 Task: Look for space in Andorra la Vella, Andorra from 4th June, 2023 to 8th June, 2023 for 2 adults in price range Rs.8000 to Rs.16000. Place can be private room with 1  bedroom having 1 bed and 1 bathroom. Property type can be house, flat, hotel. Amenities needed are: breakfast, smoking allowed. Booking option can be shelf check-in. Required host language is English.
Action: Mouse moved to (480, 90)
Screenshot: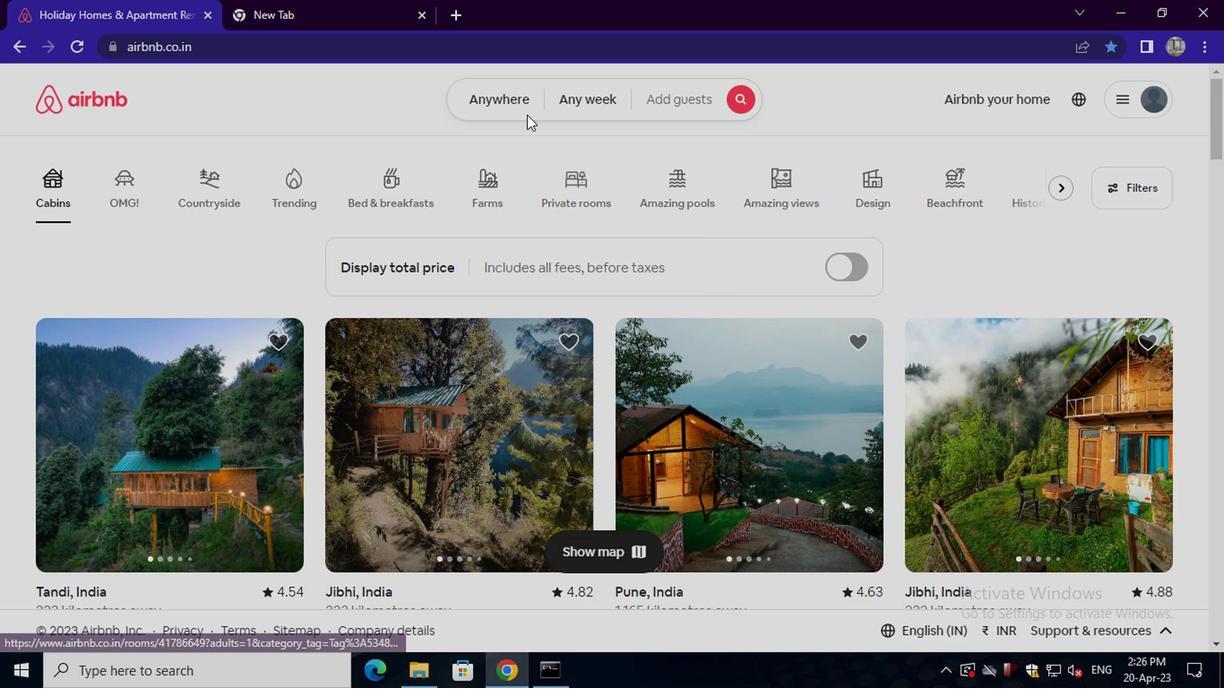 
Action: Mouse pressed left at (480, 90)
Screenshot: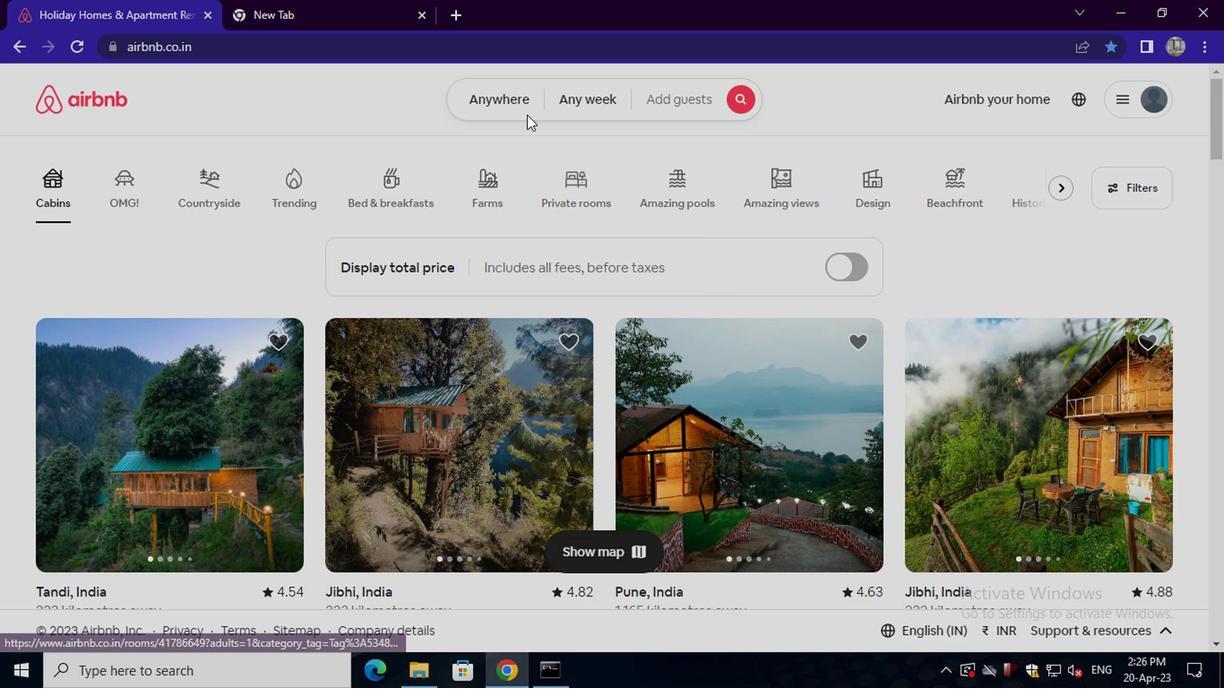 
Action: Mouse moved to (359, 174)
Screenshot: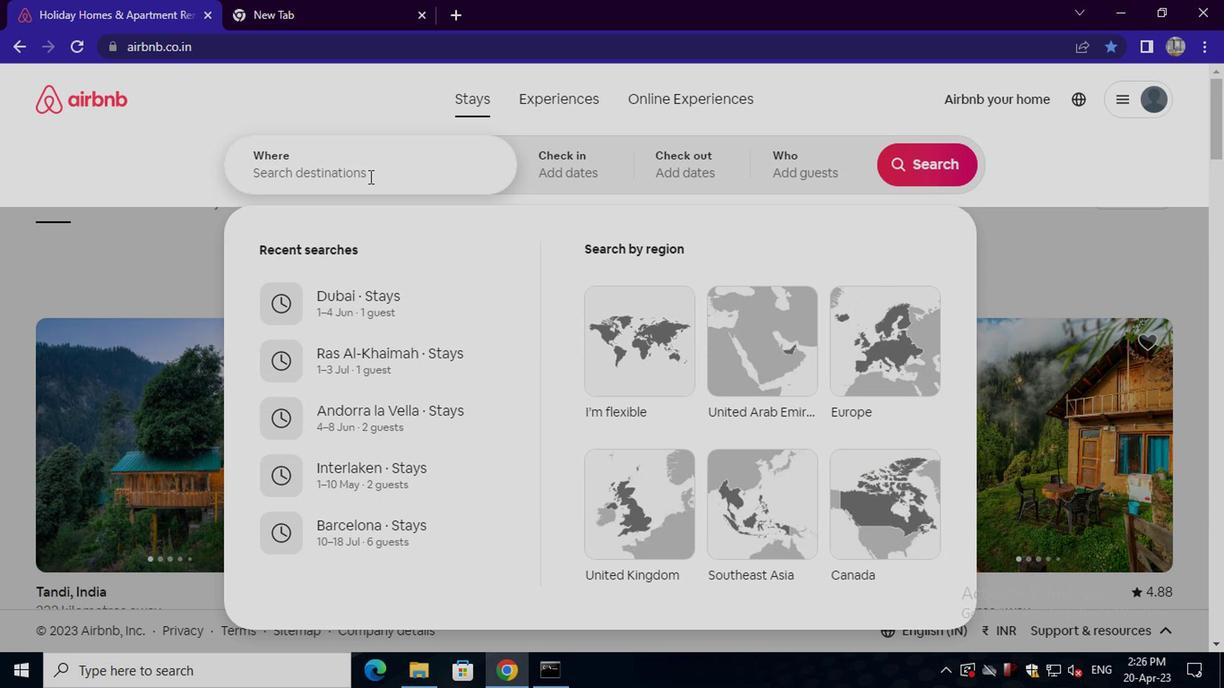 
Action: Mouse pressed left at (359, 174)
Screenshot: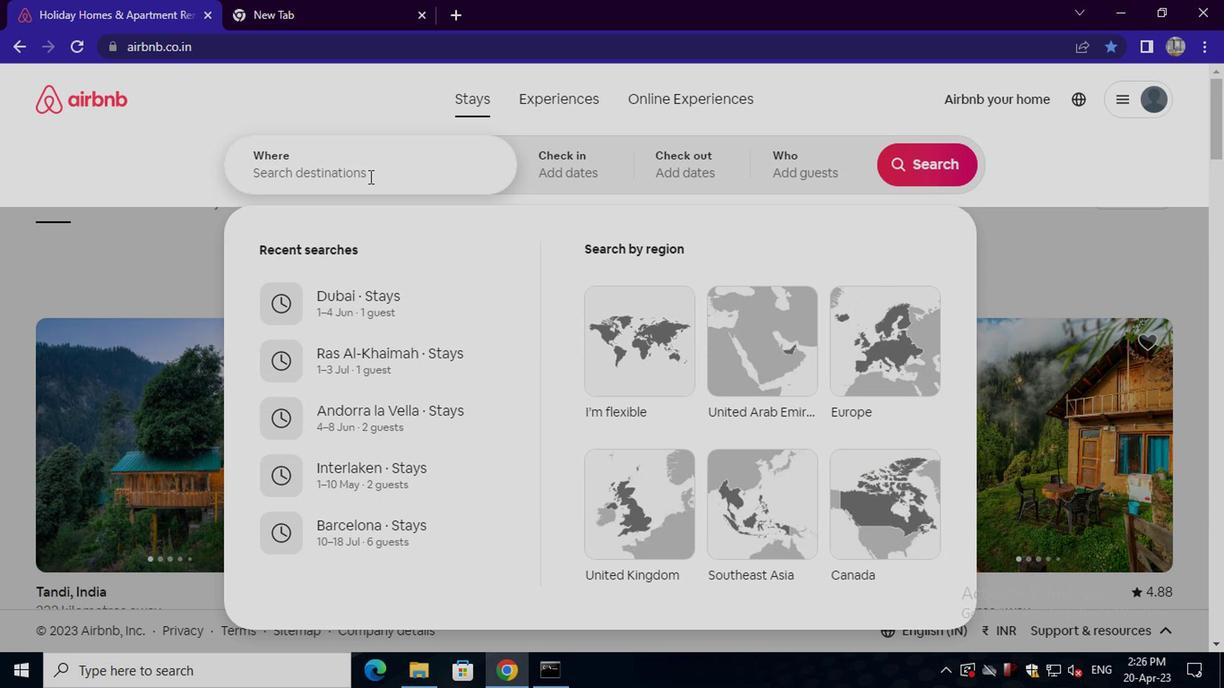 
Action: Key pressed andorra<Key.space>la<Key.space>vella
Screenshot: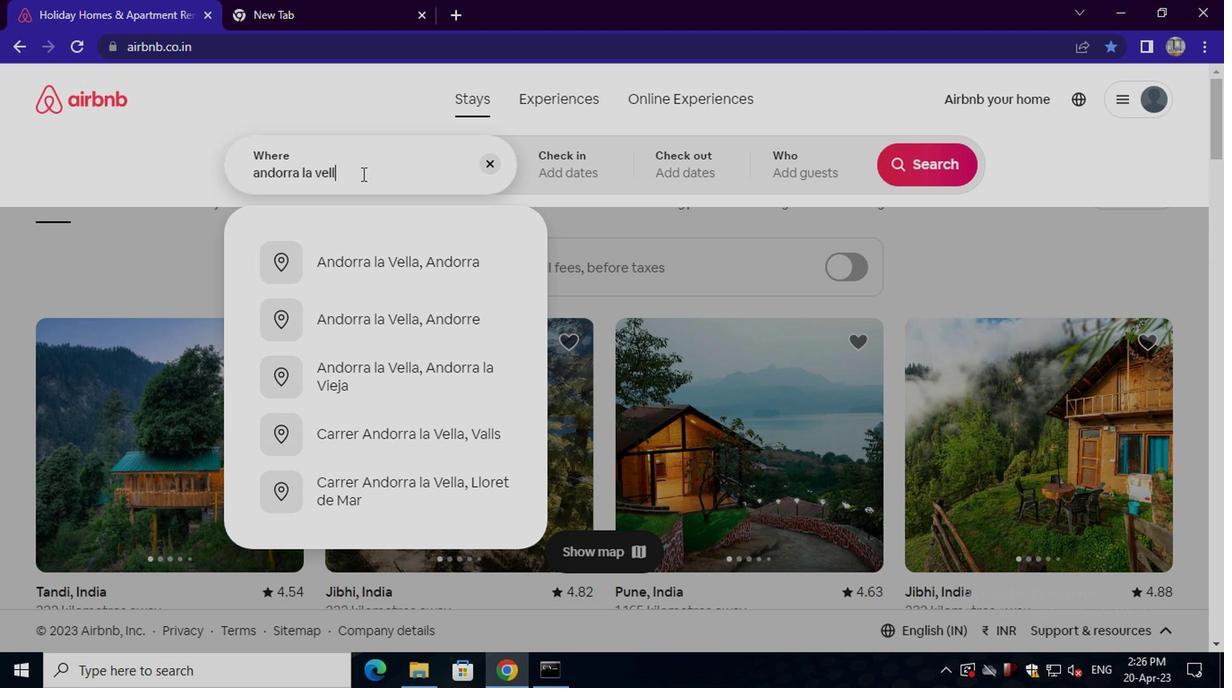 
Action: Mouse moved to (409, 273)
Screenshot: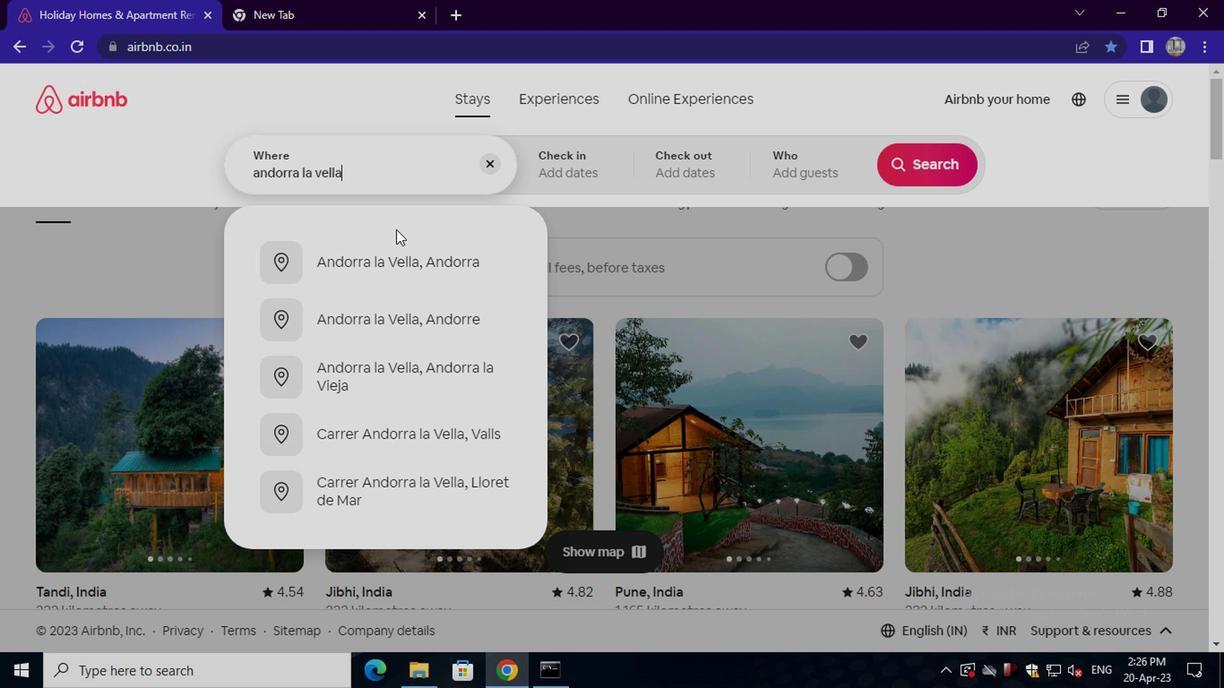 
Action: Mouse pressed left at (409, 273)
Screenshot: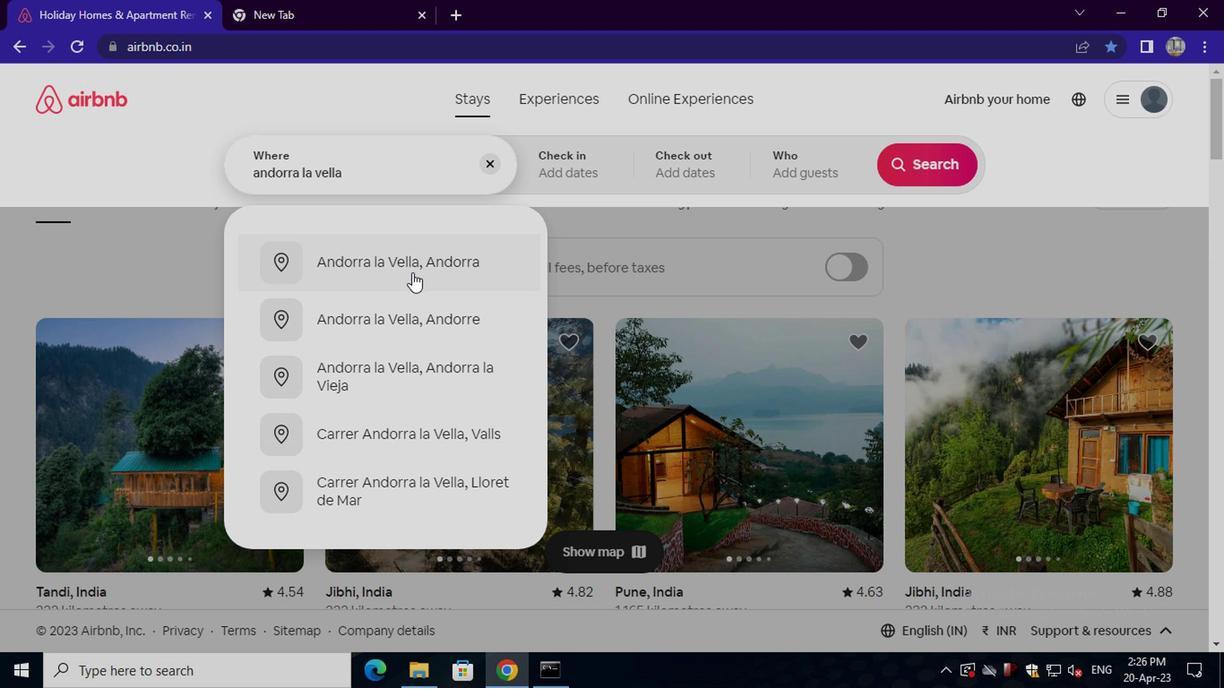
Action: Mouse moved to (911, 312)
Screenshot: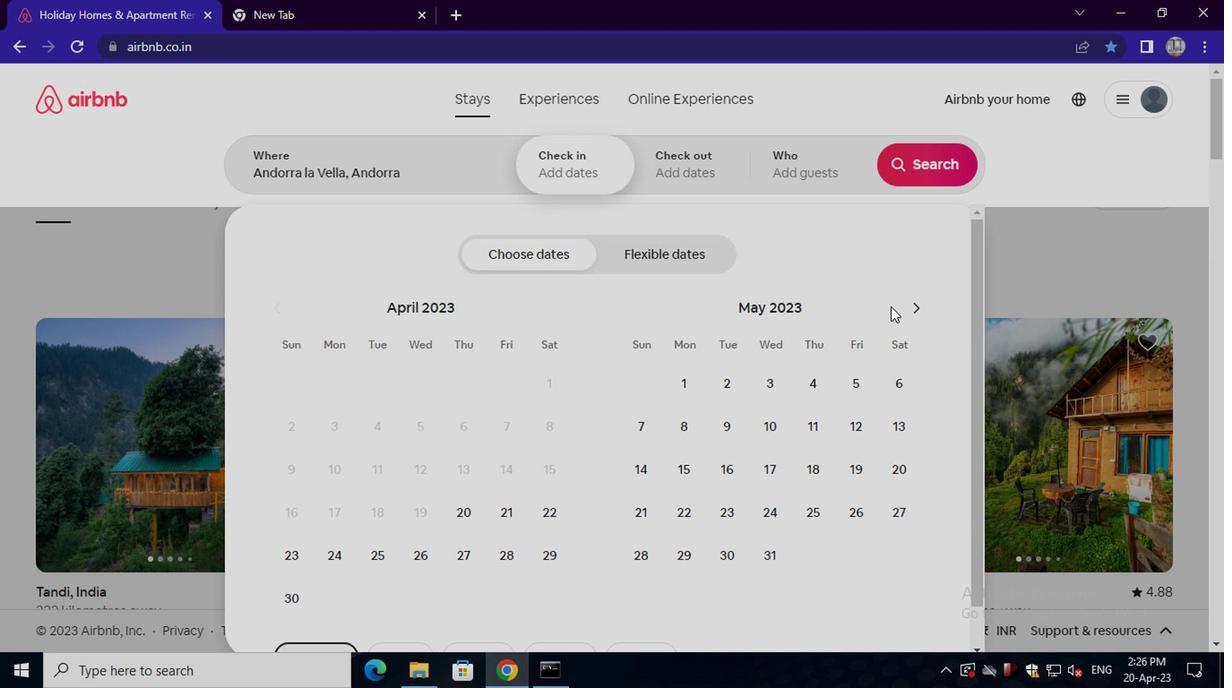 
Action: Mouse pressed left at (911, 312)
Screenshot: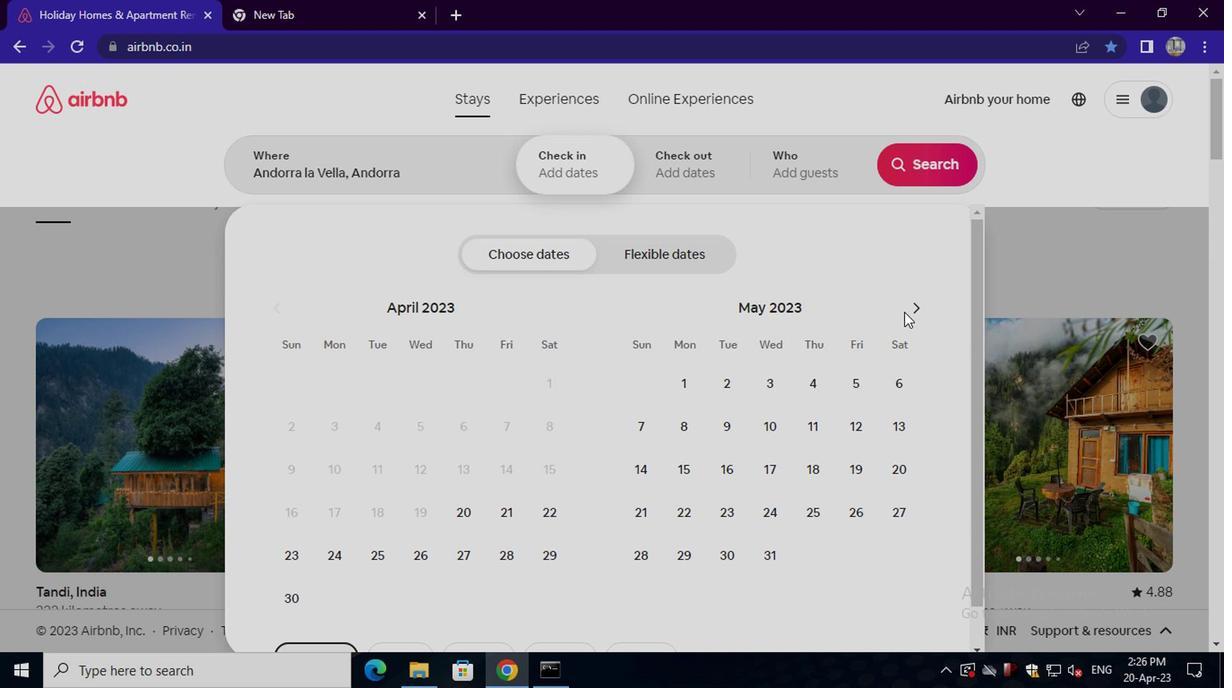 
Action: Mouse moved to (632, 431)
Screenshot: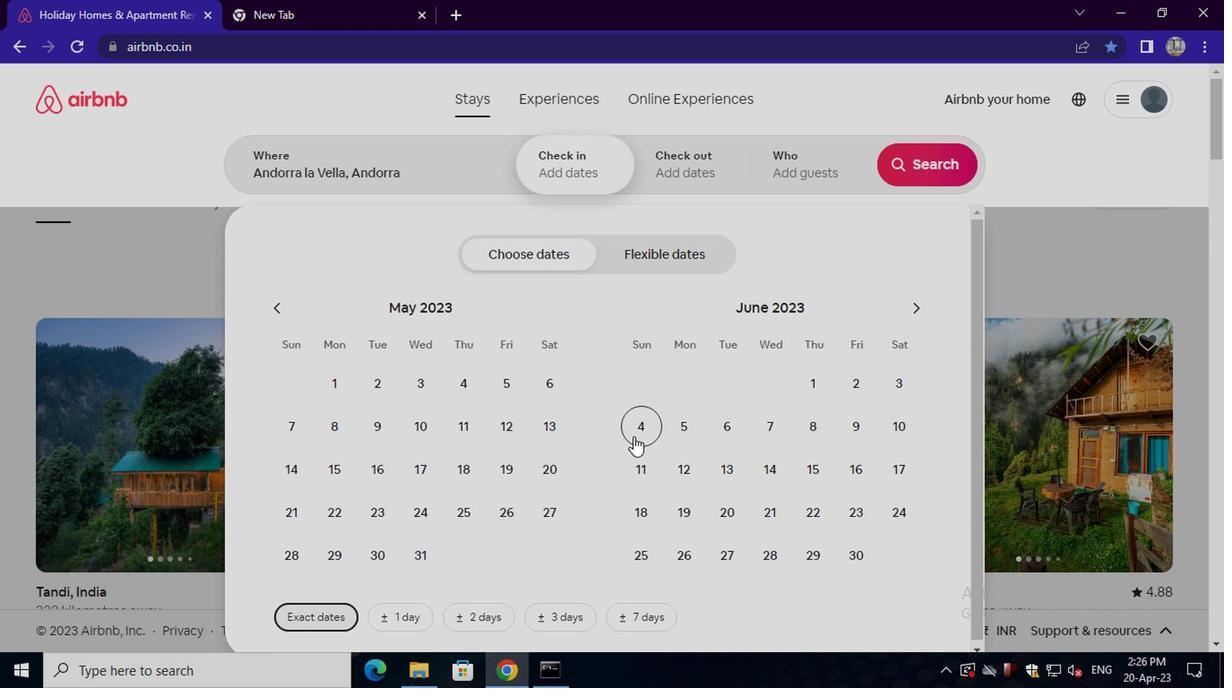
Action: Mouse pressed left at (632, 431)
Screenshot: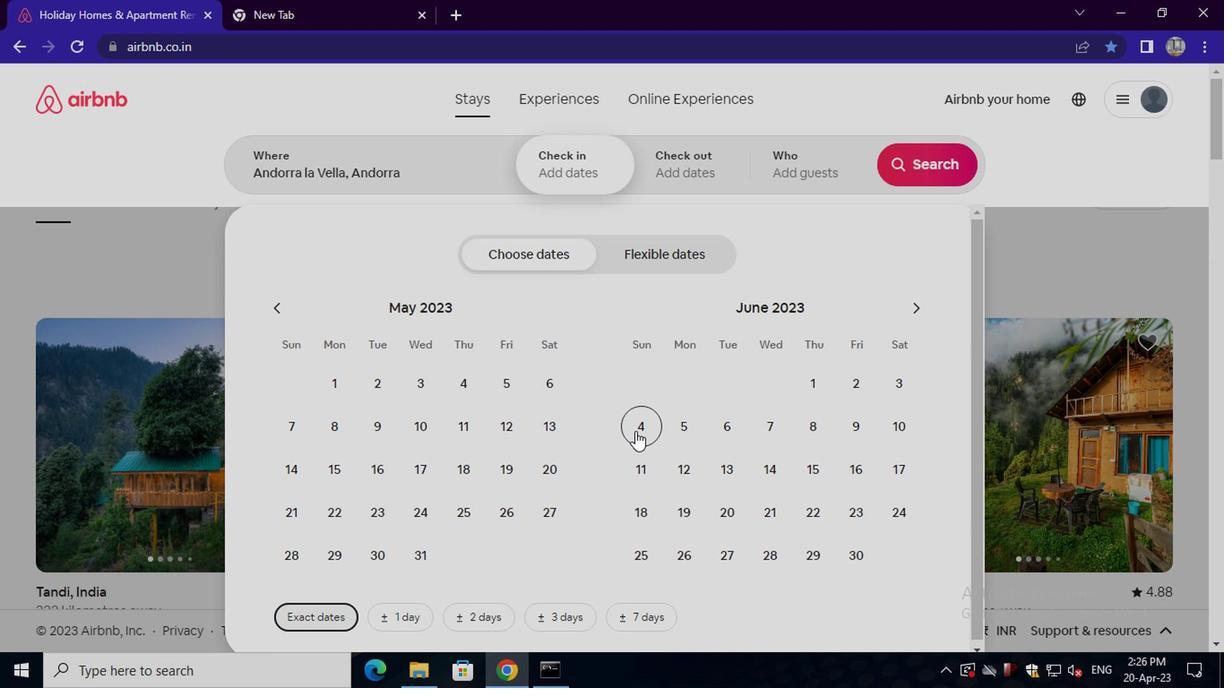 
Action: Mouse moved to (814, 431)
Screenshot: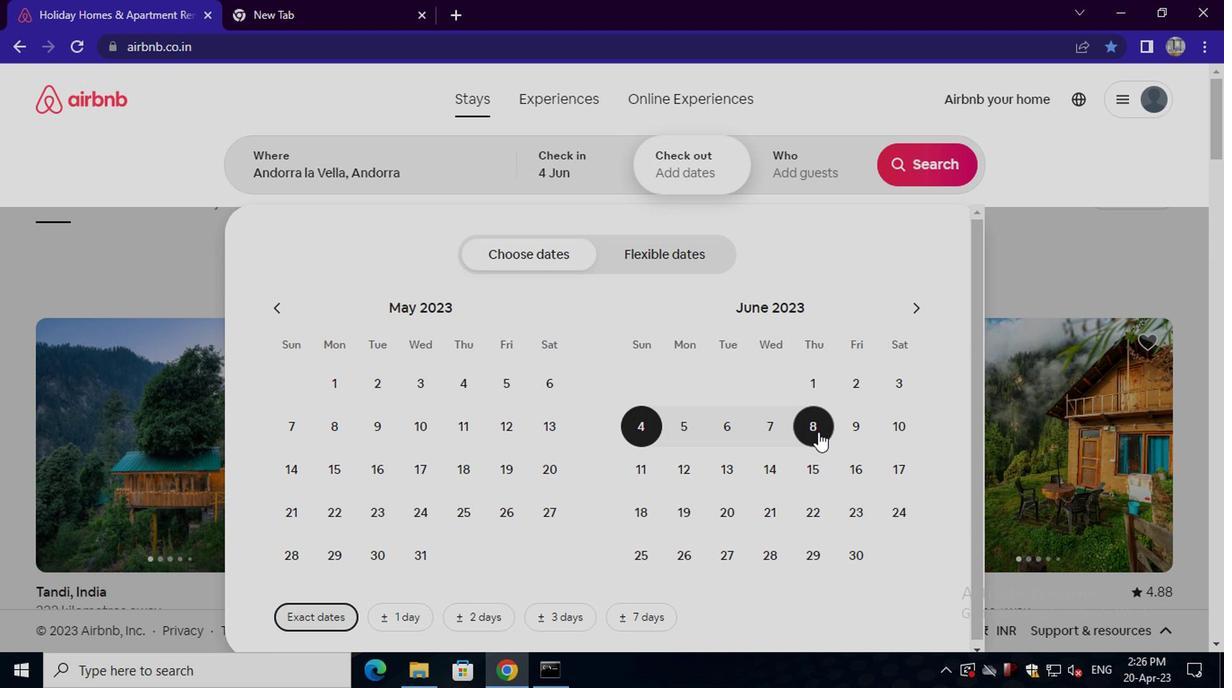 
Action: Mouse pressed left at (814, 431)
Screenshot: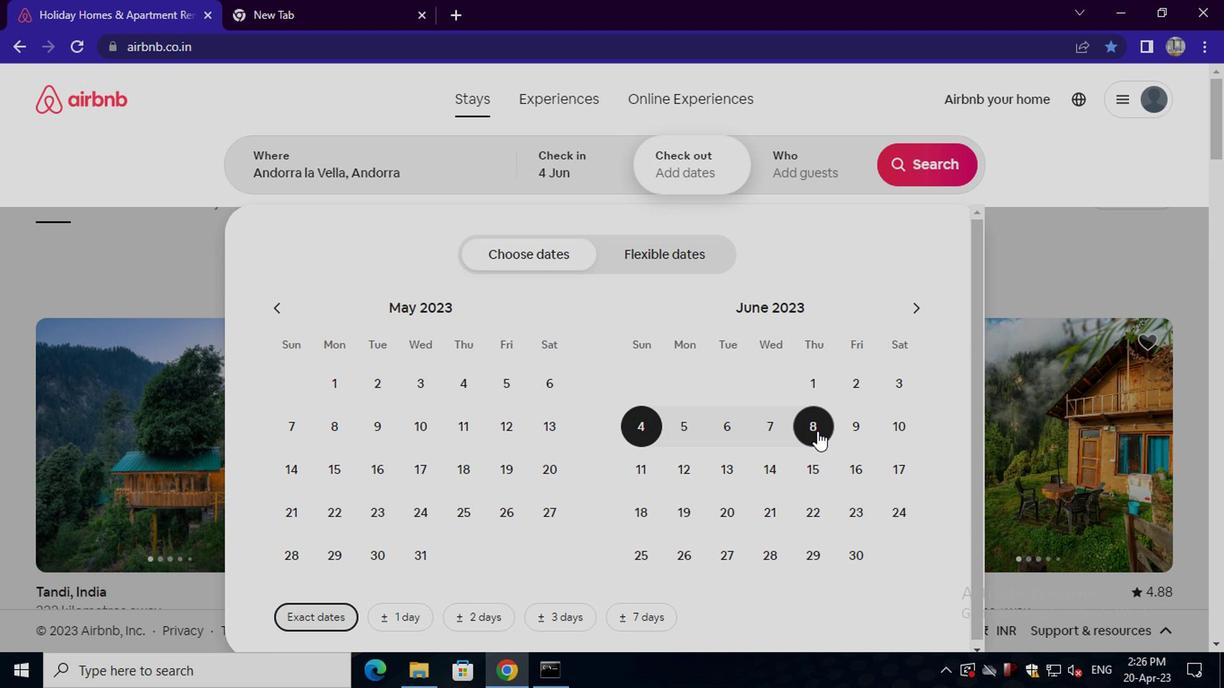 
Action: Mouse moved to (796, 176)
Screenshot: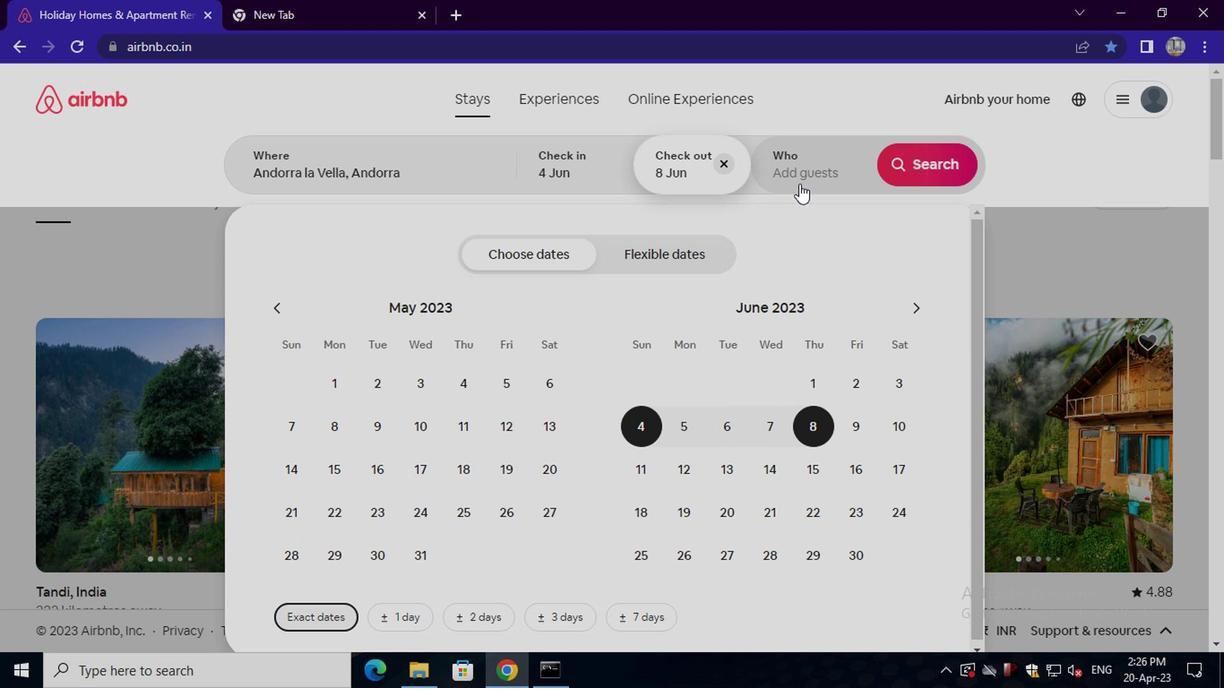 
Action: Mouse pressed left at (796, 176)
Screenshot: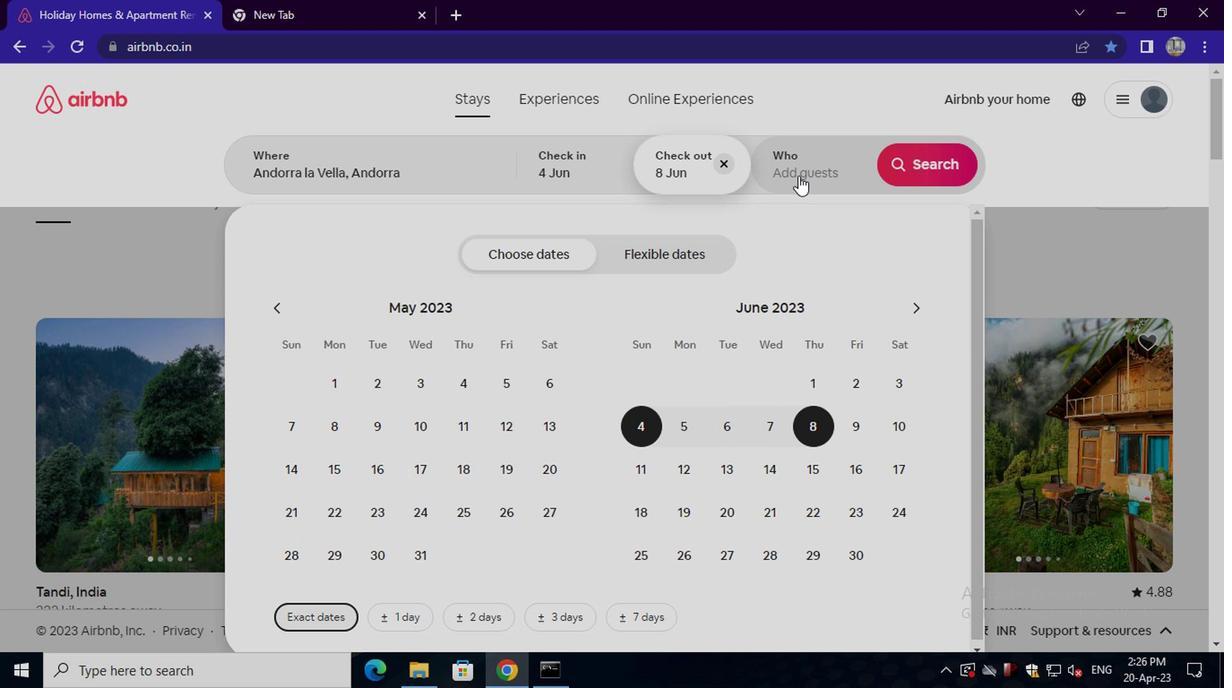 
Action: Mouse moved to (926, 258)
Screenshot: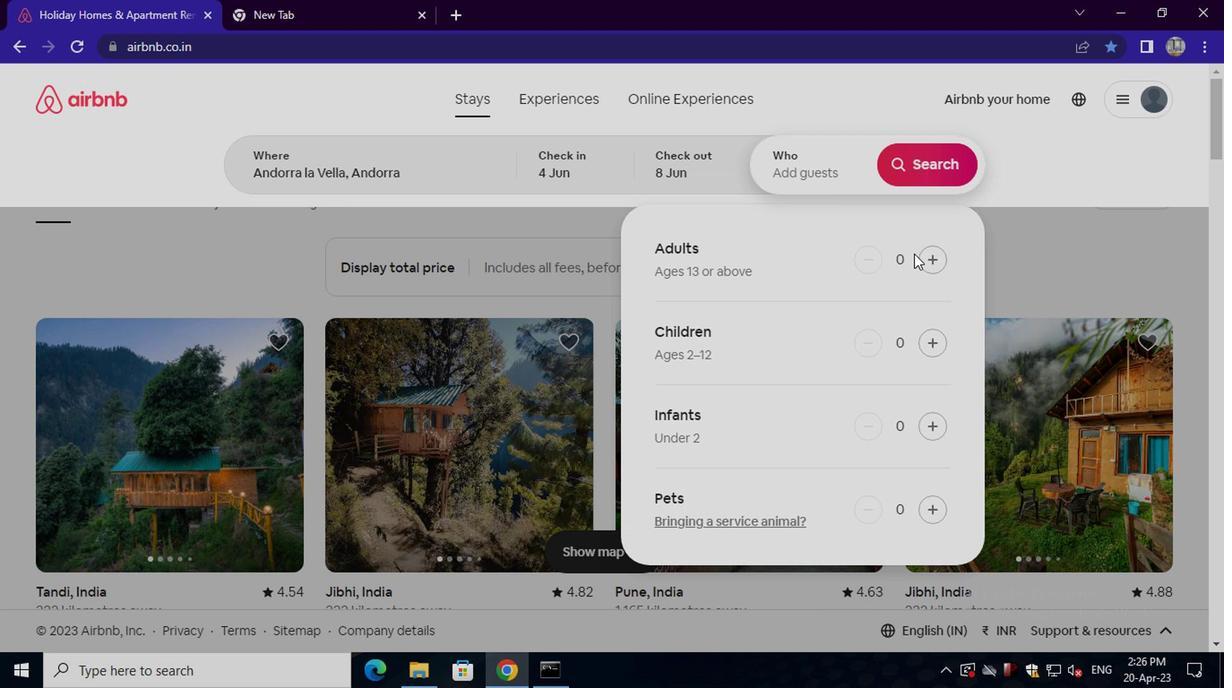 
Action: Mouse pressed left at (926, 258)
Screenshot: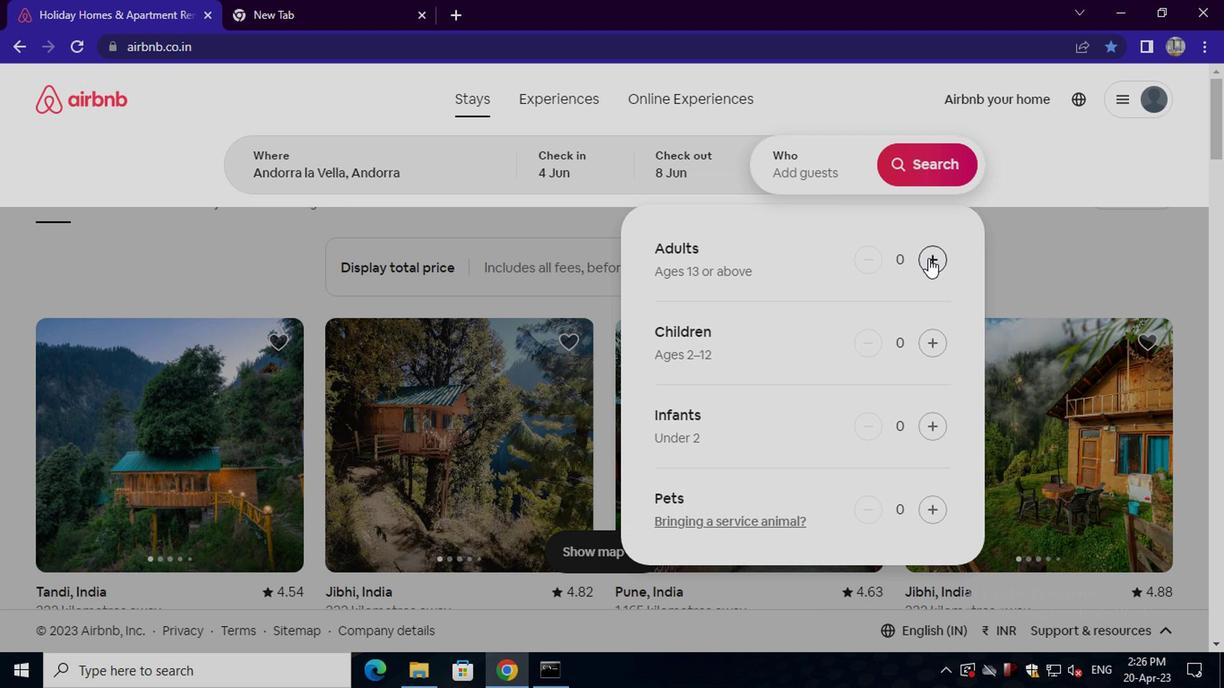 
Action: Mouse pressed left at (926, 258)
Screenshot: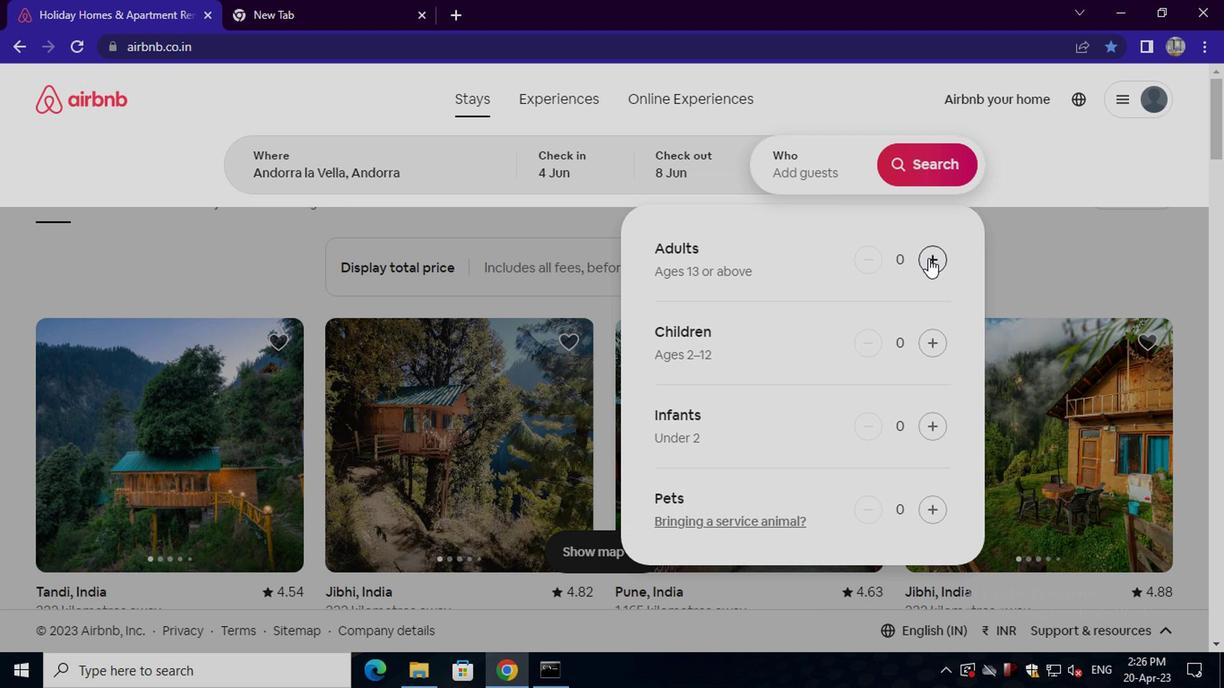 
Action: Mouse moved to (912, 169)
Screenshot: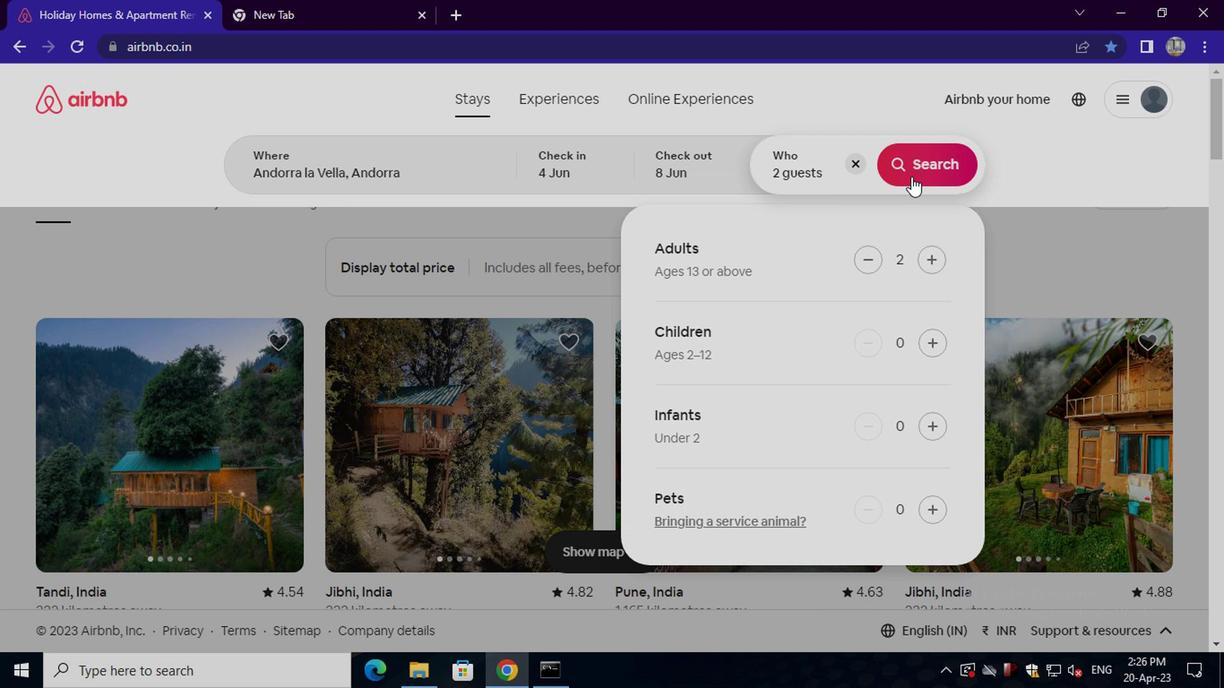 
Action: Mouse pressed left at (912, 169)
Screenshot: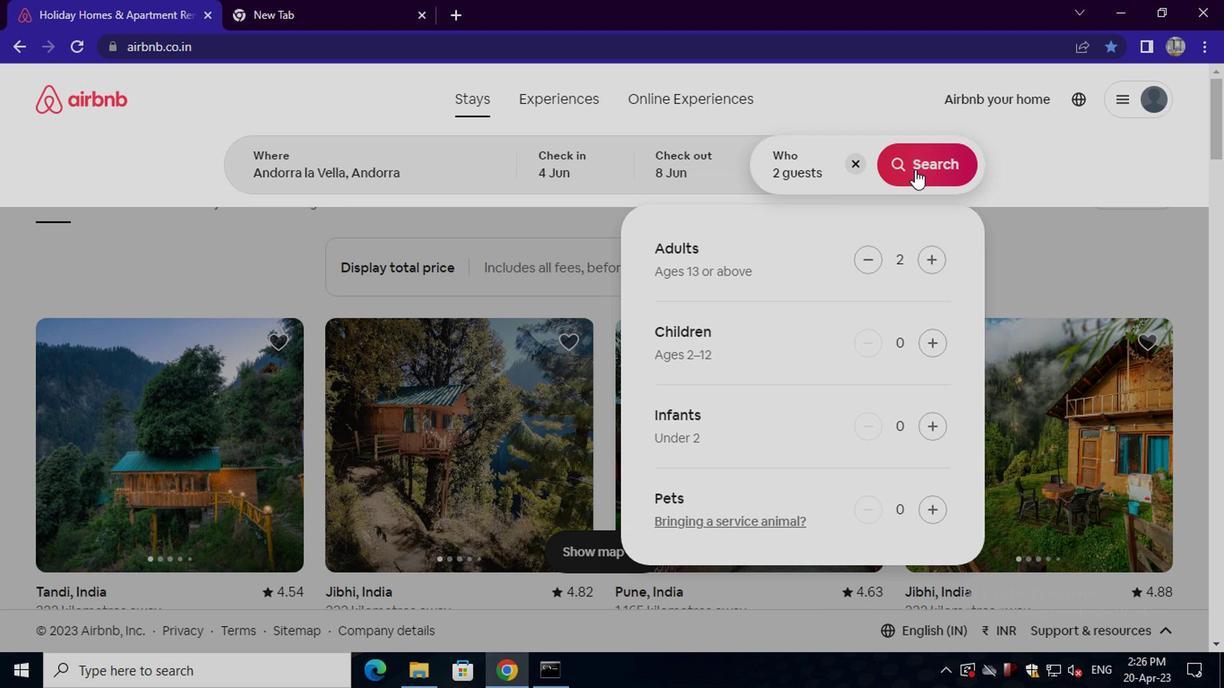 
Action: Mouse moved to (1145, 169)
Screenshot: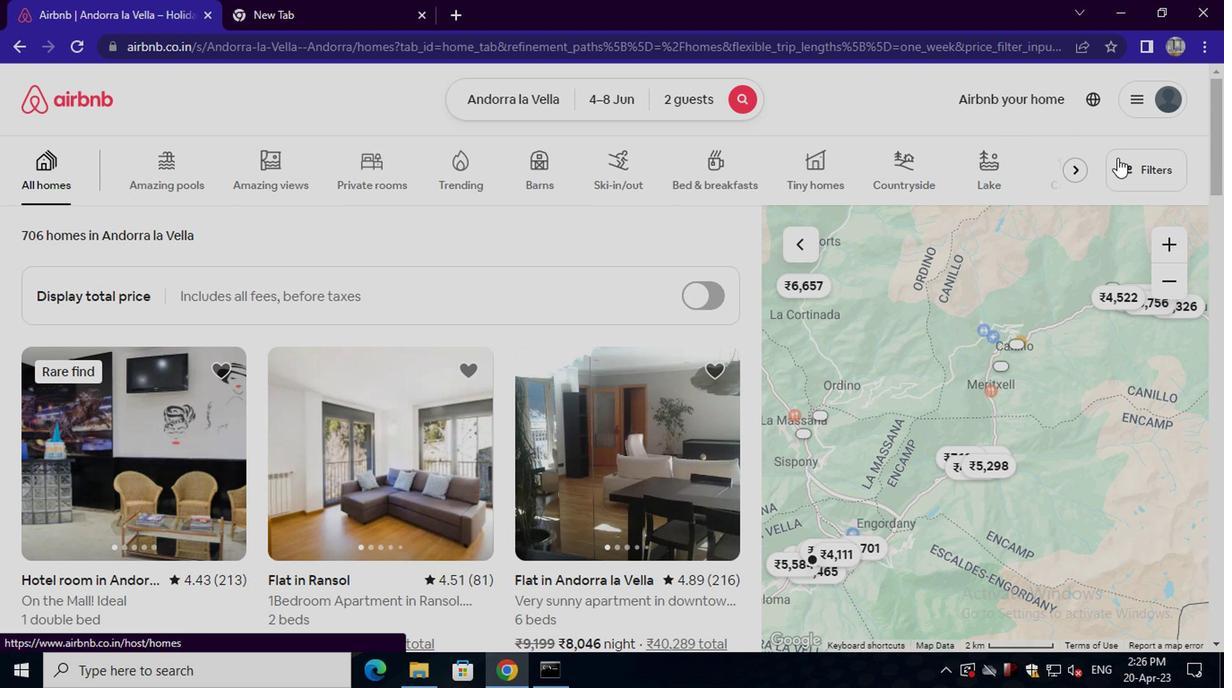 
Action: Mouse pressed left at (1145, 169)
Screenshot: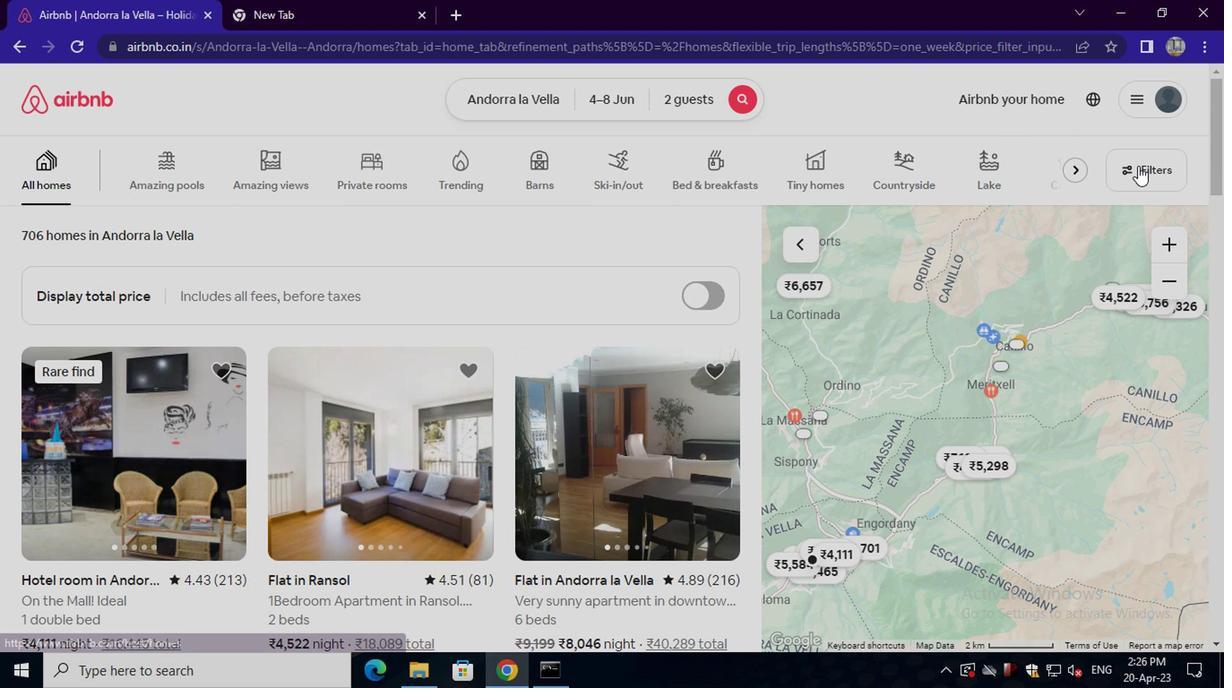 
Action: Mouse moved to (449, 403)
Screenshot: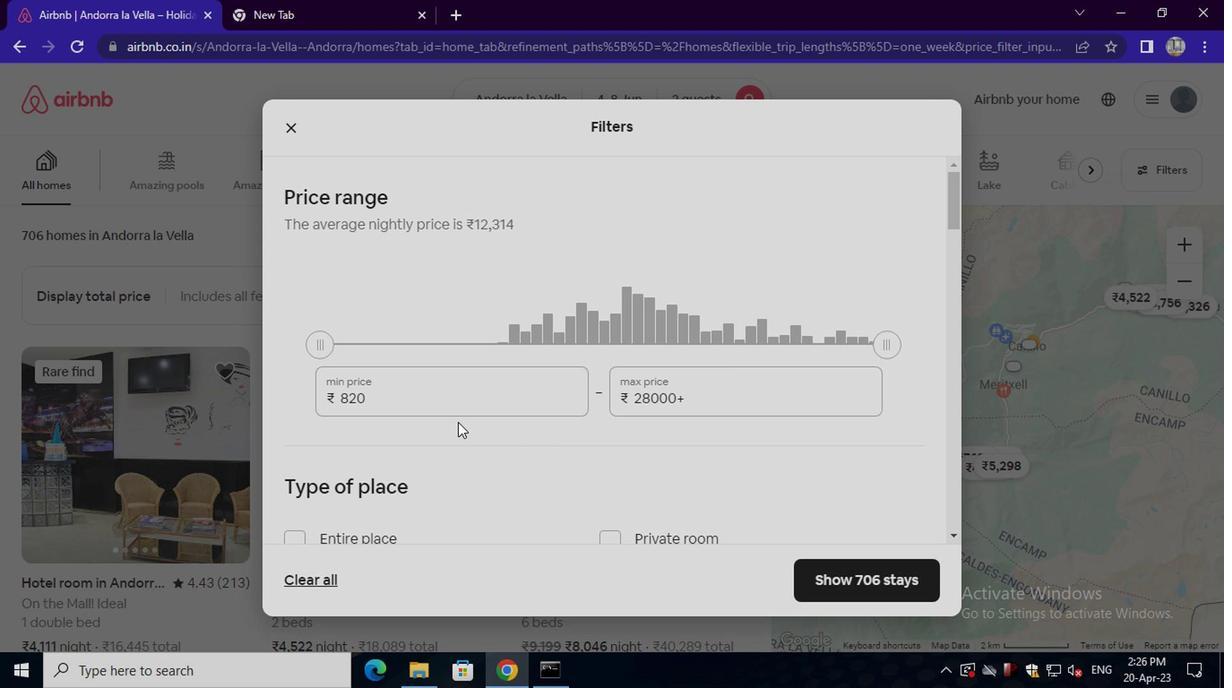 
Action: Mouse pressed left at (449, 403)
Screenshot: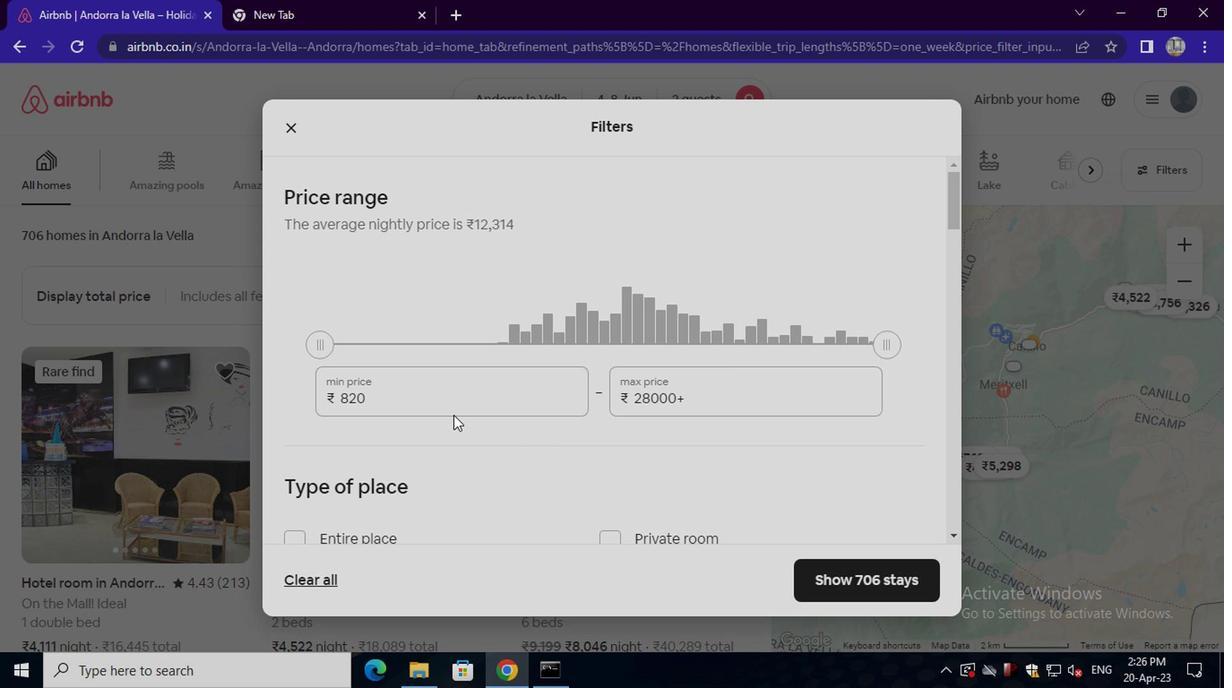 
Action: Mouse moved to (546, 334)
Screenshot: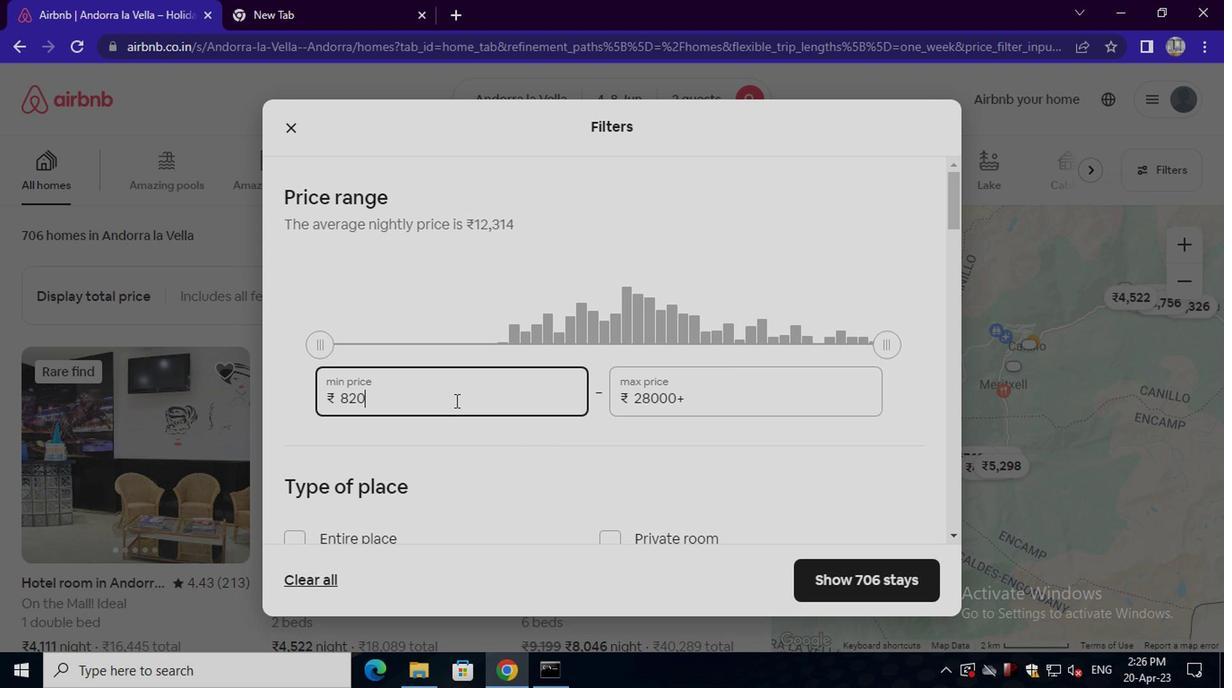 
Action: Key pressed <Key.backspace><Key.backspace><Key.backspace><Key.backspace><Key.backspace><Key.backspace><Key.backspace><Key.backspace><Key.backspace><Key.backspace><Key.backspace><Key.backspace><Key.backspace>8000
Screenshot: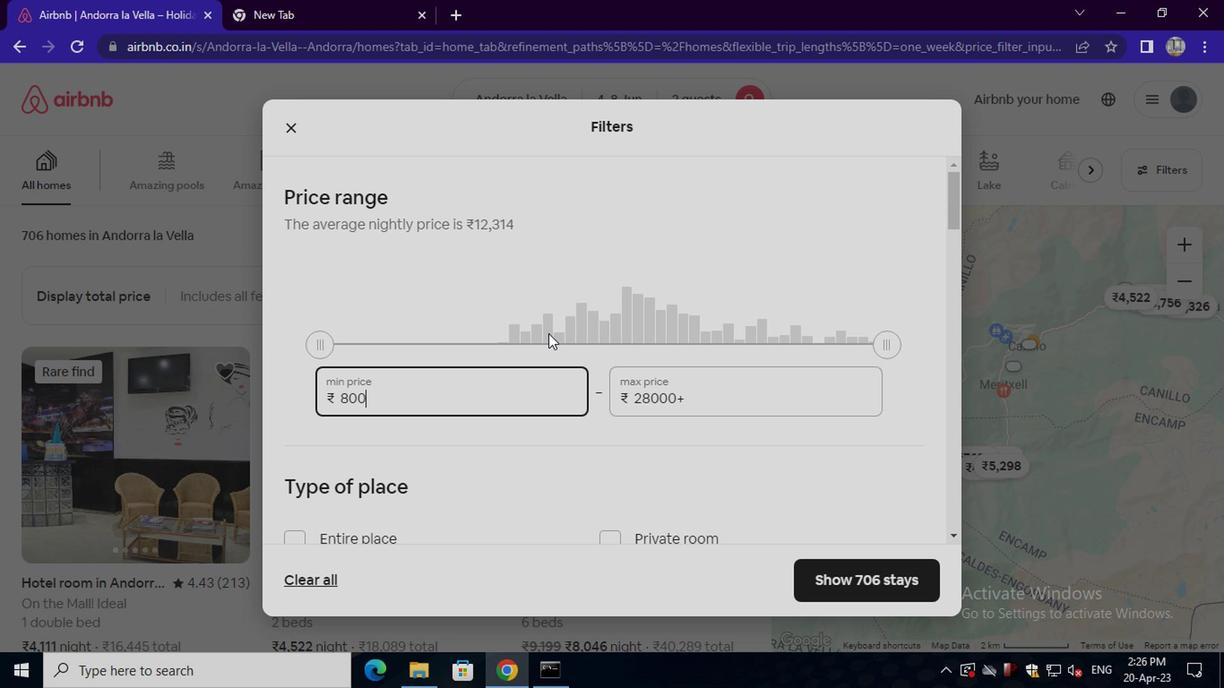 
Action: Mouse moved to (695, 399)
Screenshot: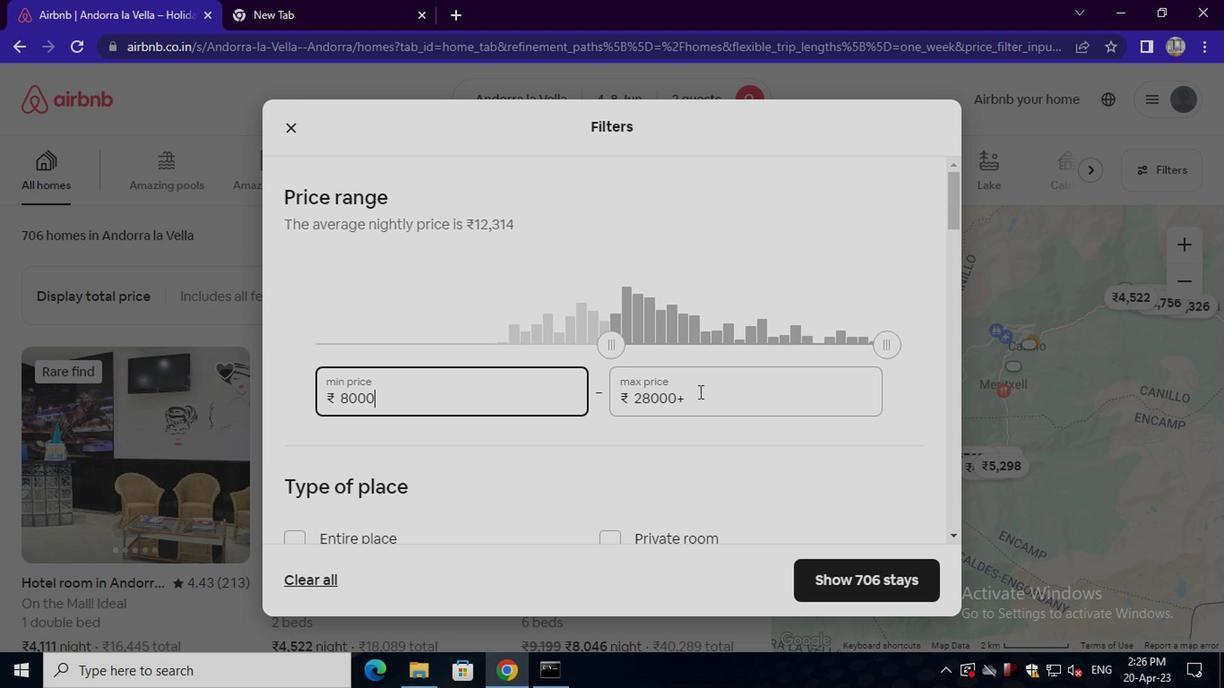 
Action: Mouse pressed left at (695, 399)
Screenshot: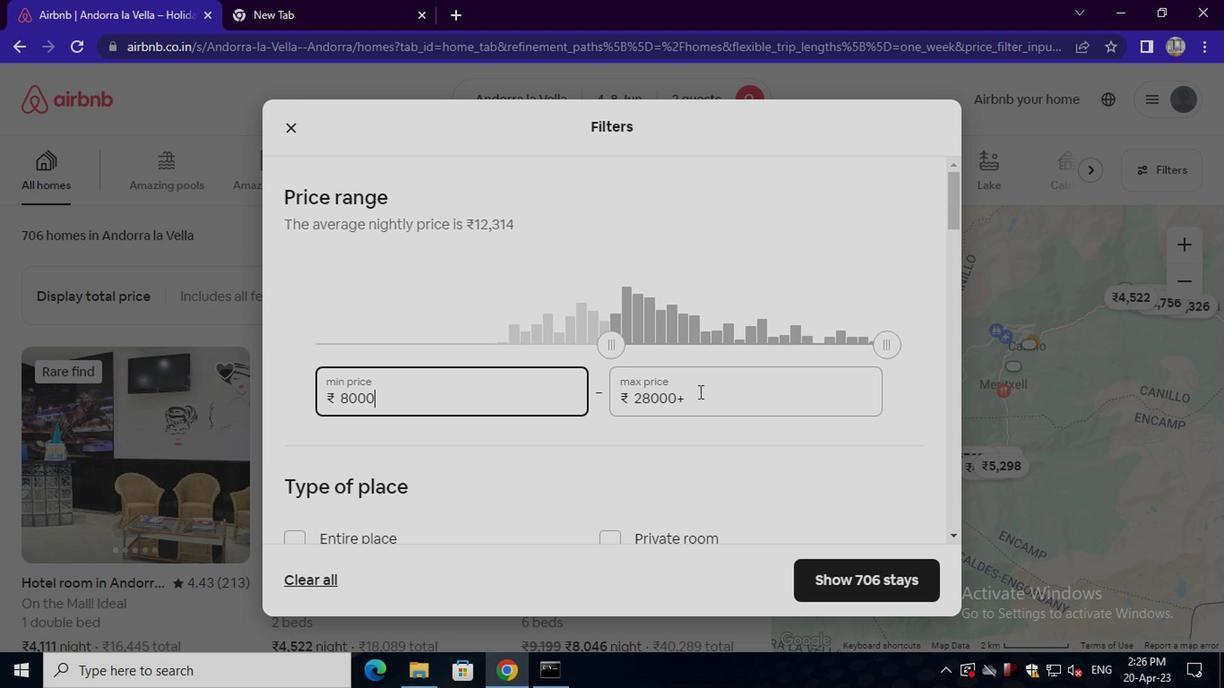 
Action: Mouse moved to (742, 367)
Screenshot: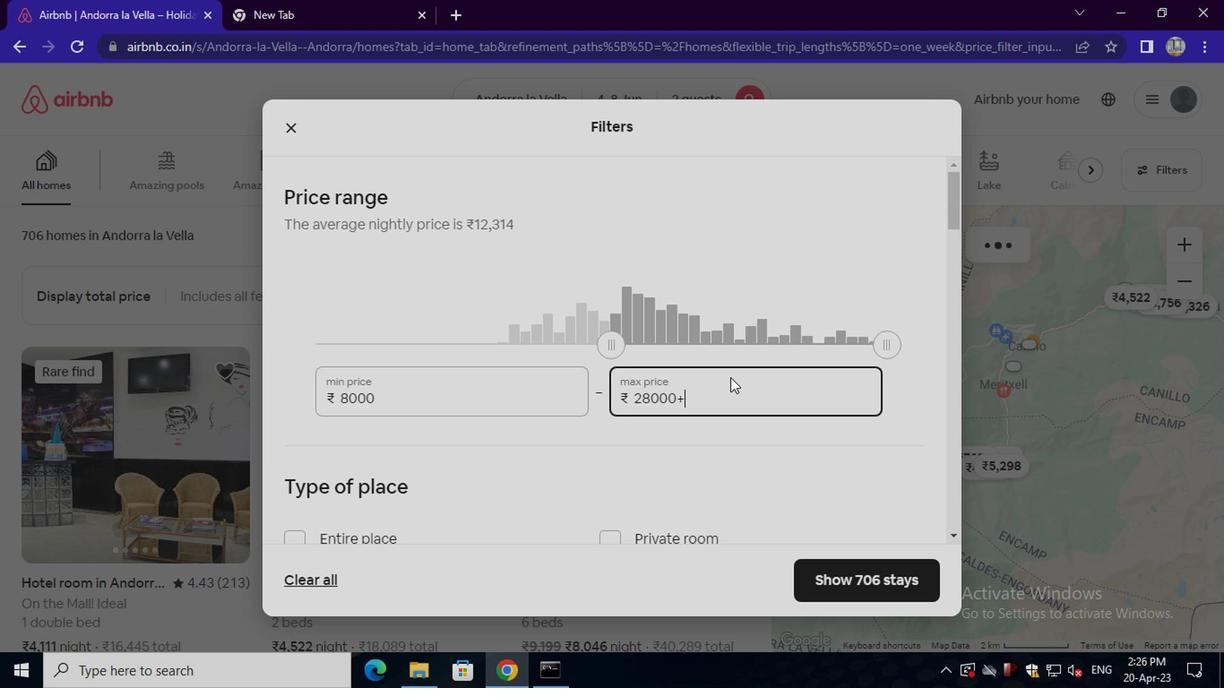 
Action: Key pressed <Key.backspace><Key.backspace><Key.backspace><Key.backspace><Key.backspace><Key.backspace><Key.backspace><Key.backspace><Key.backspace><Key.backspace><Key.backspace><Key.backspace><Key.backspace><Key.backspace>160
Screenshot: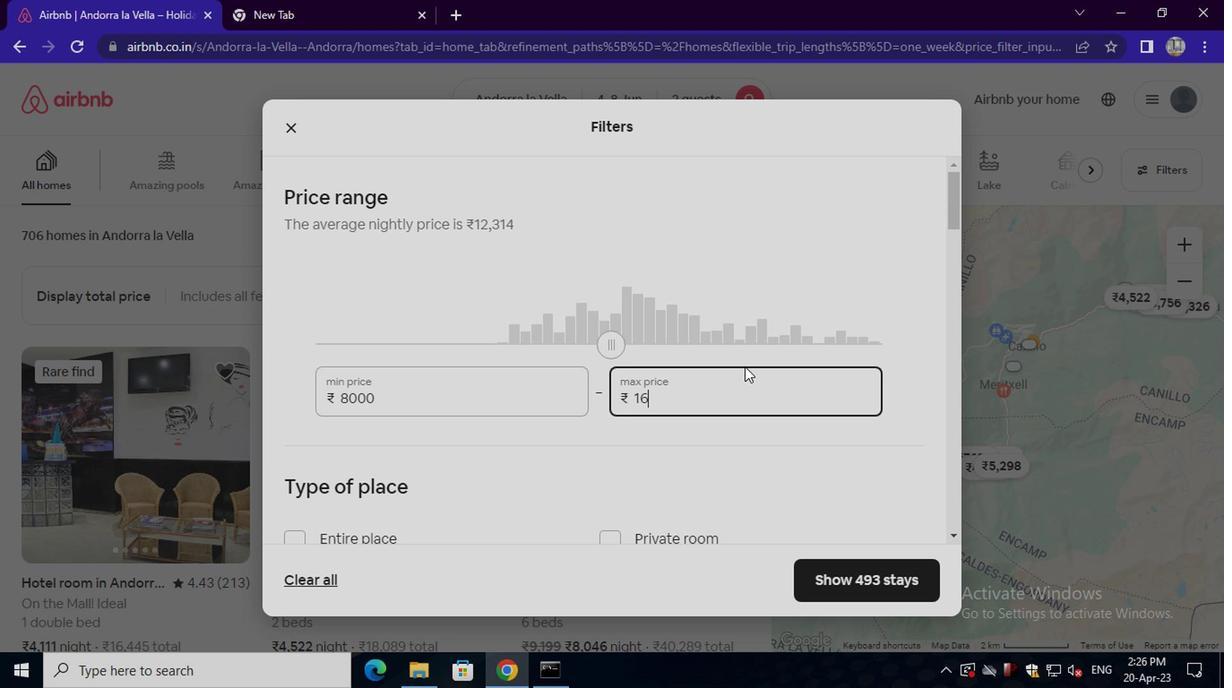 
Action: Mouse moved to (743, 366)
Screenshot: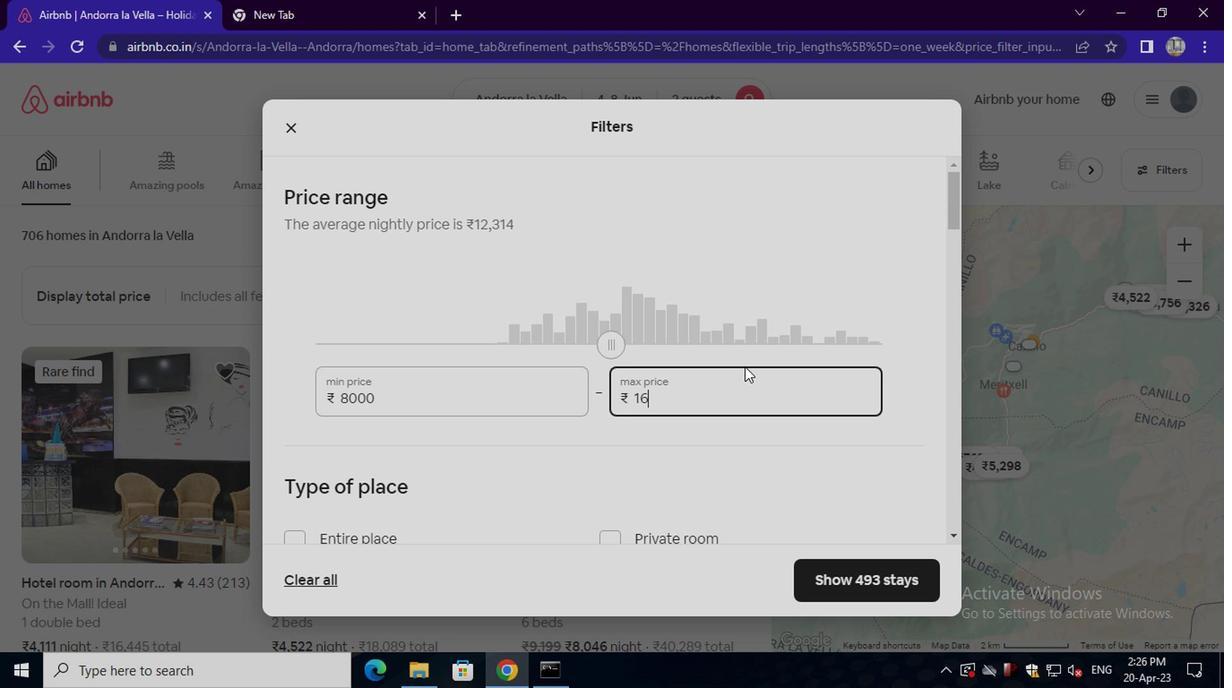 
Action: Key pressed 00
Screenshot: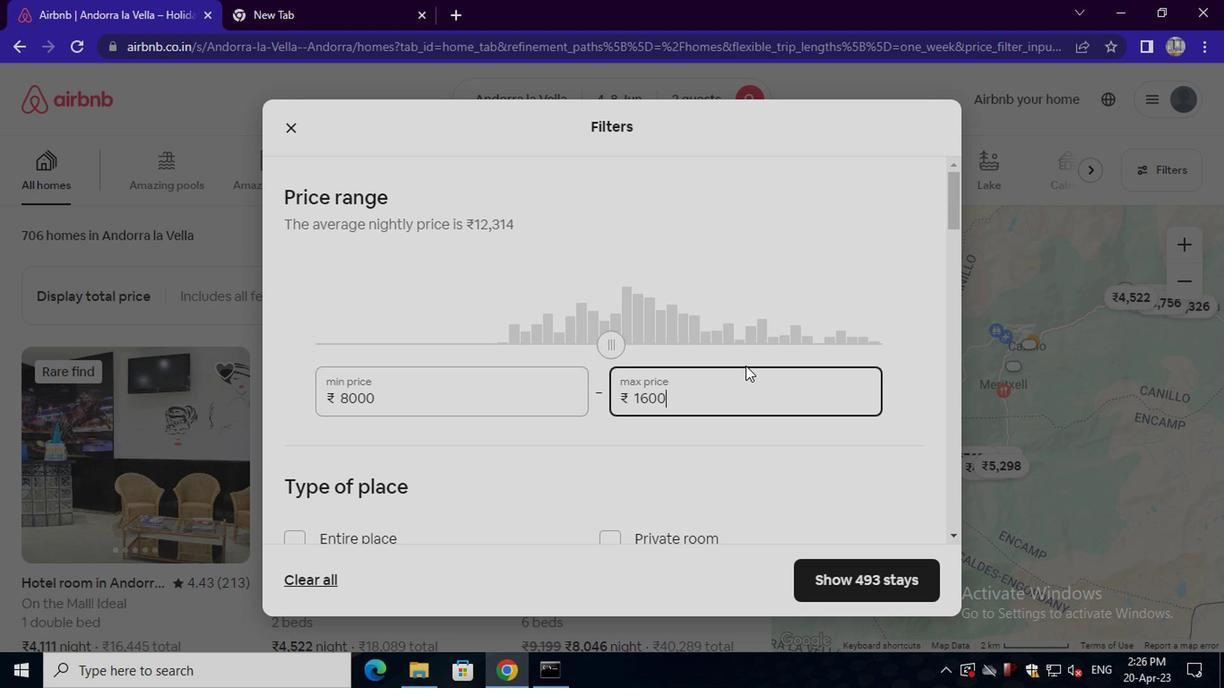 
Action: Mouse moved to (612, 399)
Screenshot: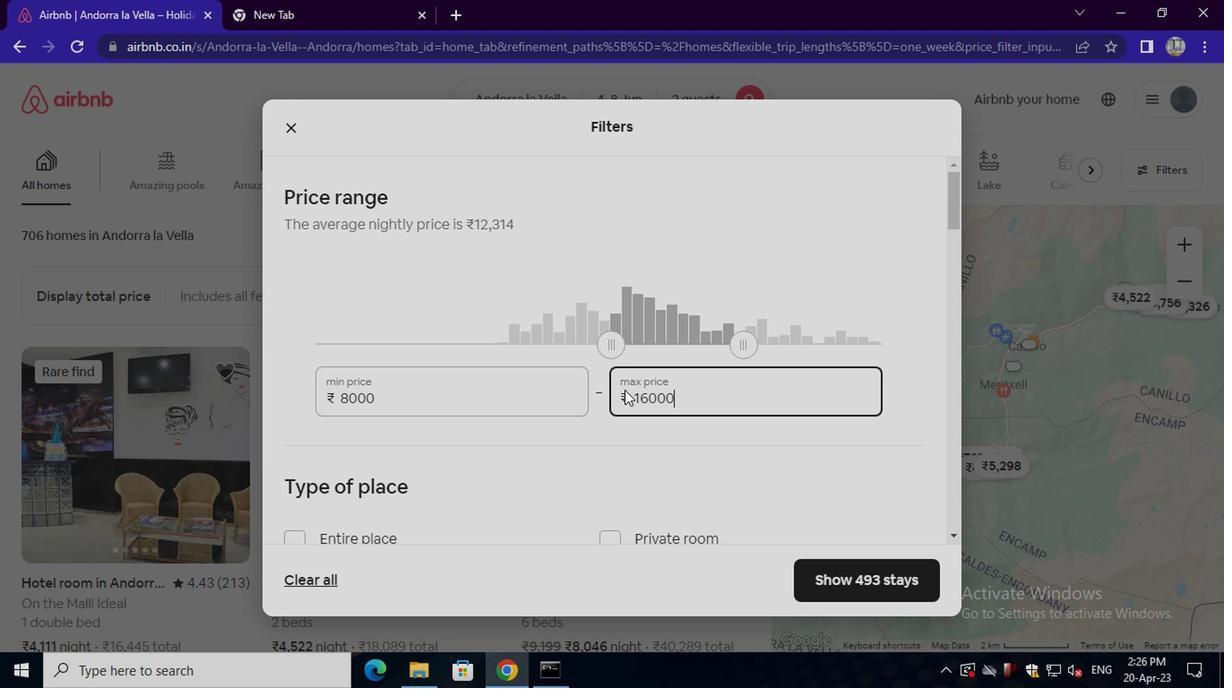 
Action: Mouse scrolled (612, 398) with delta (0, 0)
Screenshot: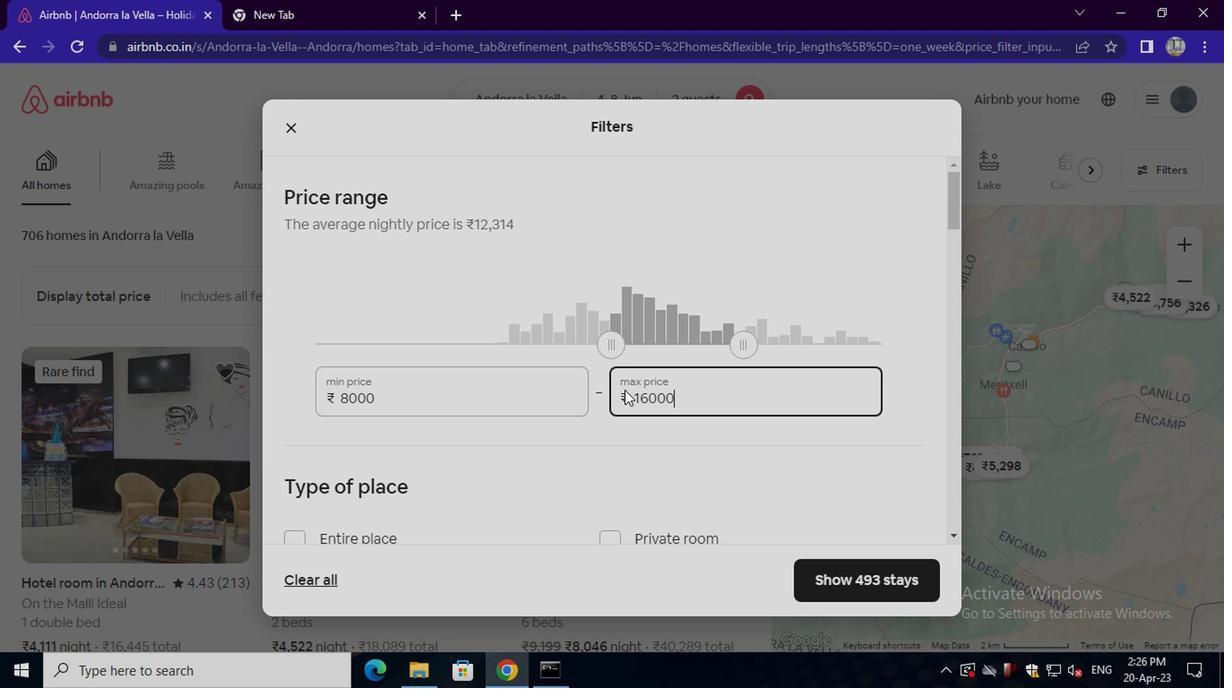 
Action: Mouse scrolled (612, 398) with delta (0, 0)
Screenshot: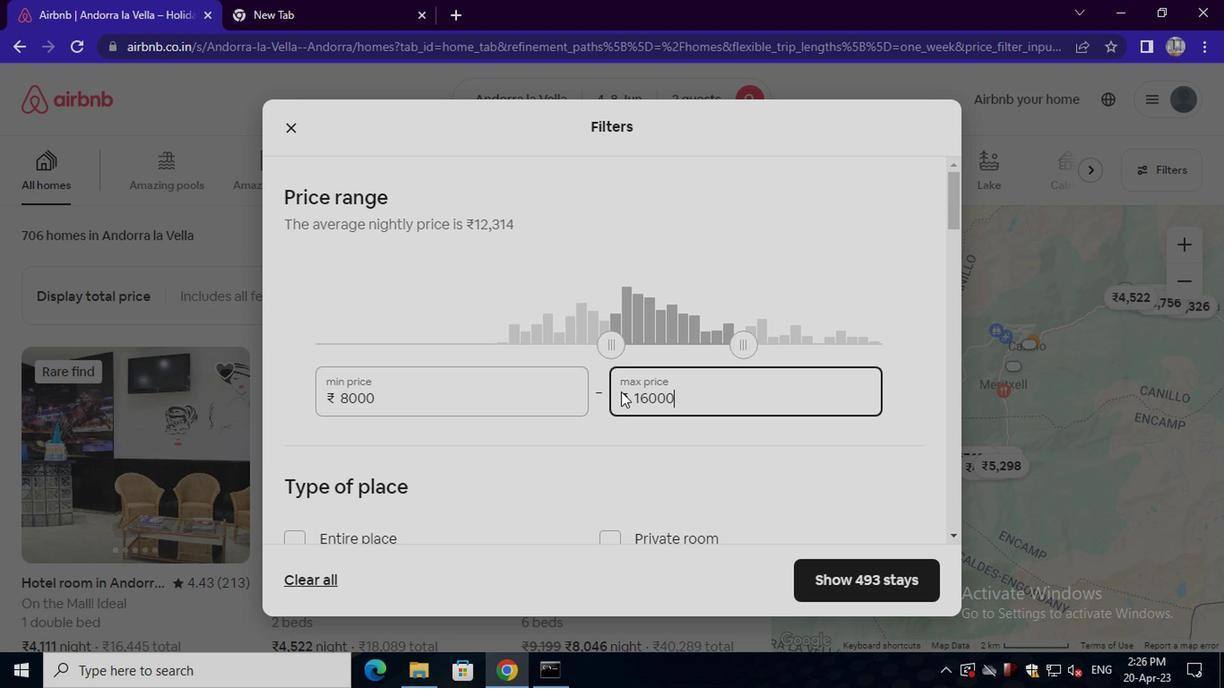 
Action: Mouse moved to (606, 362)
Screenshot: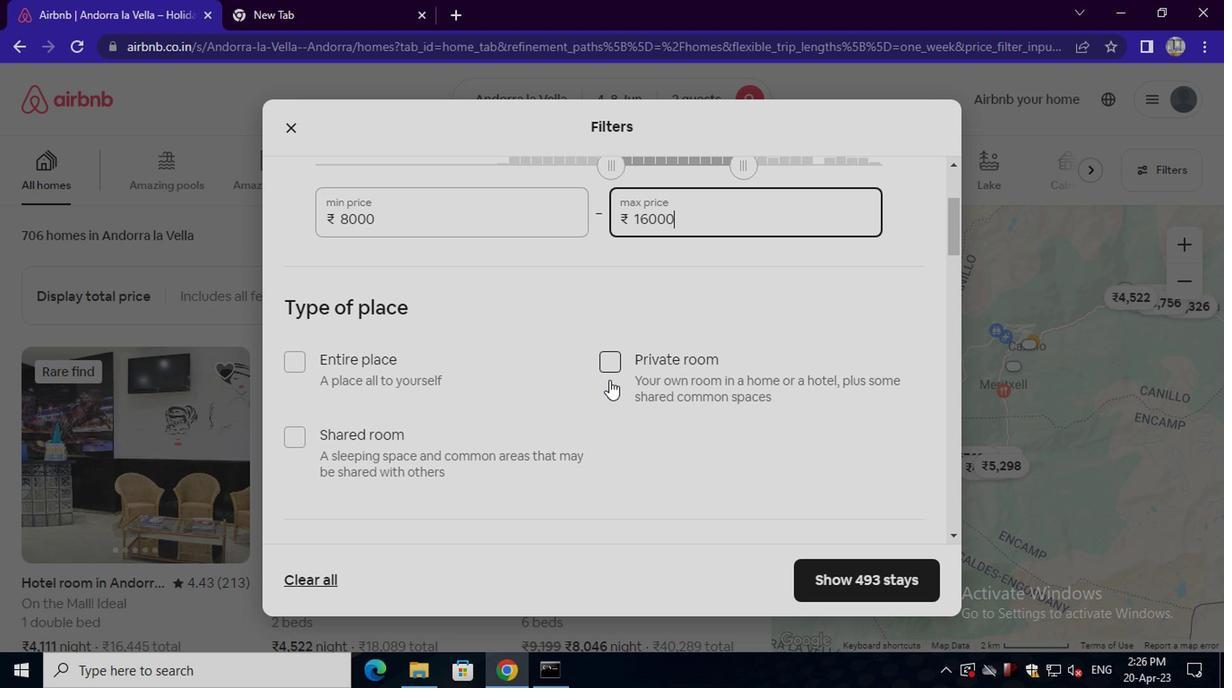 
Action: Mouse pressed left at (606, 362)
Screenshot: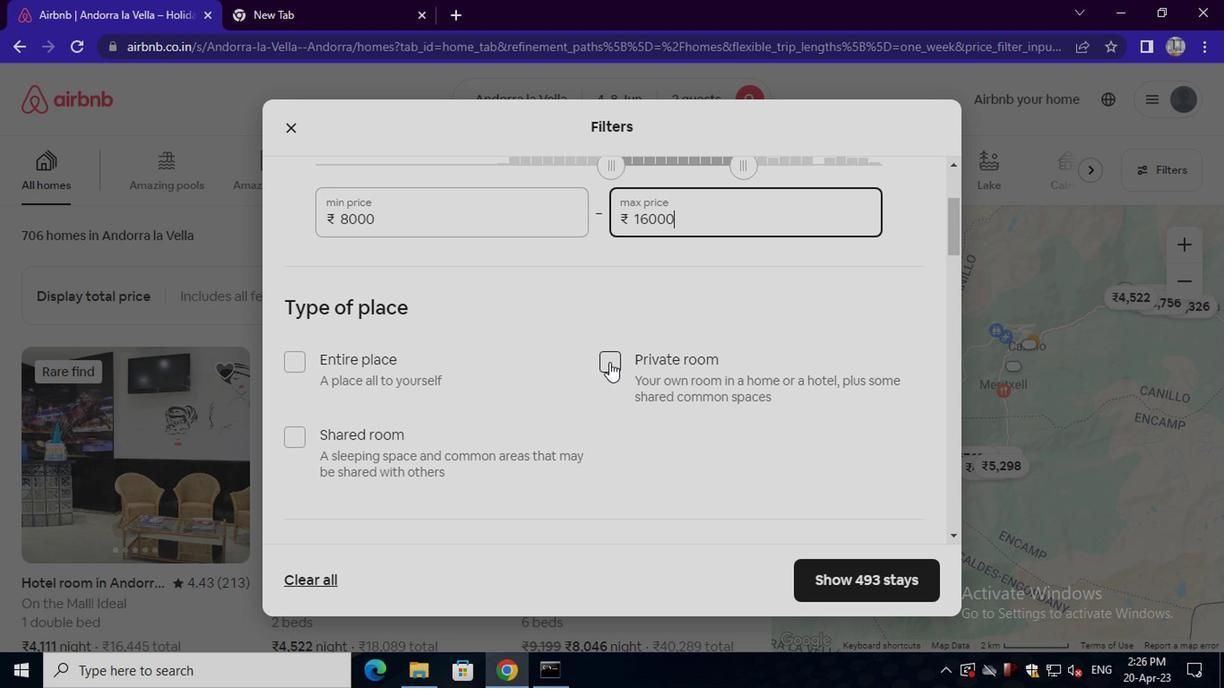 
Action: Mouse moved to (440, 400)
Screenshot: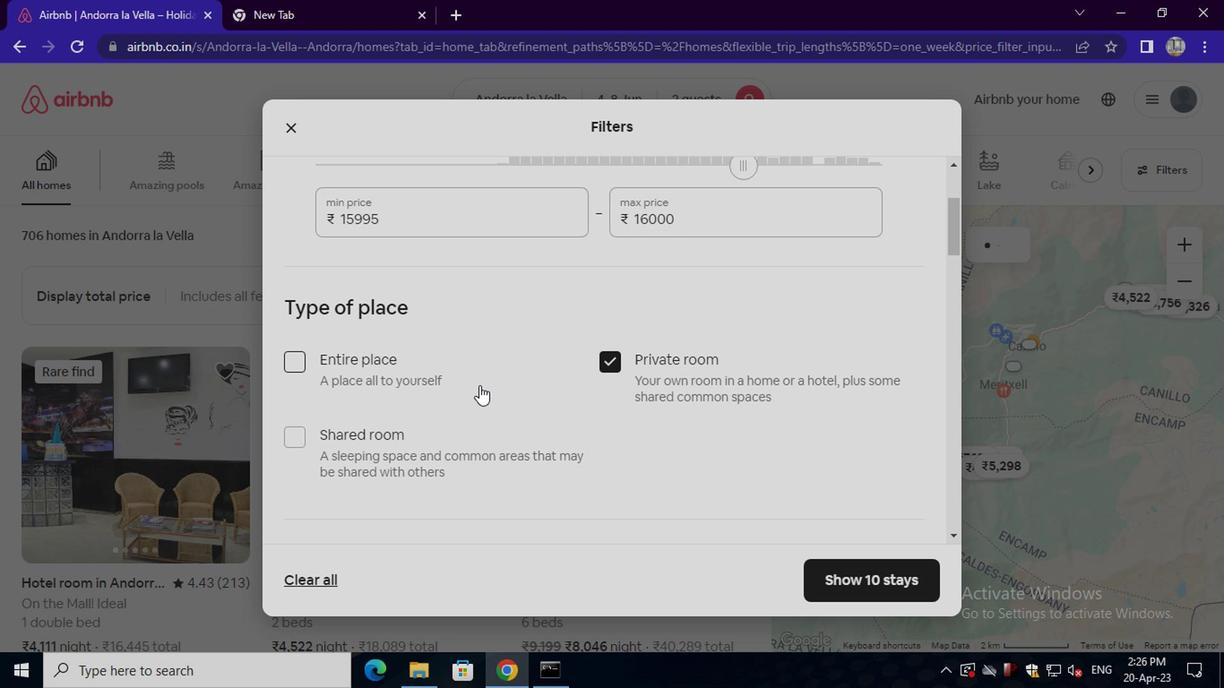 
Action: Mouse scrolled (440, 399) with delta (0, -1)
Screenshot: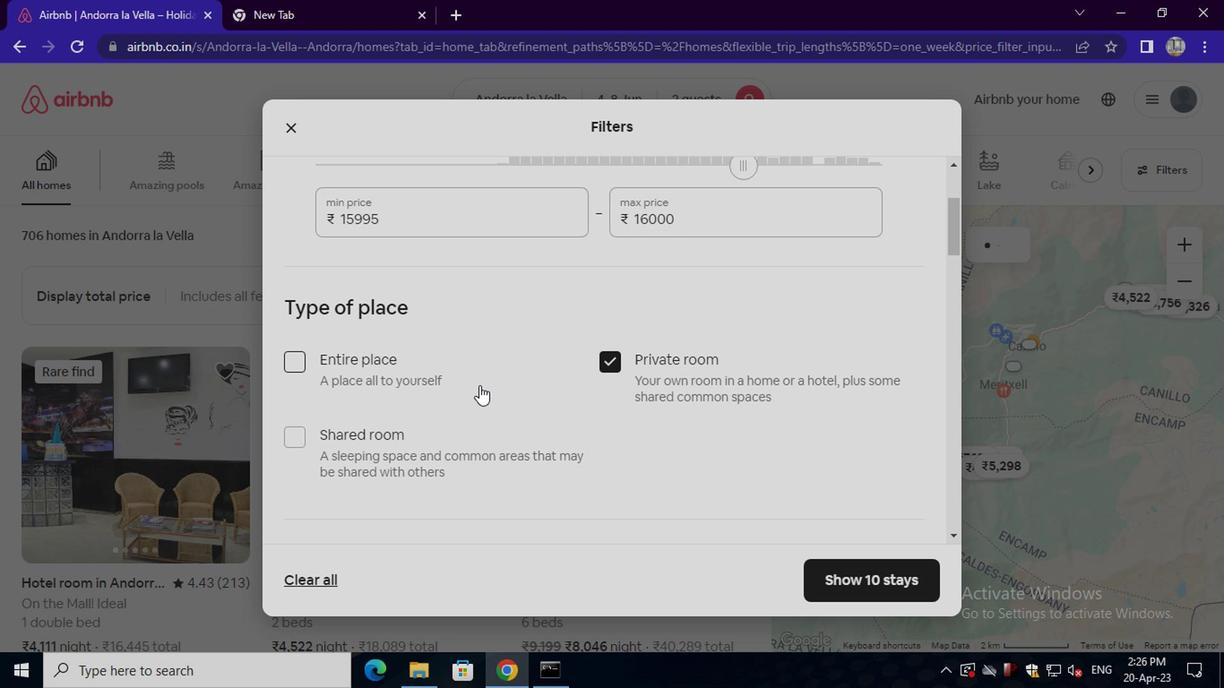 
Action: Mouse moved to (440, 402)
Screenshot: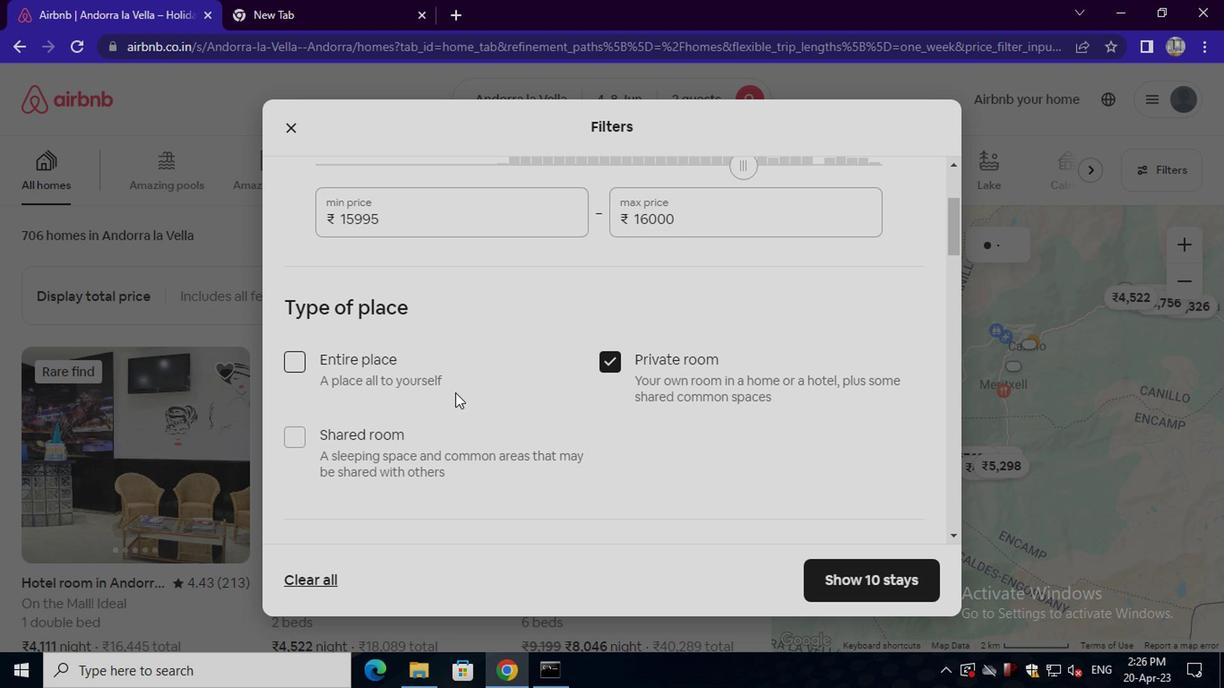 
Action: Mouse scrolled (440, 401) with delta (0, -1)
Screenshot: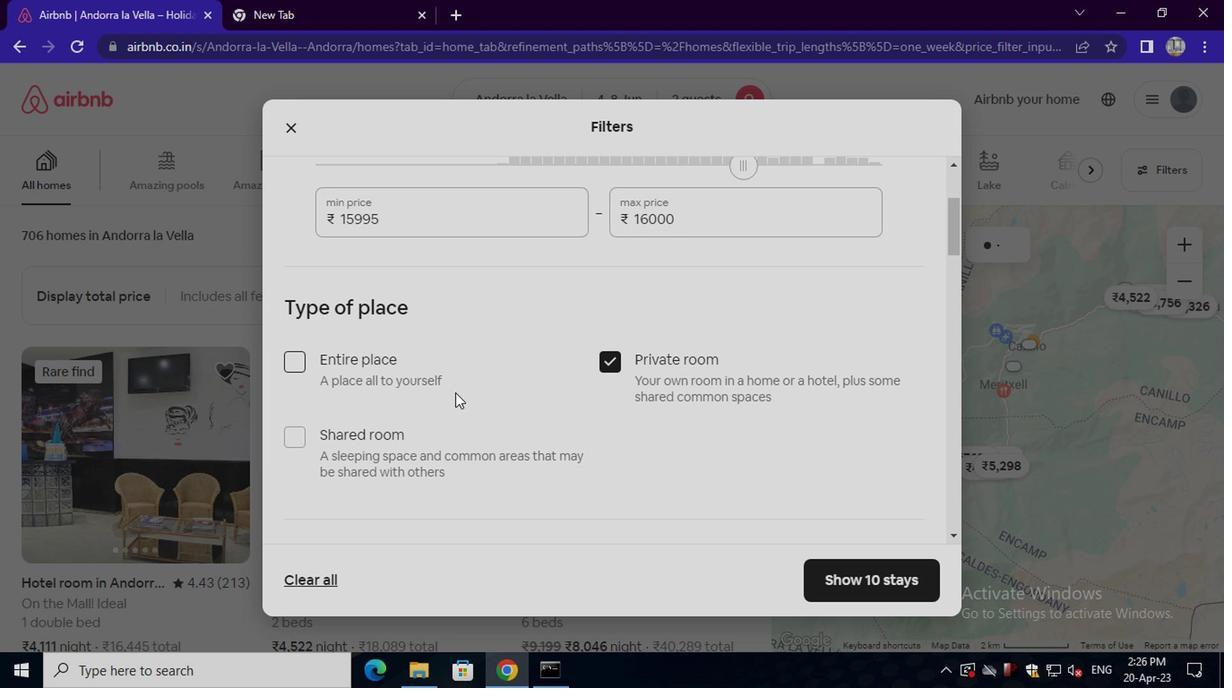 
Action: Mouse scrolled (440, 401) with delta (0, -1)
Screenshot: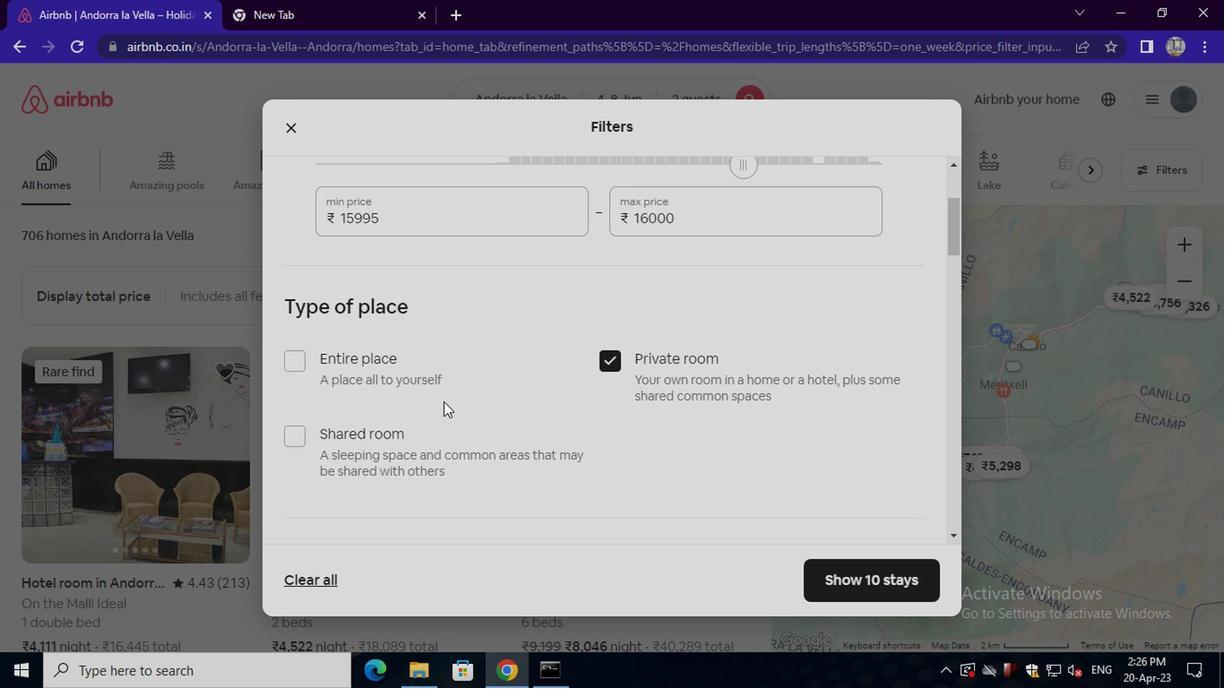 
Action: Mouse moved to (398, 394)
Screenshot: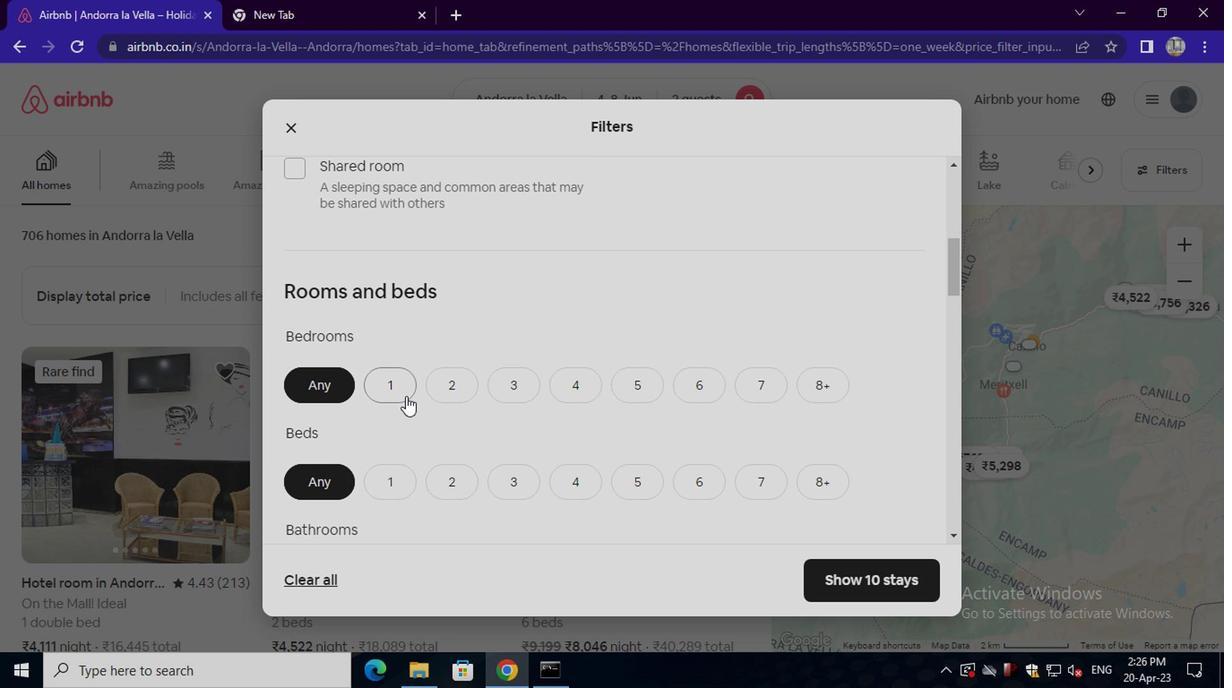 
Action: Mouse pressed left at (398, 394)
Screenshot: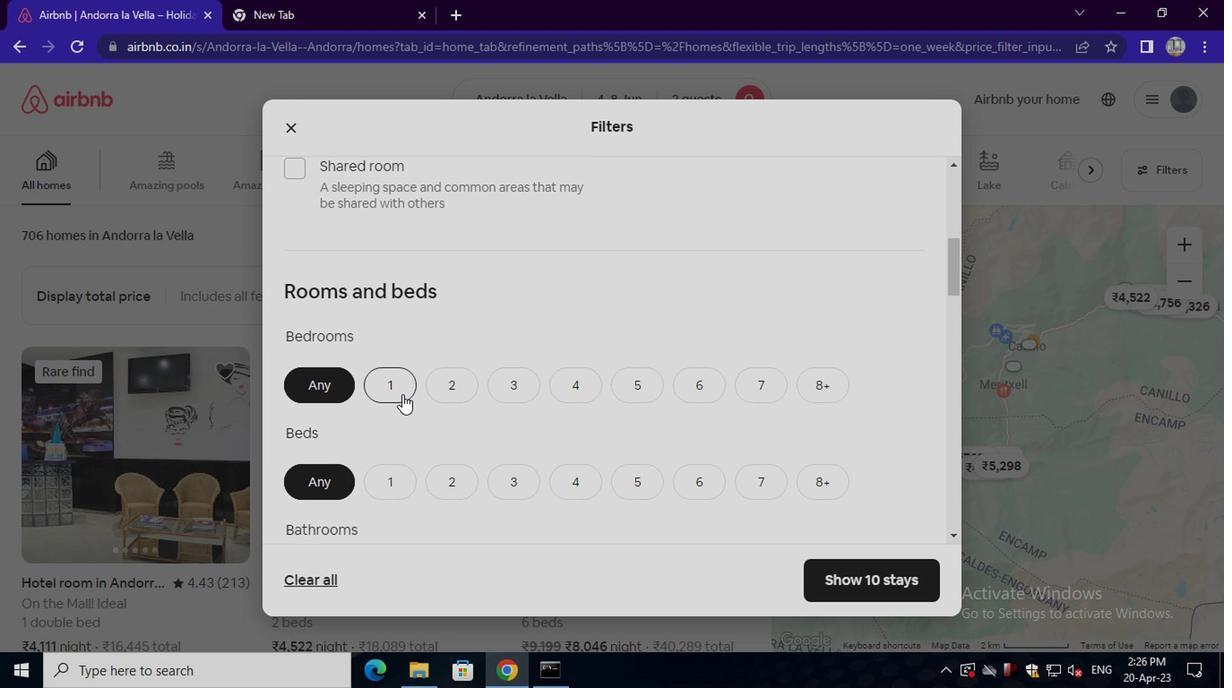 
Action: Mouse moved to (396, 407)
Screenshot: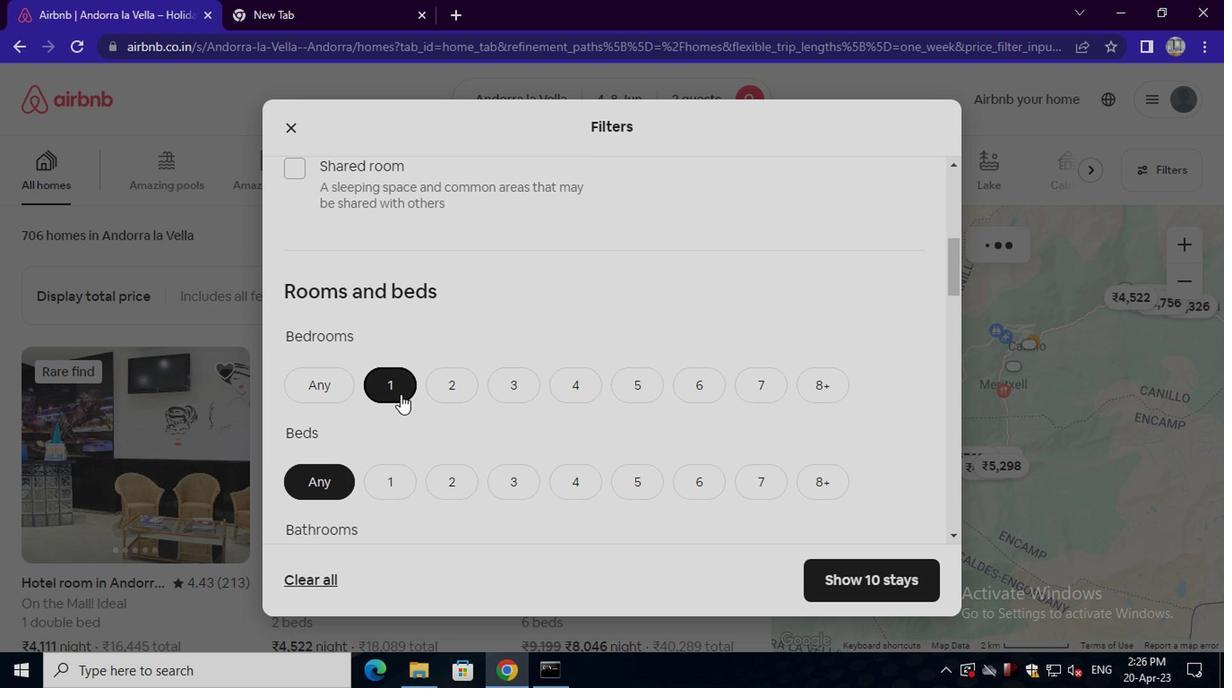 
Action: Mouse scrolled (396, 407) with delta (0, 0)
Screenshot: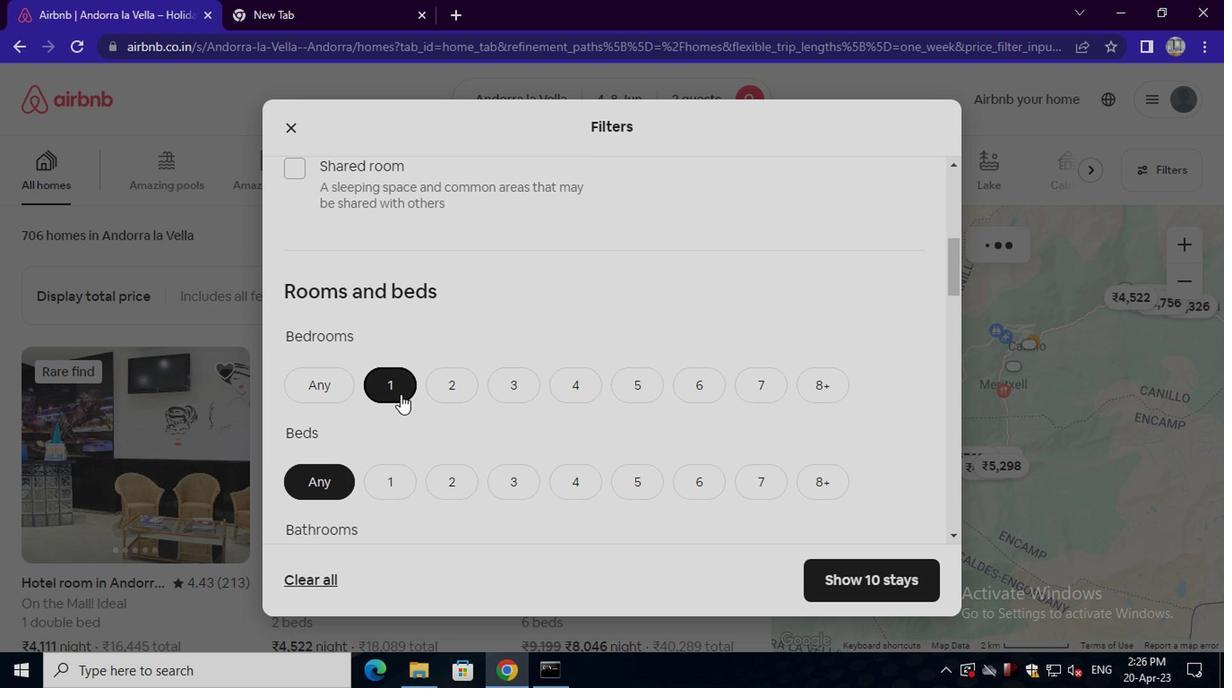 
Action: Mouse moved to (396, 408)
Screenshot: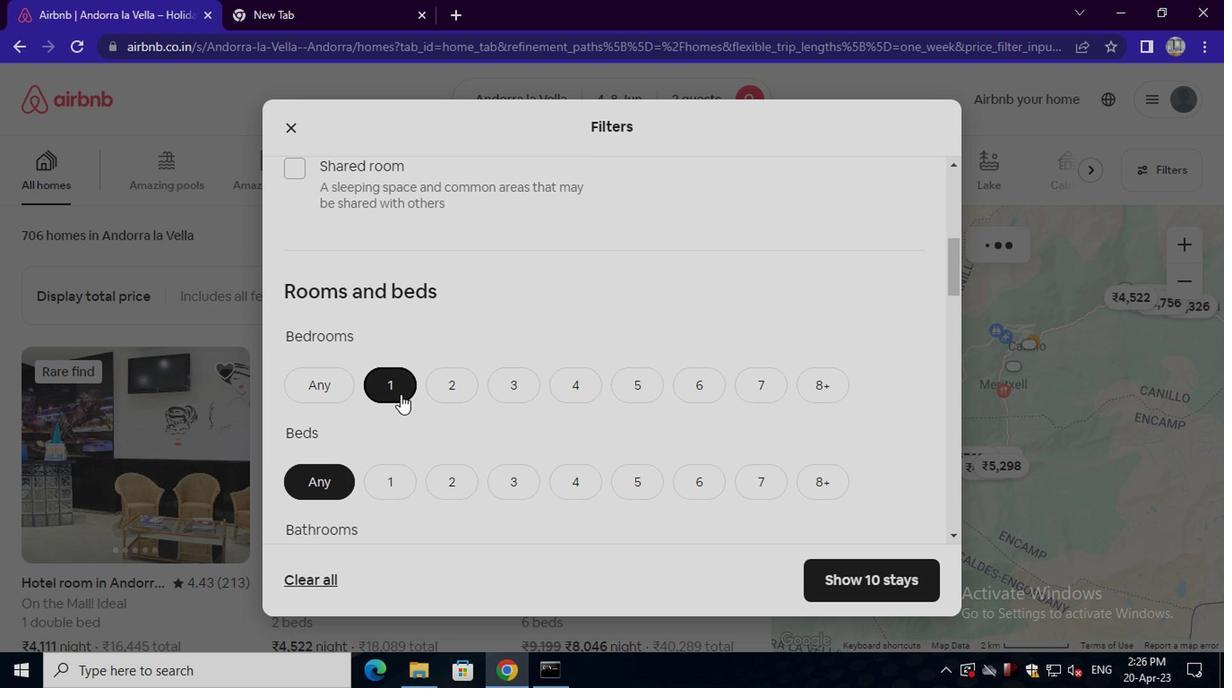 
Action: Mouse scrolled (396, 407) with delta (0, 0)
Screenshot: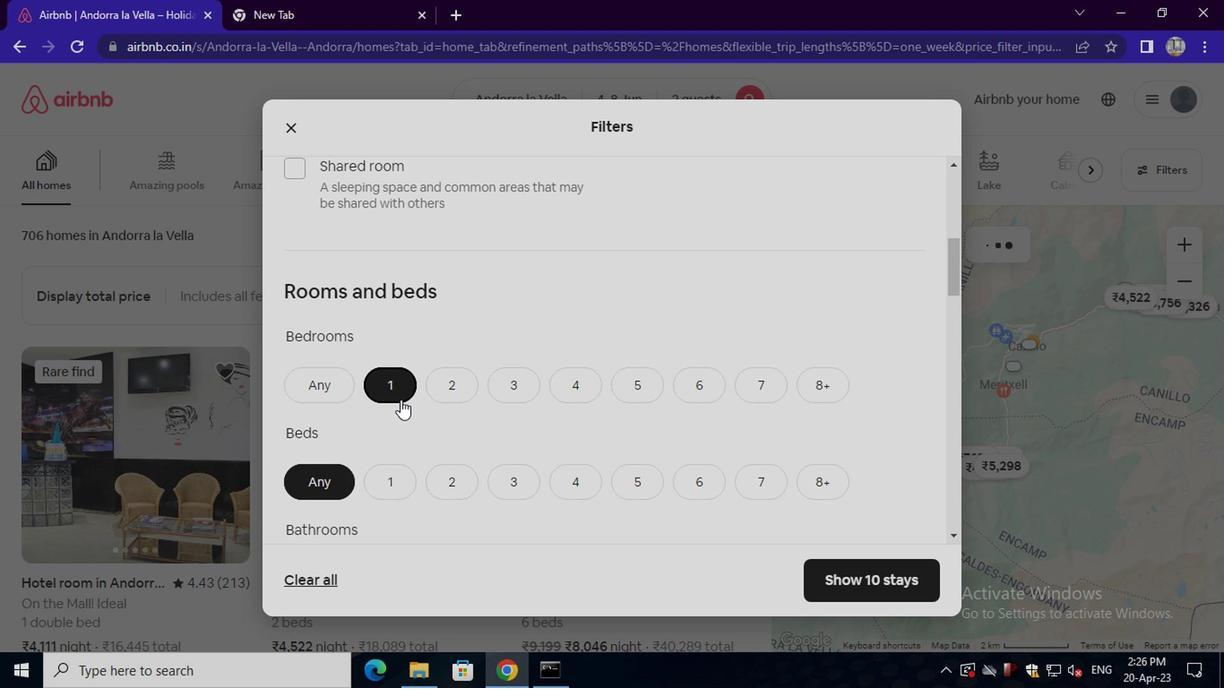 
Action: Mouse moved to (385, 306)
Screenshot: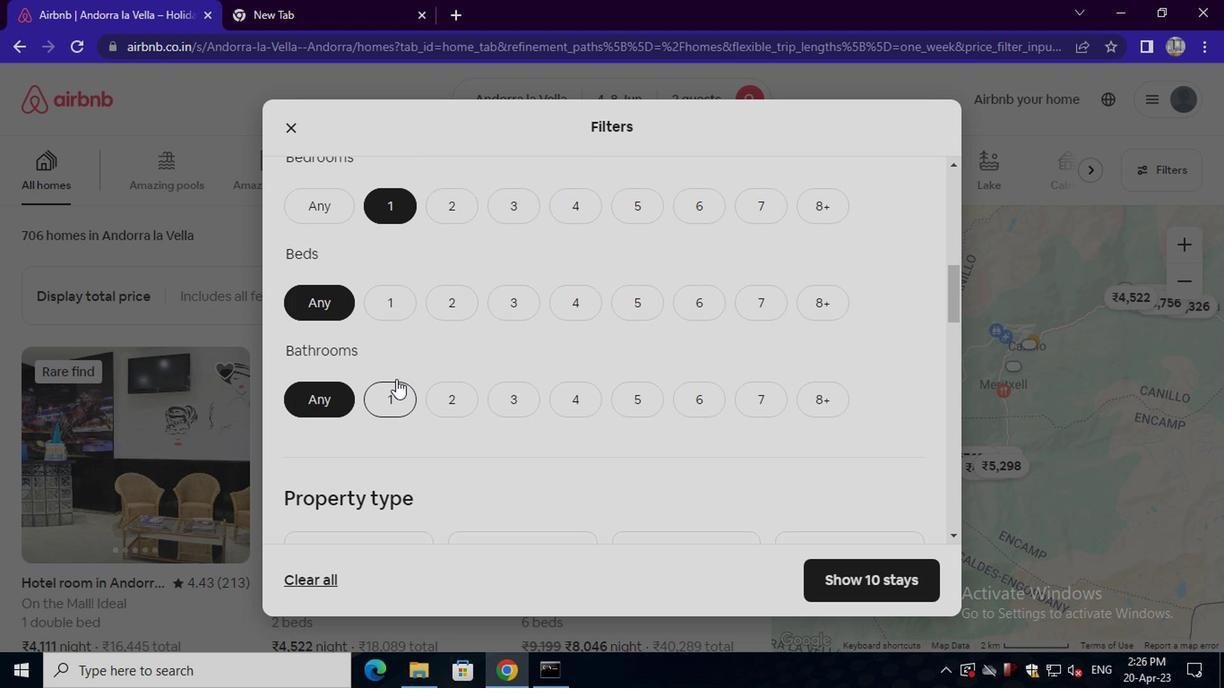 
Action: Mouse pressed left at (385, 306)
Screenshot: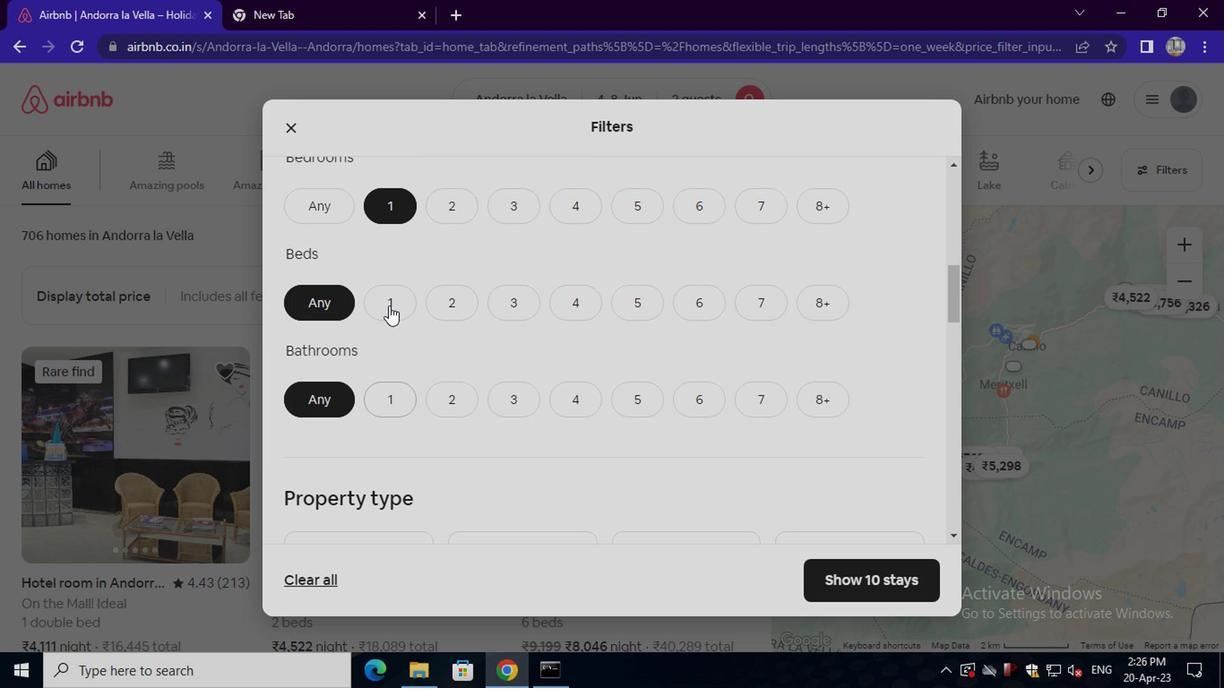 
Action: Mouse moved to (389, 400)
Screenshot: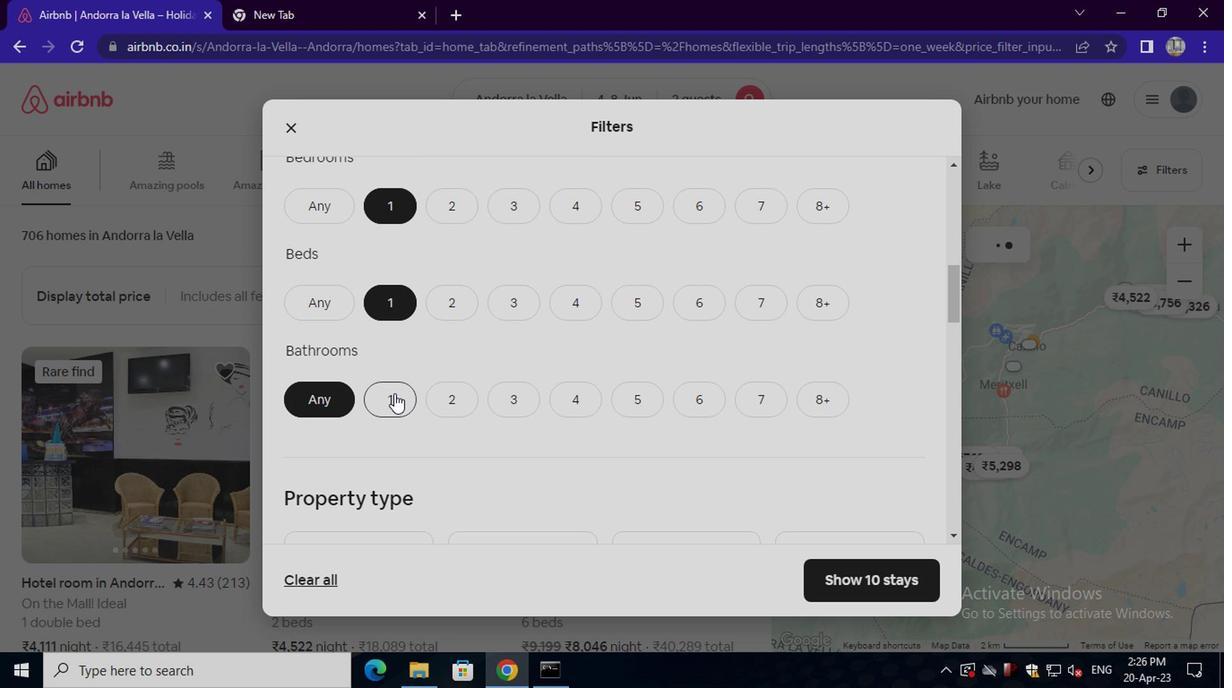 
Action: Mouse pressed left at (389, 400)
Screenshot: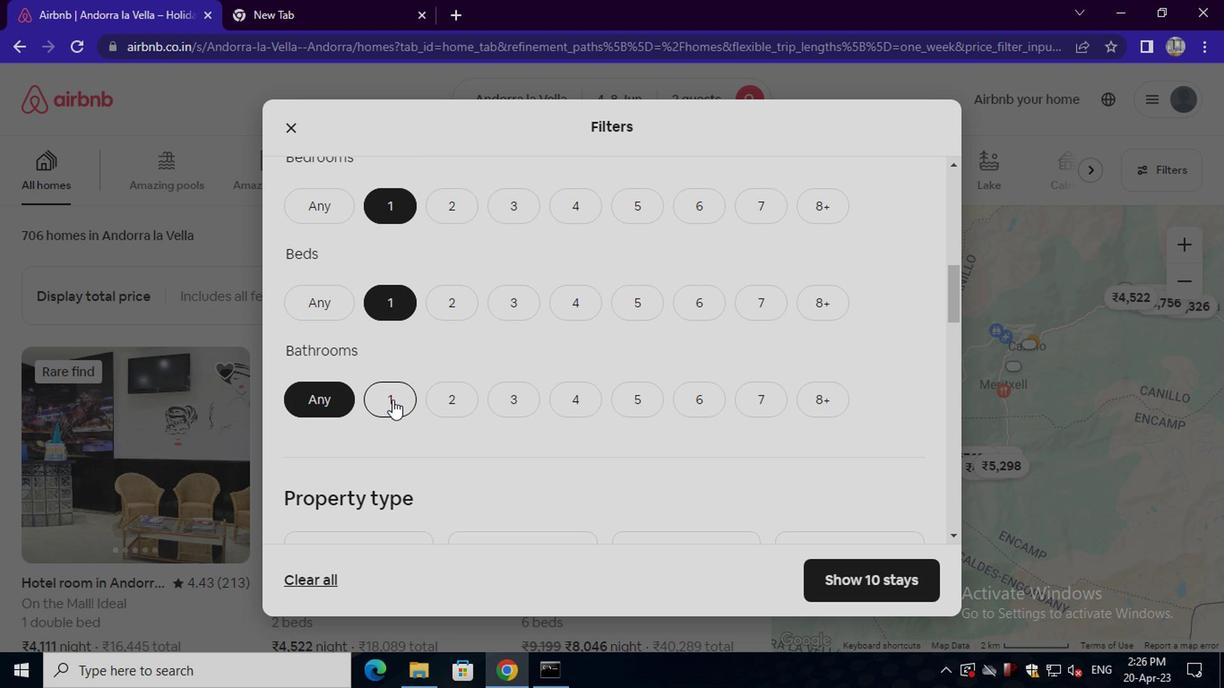 
Action: Mouse scrolled (389, 399) with delta (0, -1)
Screenshot: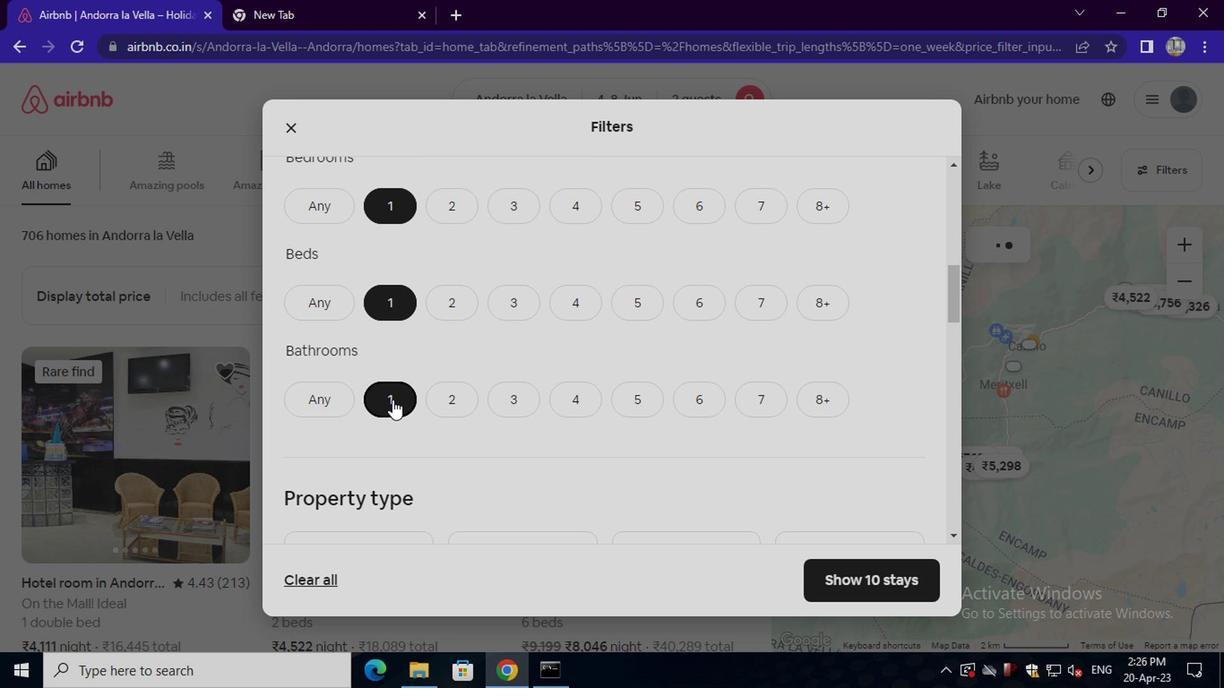 
Action: Mouse scrolled (389, 399) with delta (0, -1)
Screenshot: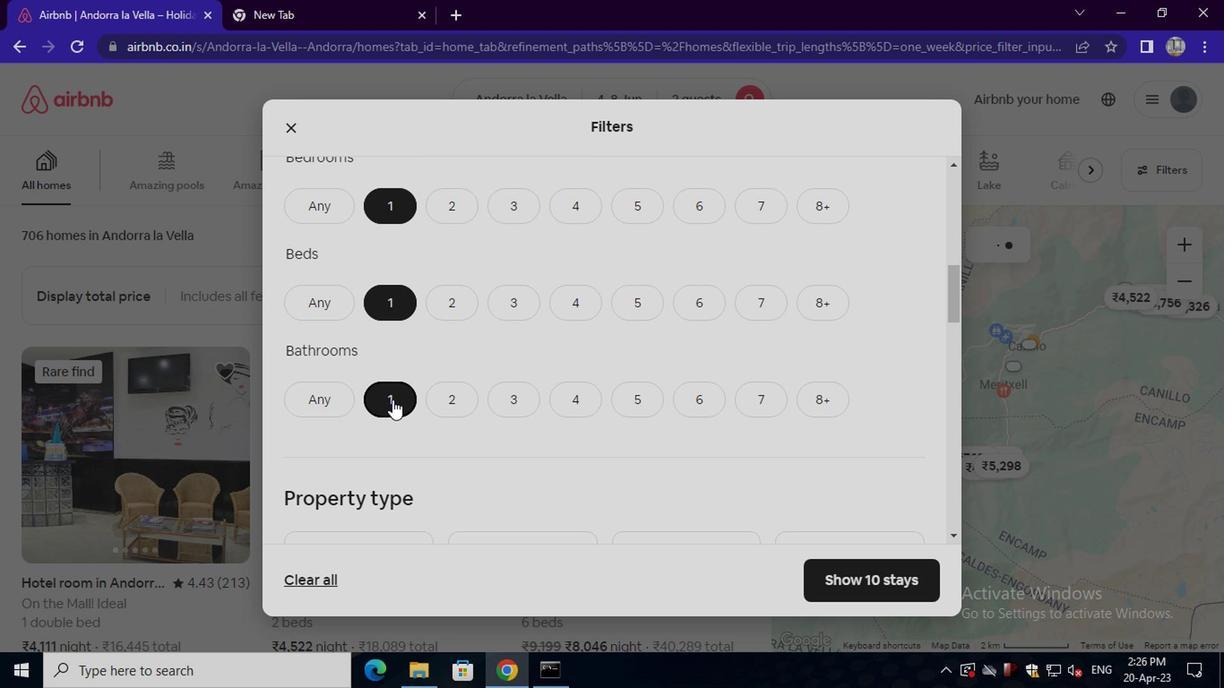 
Action: Mouse pressed left at (389, 400)
Screenshot: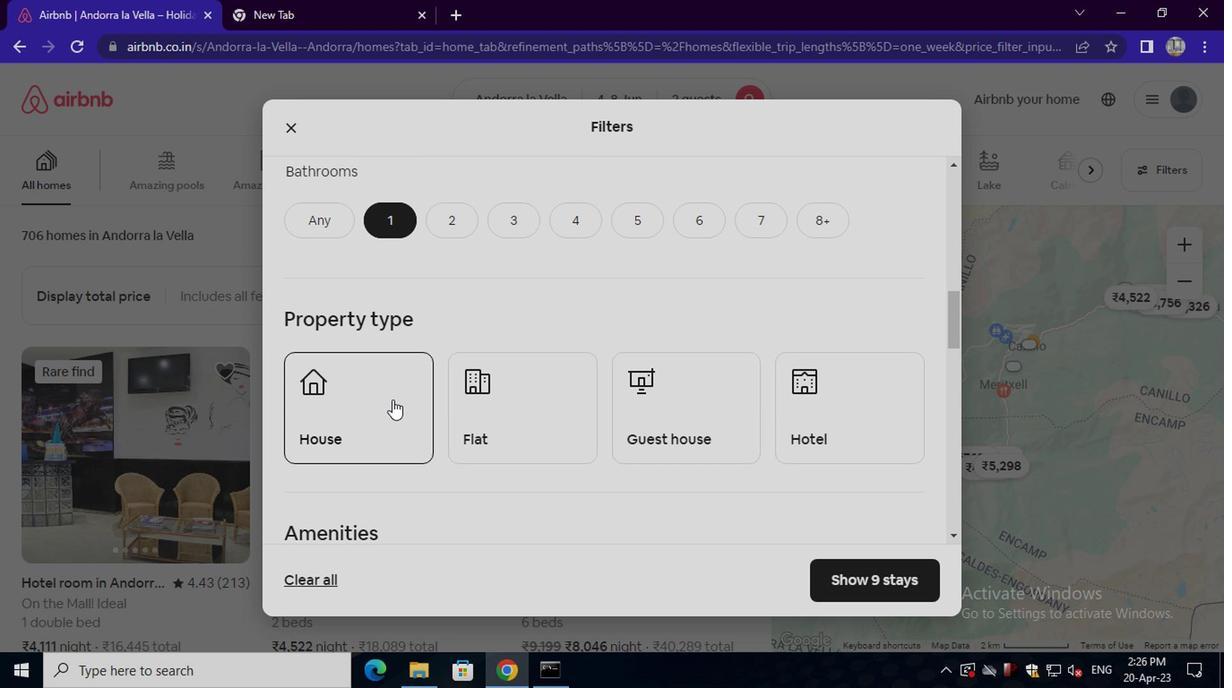 
Action: Mouse moved to (484, 408)
Screenshot: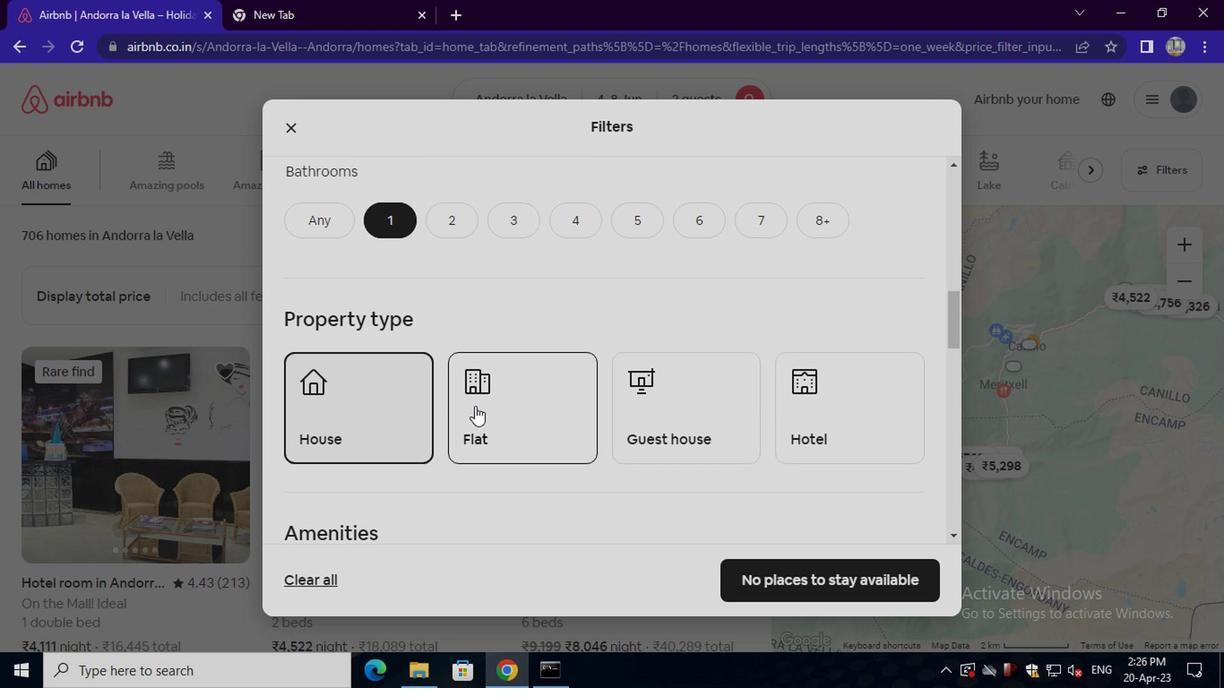 
Action: Mouse pressed left at (484, 408)
Screenshot: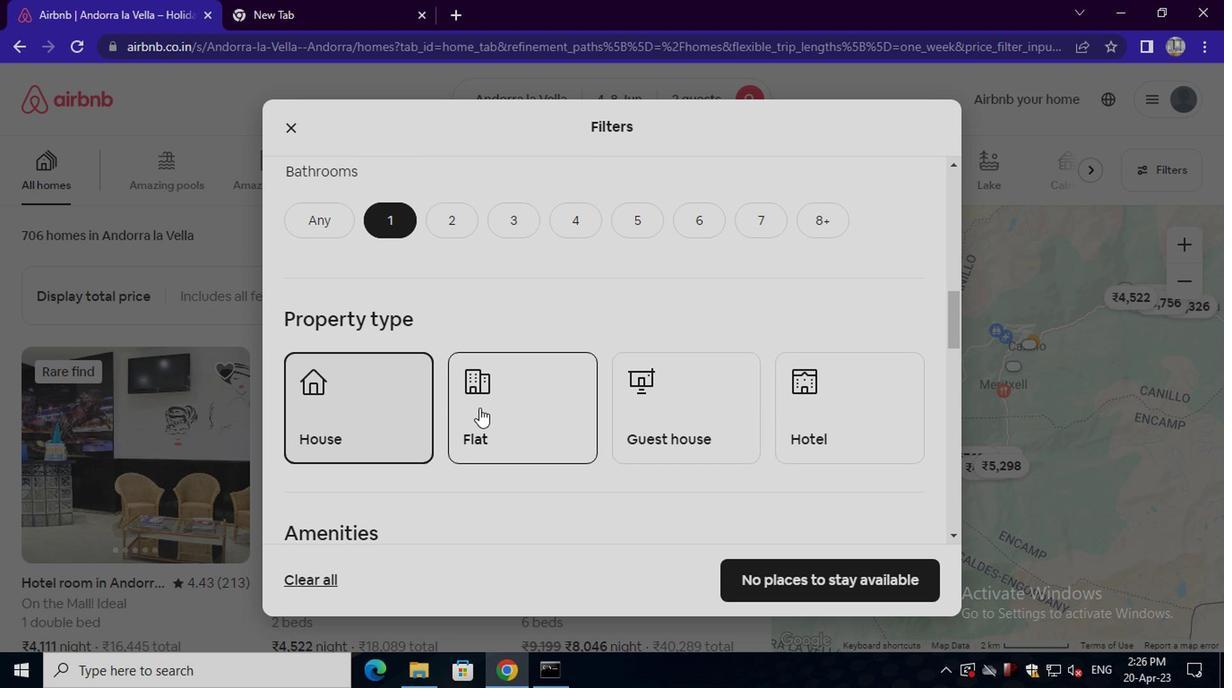 
Action: Mouse moved to (807, 417)
Screenshot: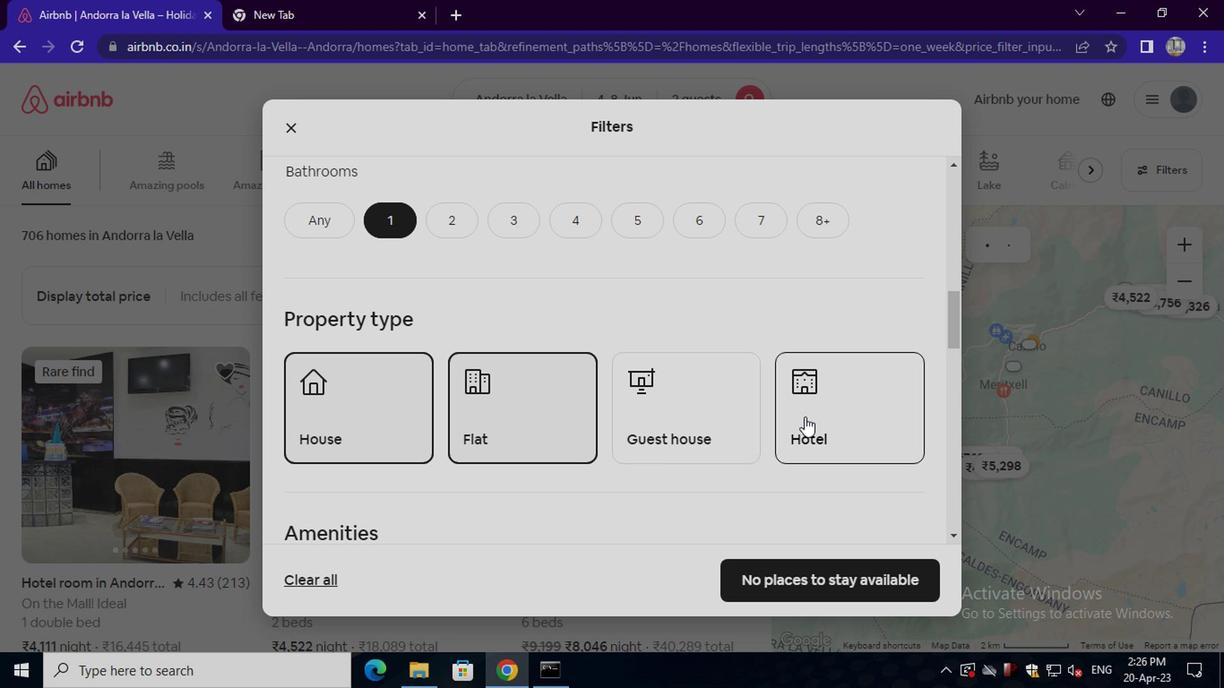 
Action: Mouse pressed left at (807, 417)
Screenshot: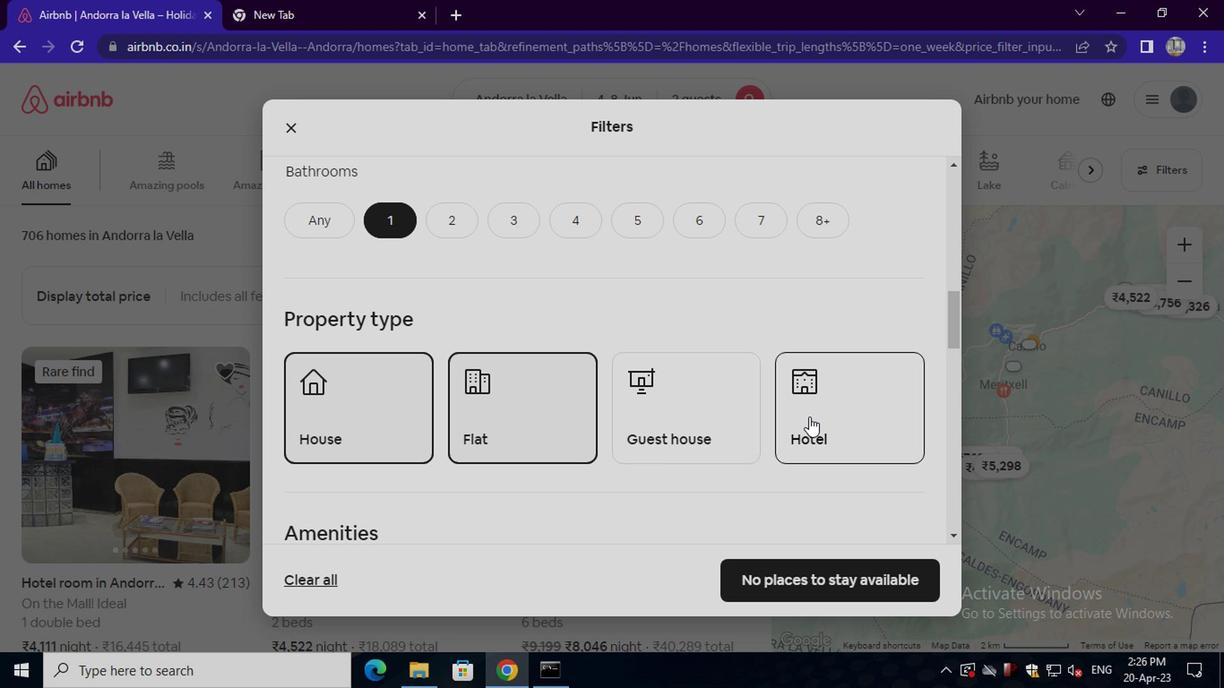 
Action: Mouse moved to (516, 484)
Screenshot: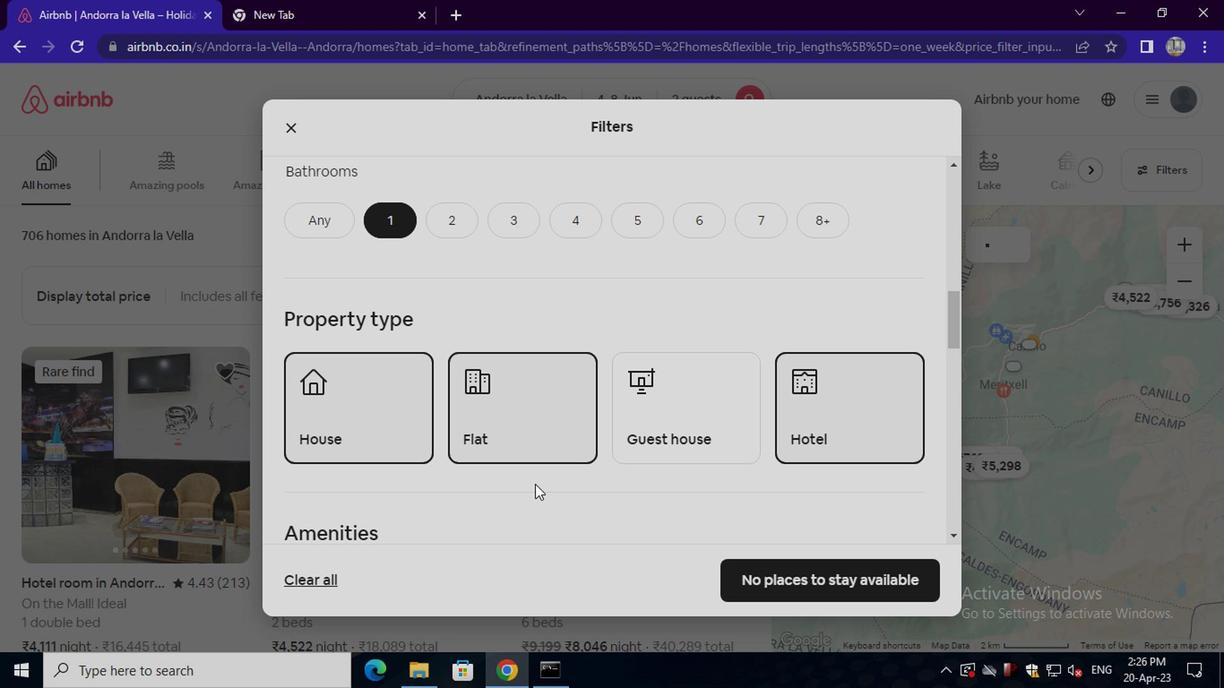 
Action: Mouse scrolled (516, 482) with delta (0, -1)
Screenshot: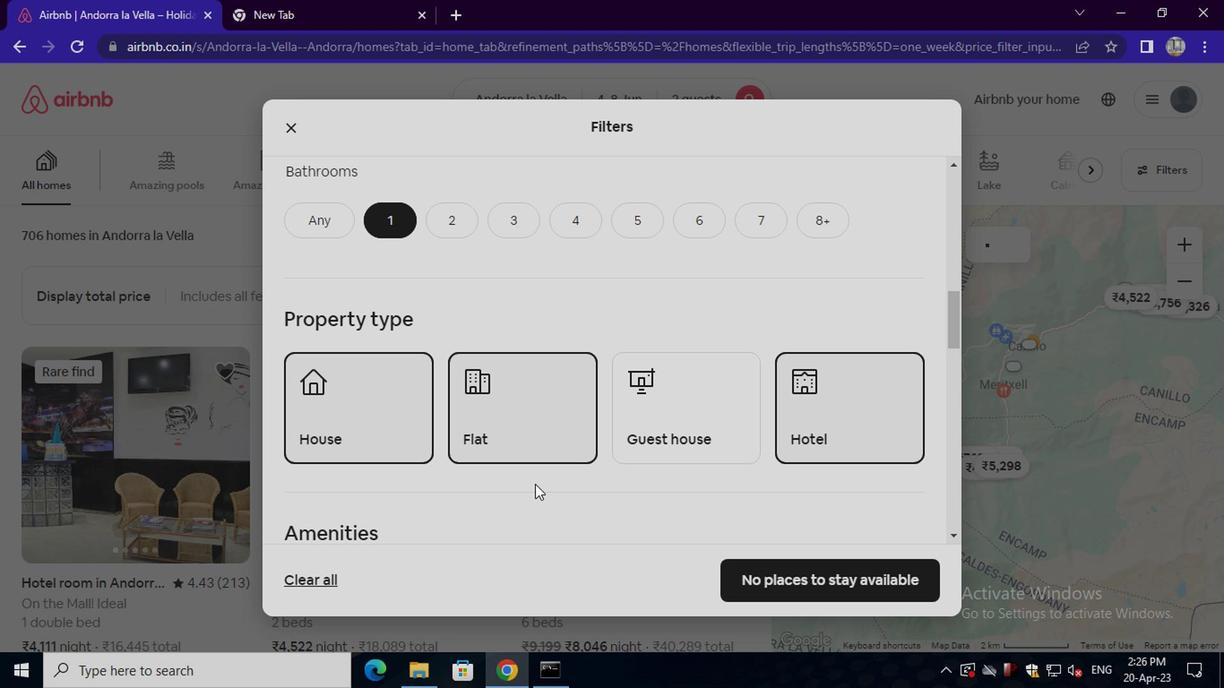 
Action: Mouse scrolled (516, 482) with delta (0, -1)
Screenshot: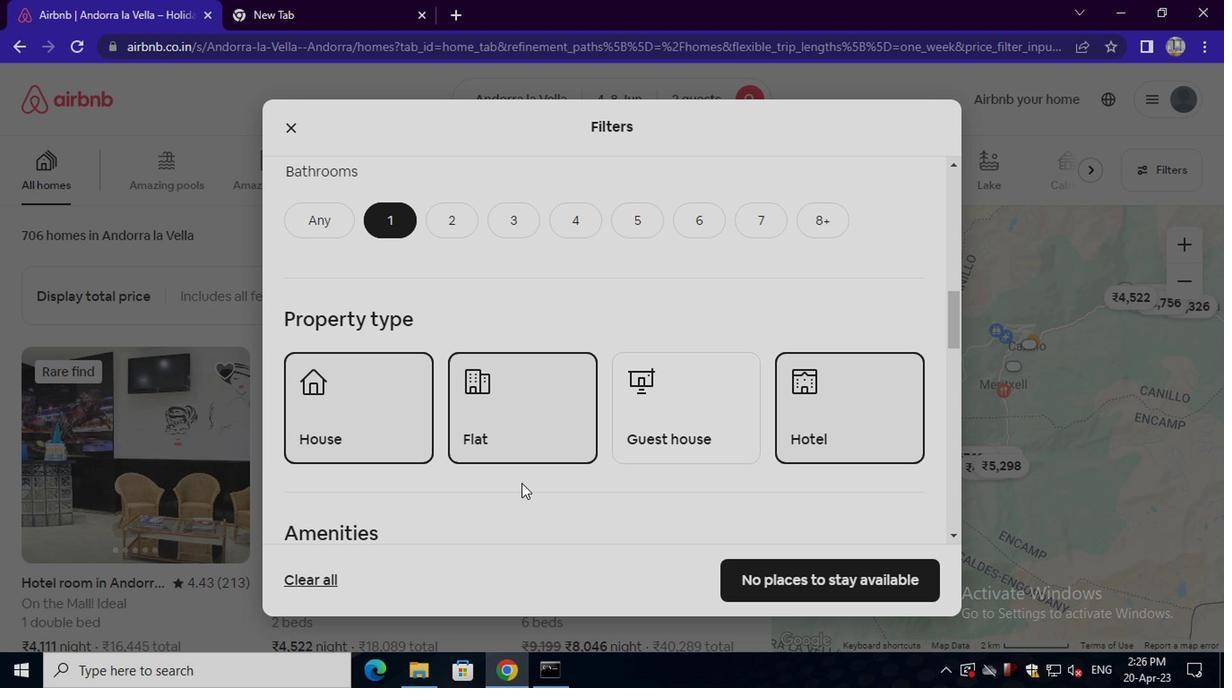 
Action: Mouse scrolled (516, 482) with delta (0, -1)
Screenshot: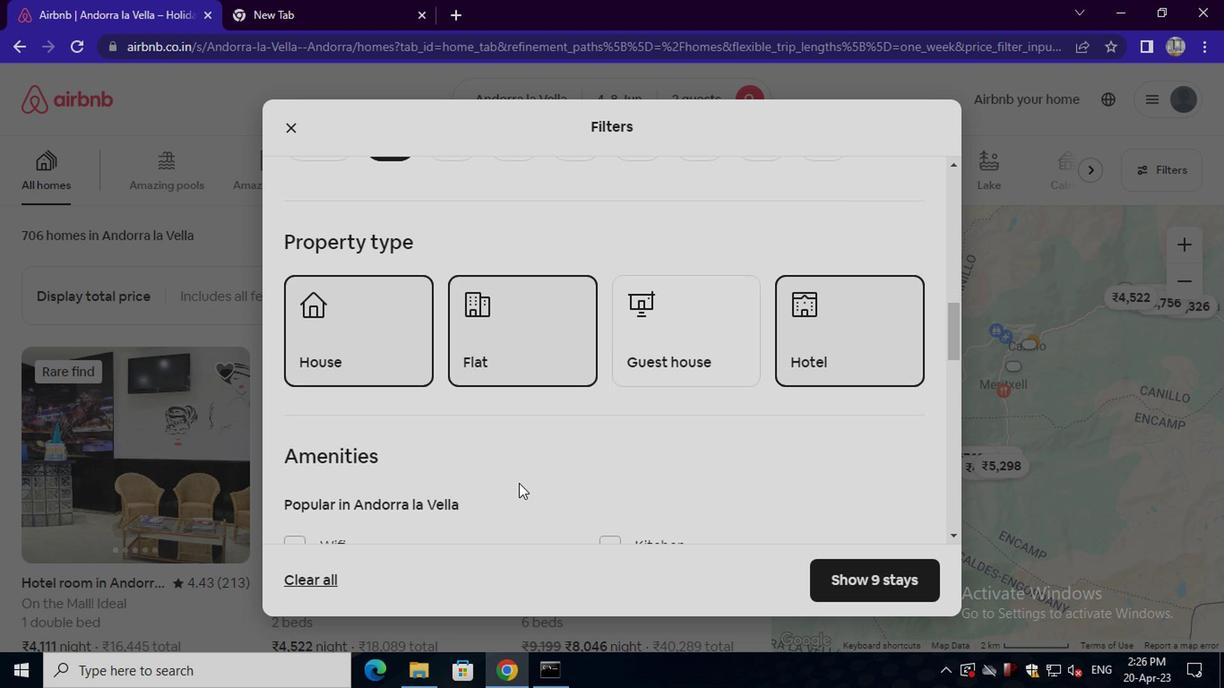 
Action: Mouse moved to (352, 477)
Screenshot: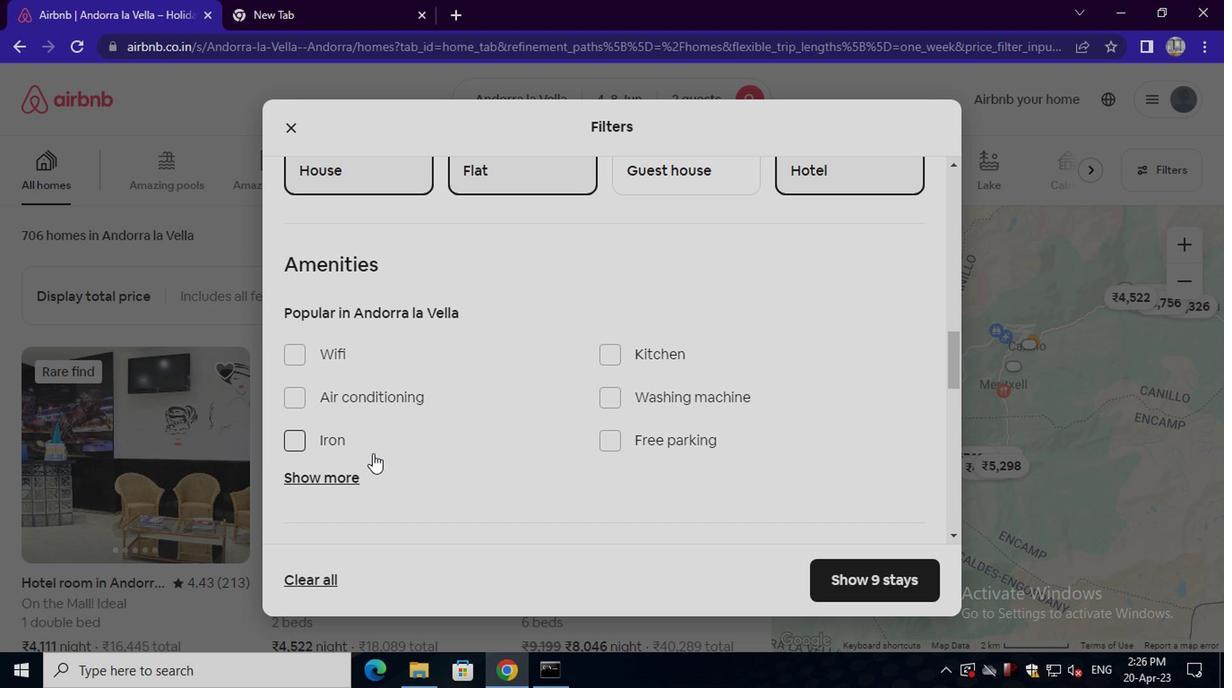 
Action: Mouse pressed left at (352, 477)
Screenshot: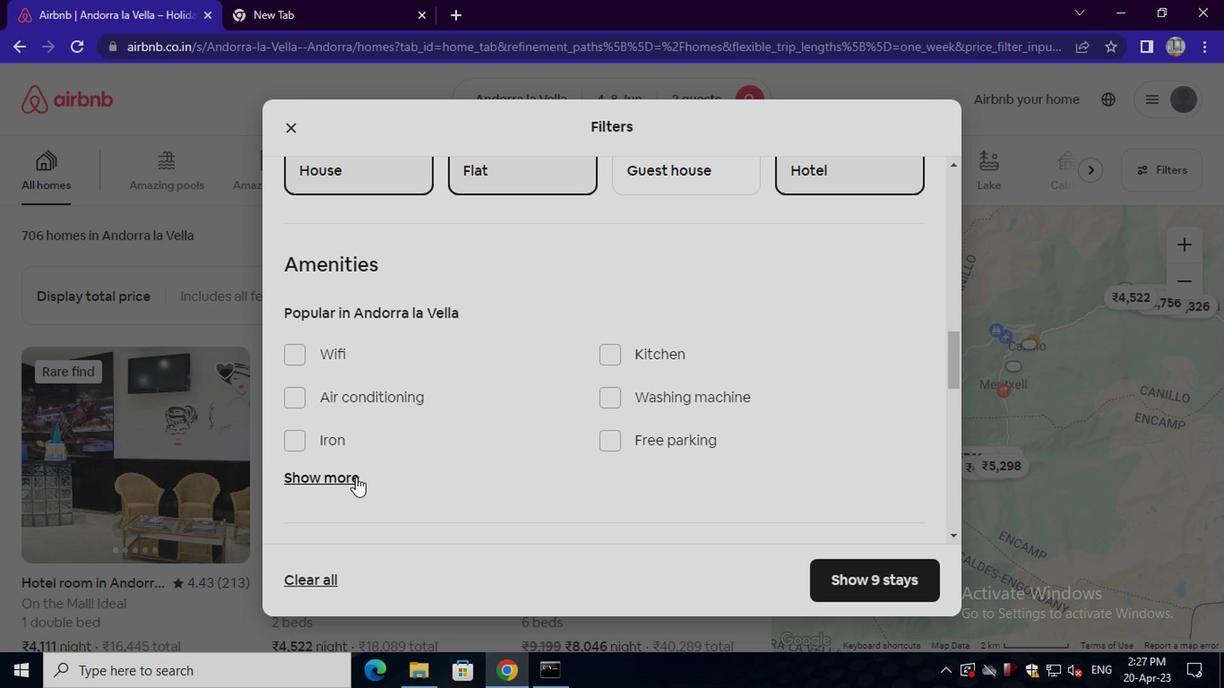 
Action: Mouse scrolled (352, 477) with delta (0, 0)
Screenshot: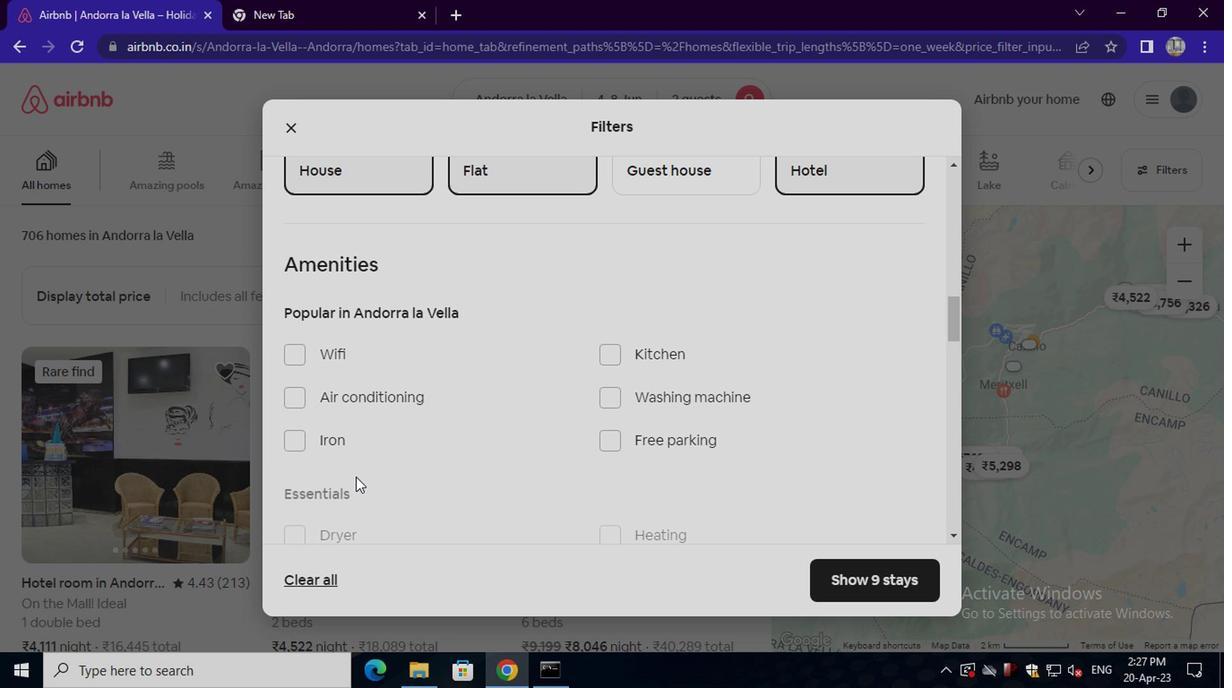 
Action: Mouse scrolled (352, 477) with delta (0, 0)
Screenshot: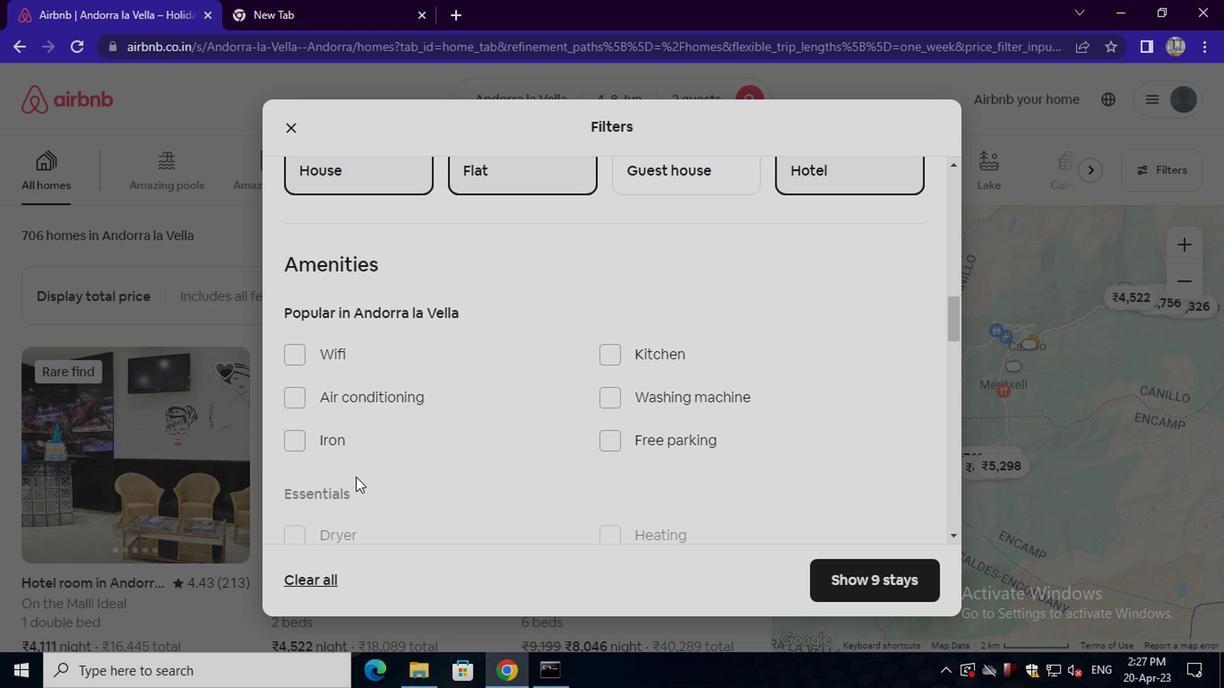 
Action: Mouse scrolled (352, 477) with delta (0, 0)
Screenshot: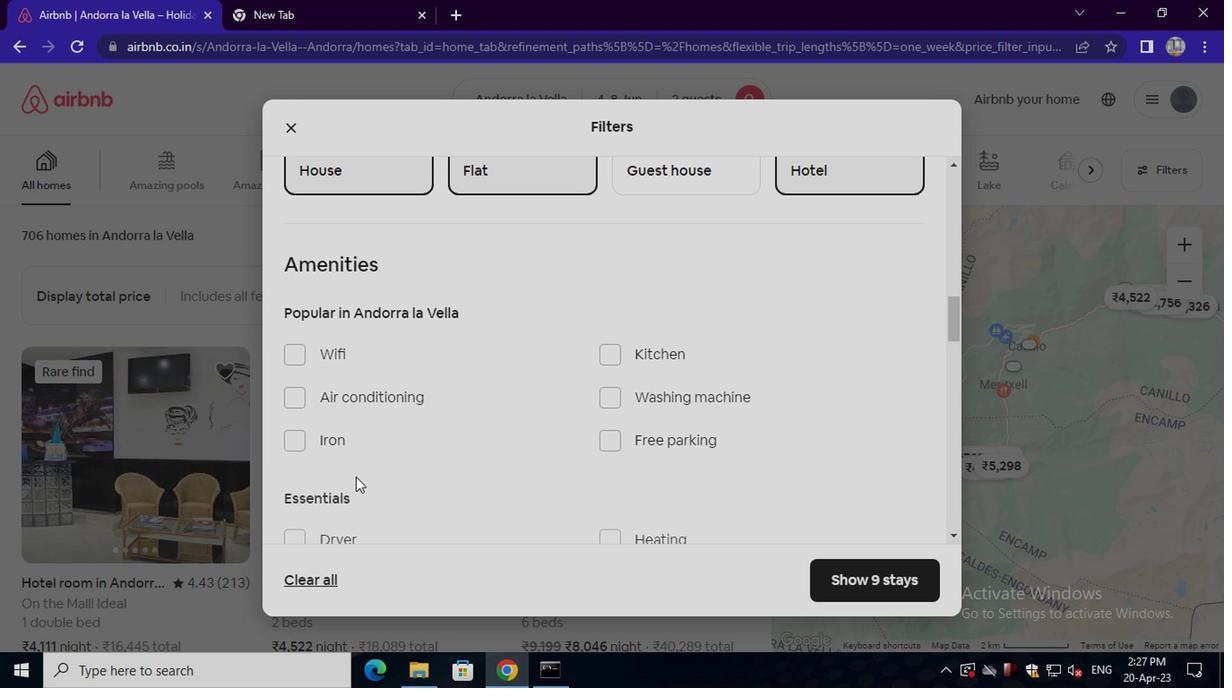 
Action: Mouse moved to (359, 463)
Screenshot: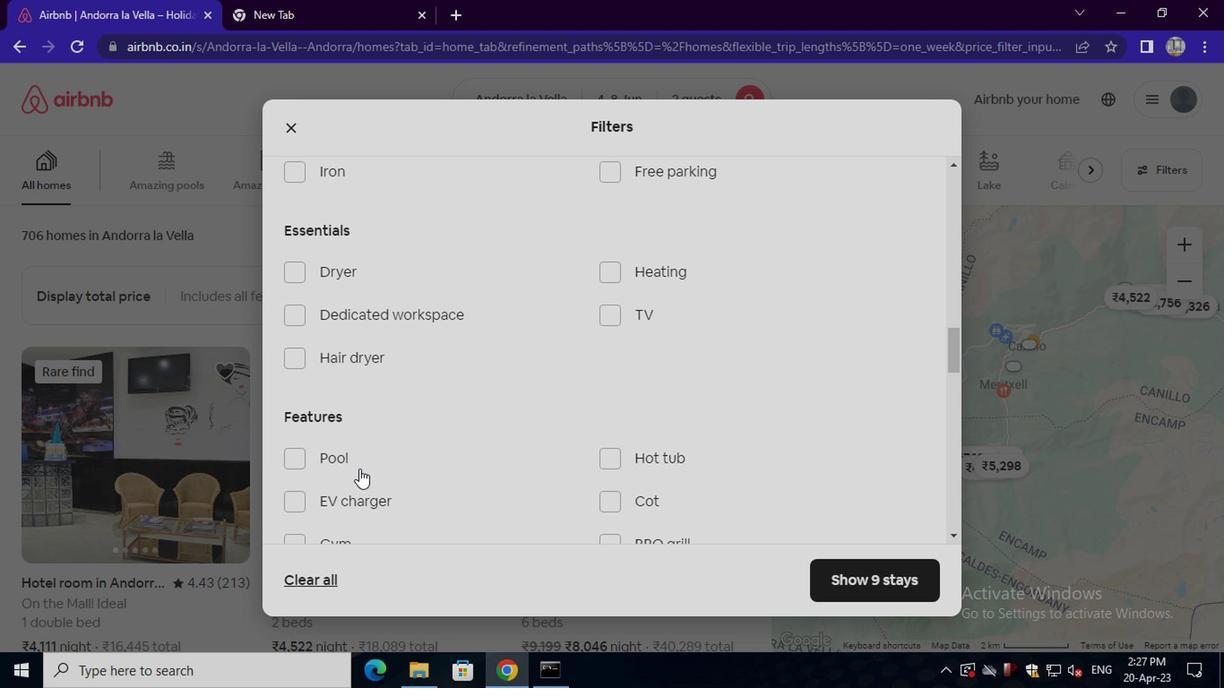 
Action: Mouse scrolled (359, 462) with delta (0, 0)
Screenshot: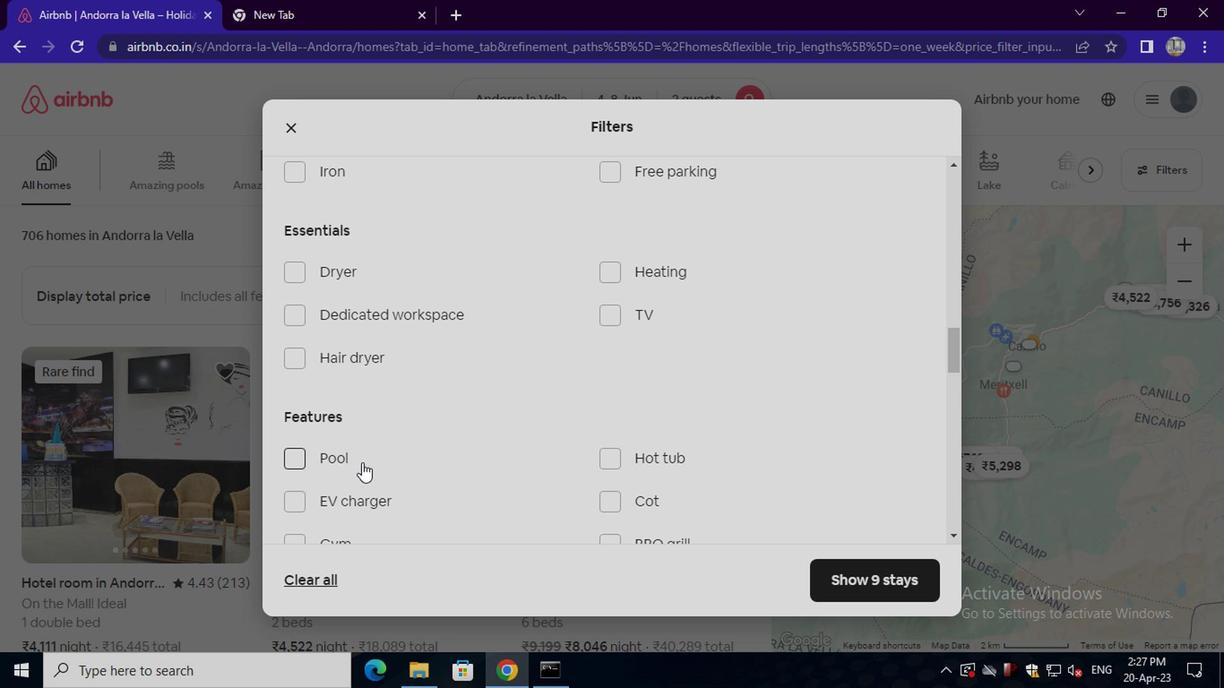 
Action: Mouse moved to (349, 498)
Screenshot: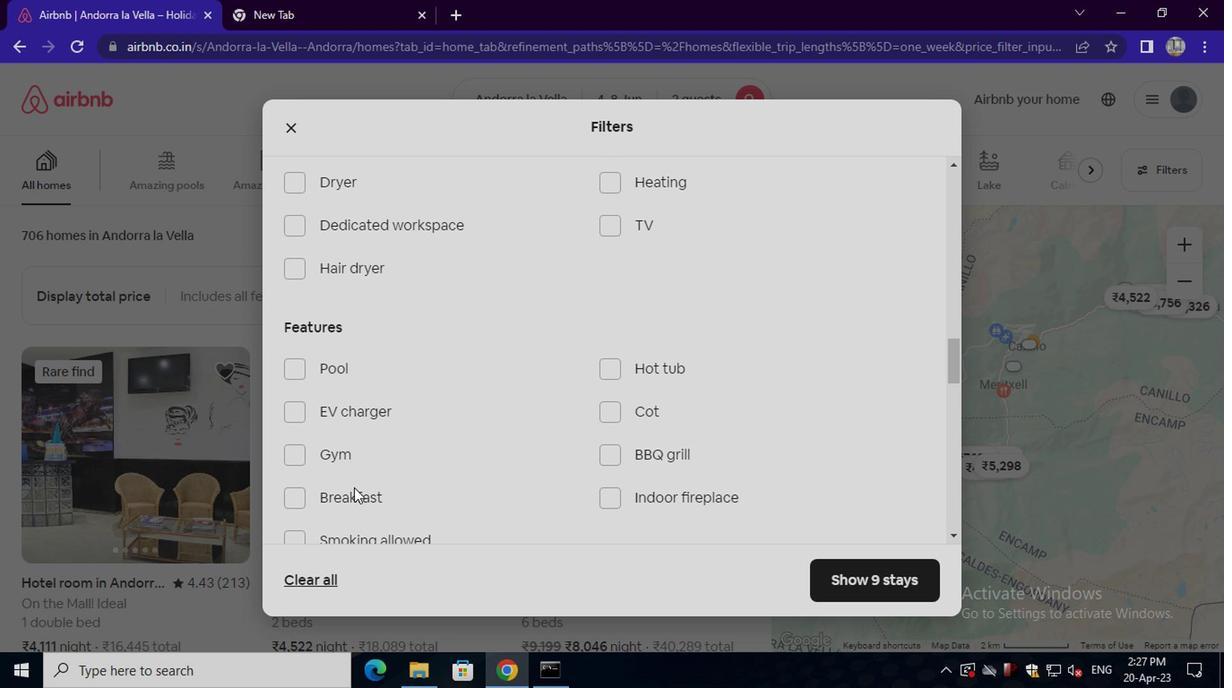 
Action: Mouse pressed left at (349, 498)
Screenshot: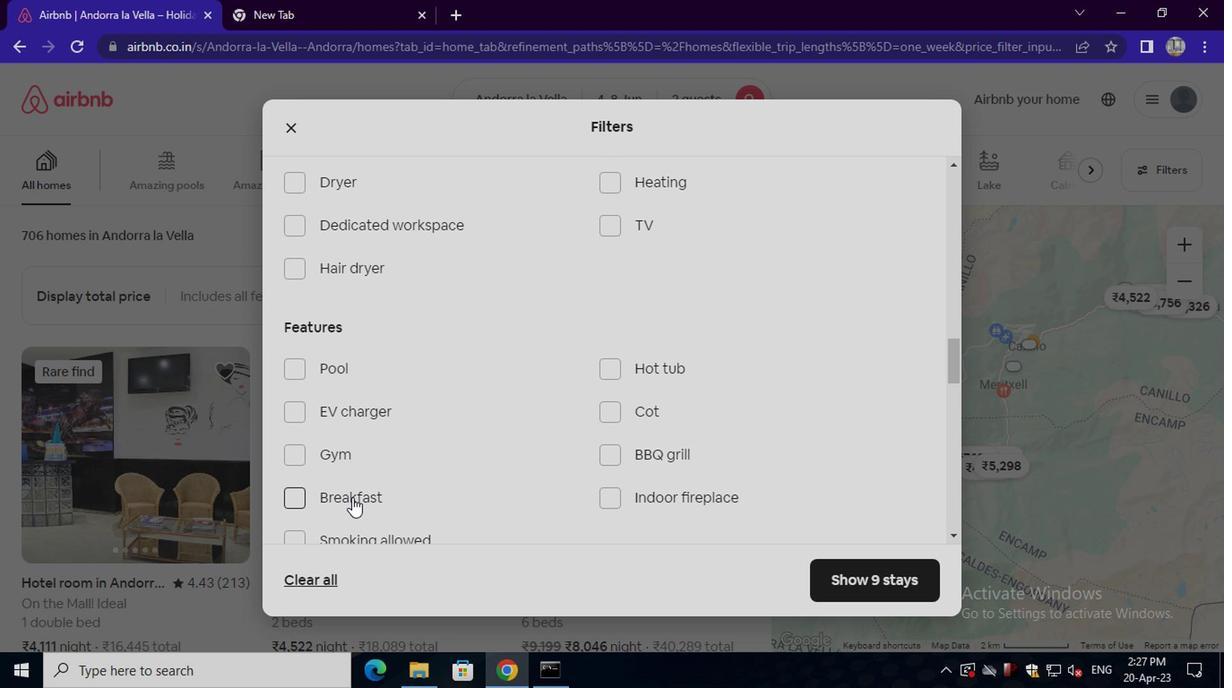 
Action: Mouse moved to (358, 533)
Screenshot: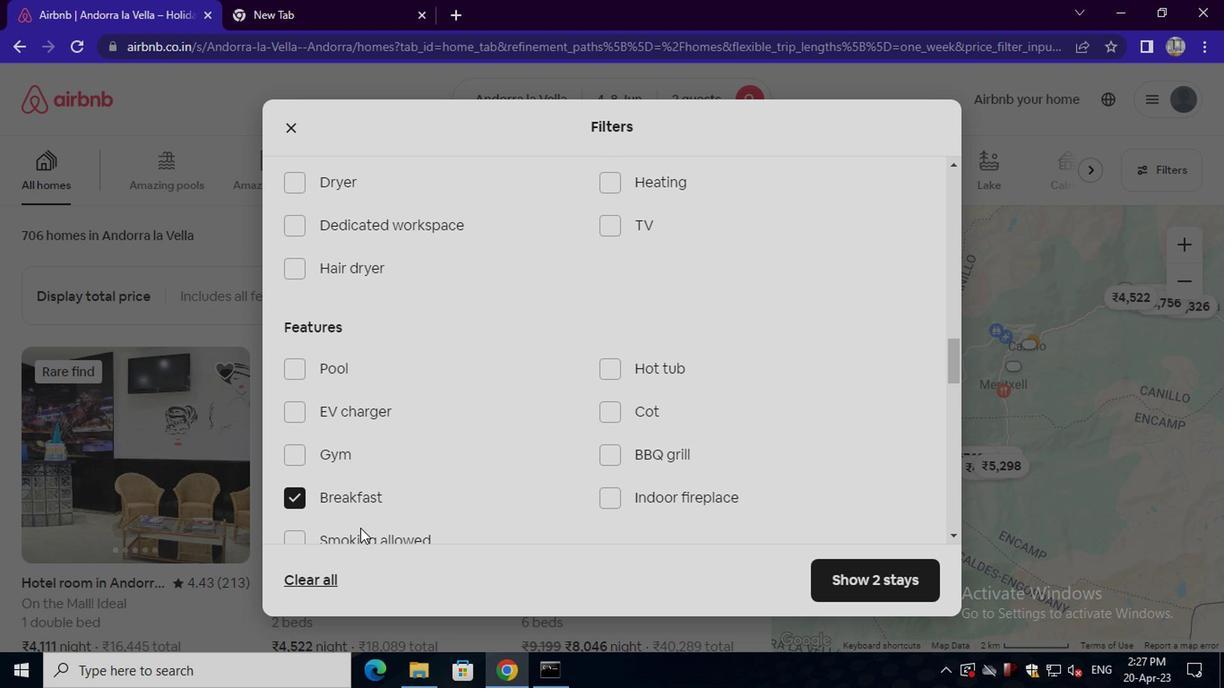 
Action: Mouse pressed left at (358, 533)
Screenshot: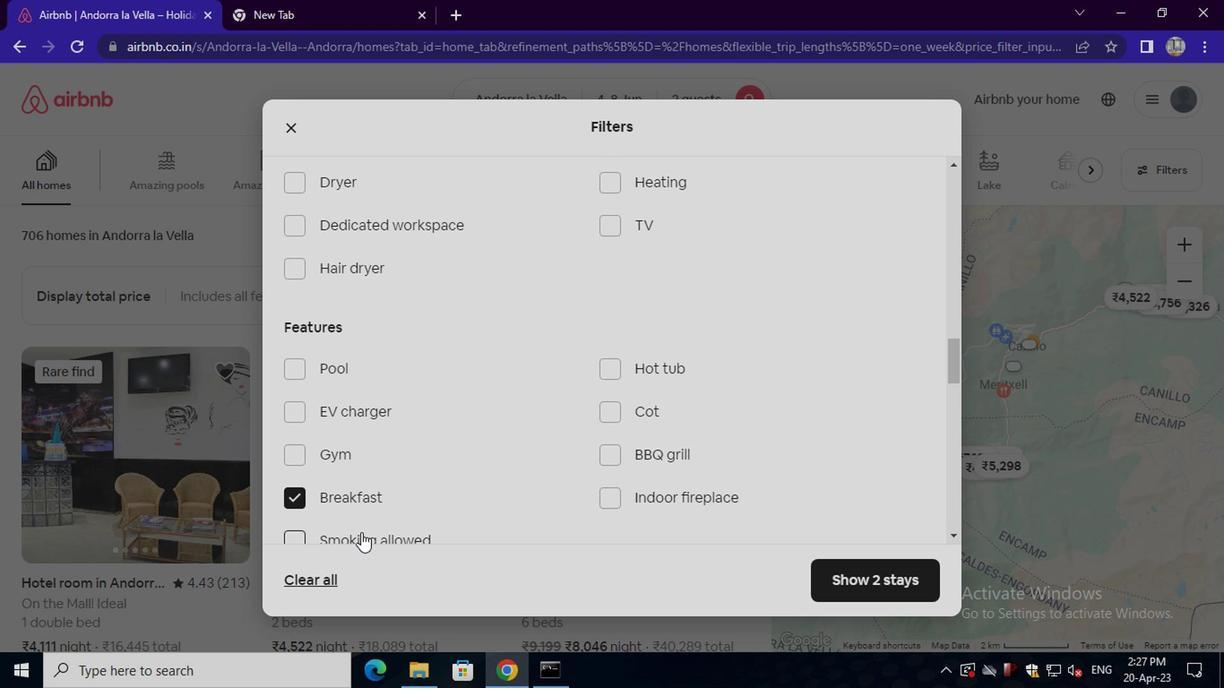 
Action: Mouse moved to (365, 504)
Screenshot: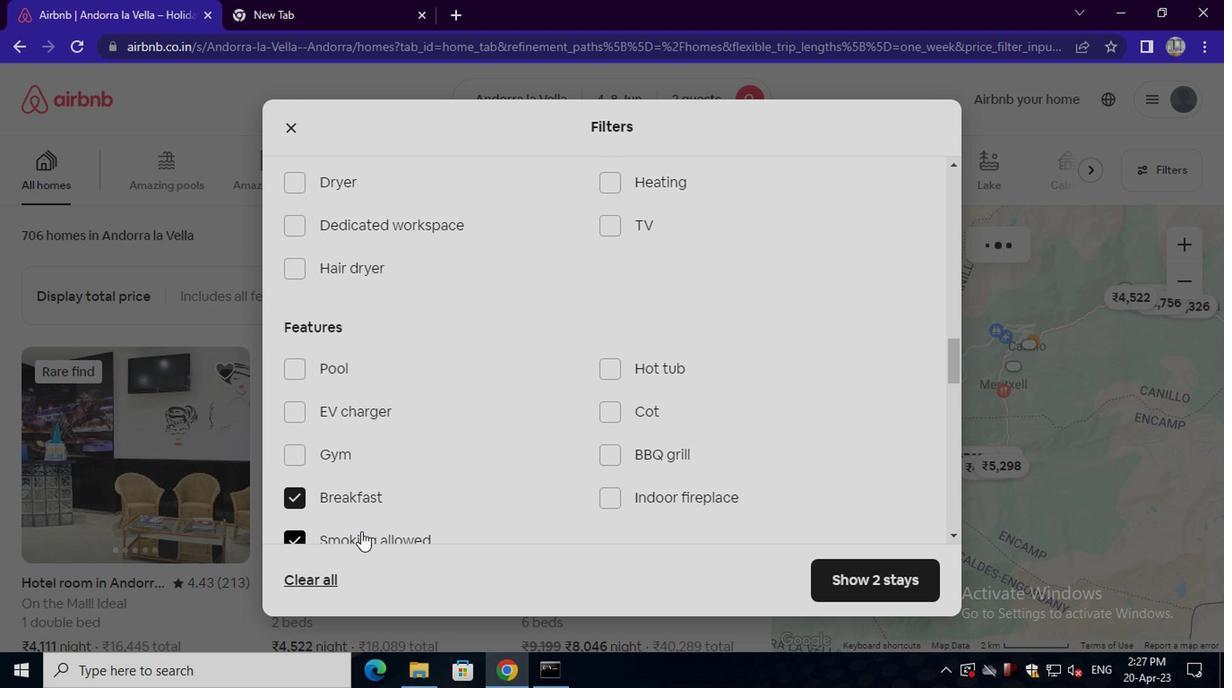 
Action: Mouse scrolled (365, 503) with delta (0, 0)
Screenshot: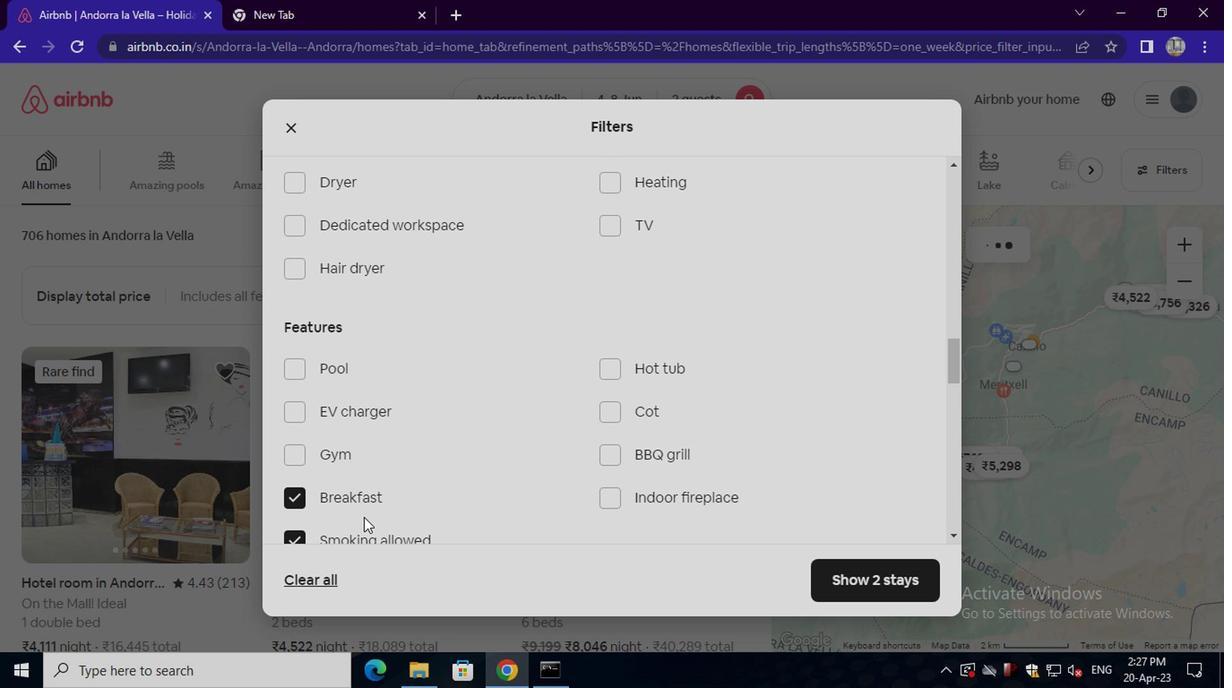 
Action: Mouse scrolled (365, 503) with delta (0, 0)
Screenshot: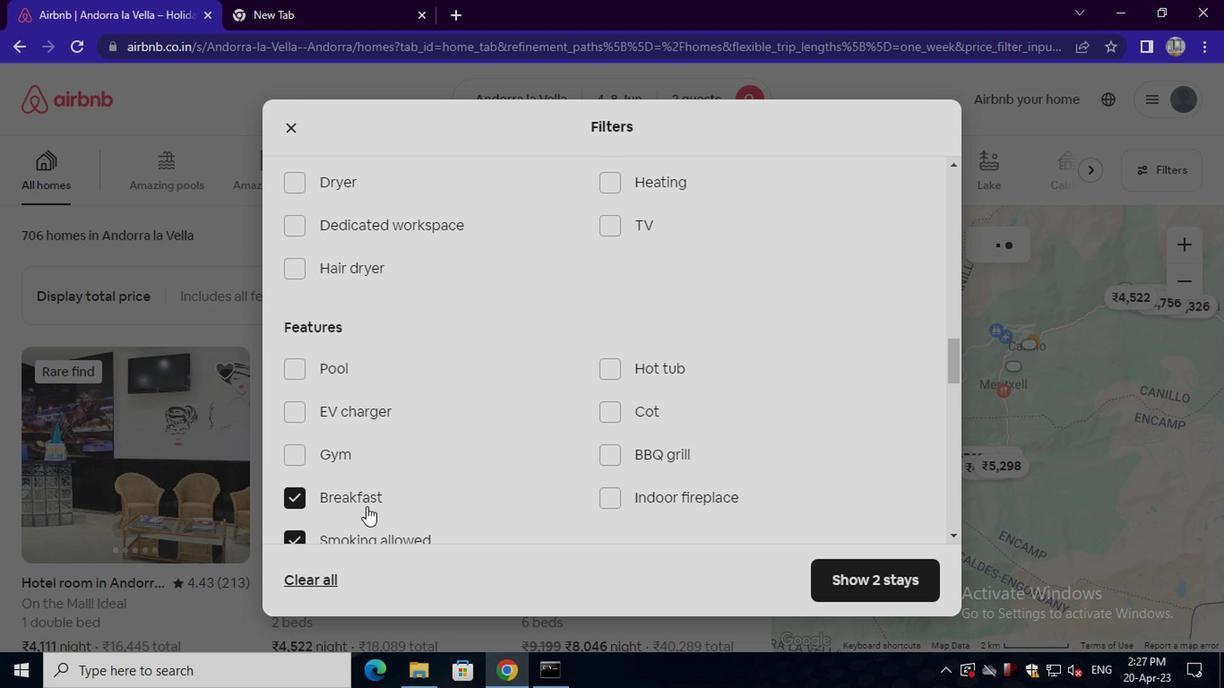 
Action: Mouse moved to (371, 498)
Screenshot: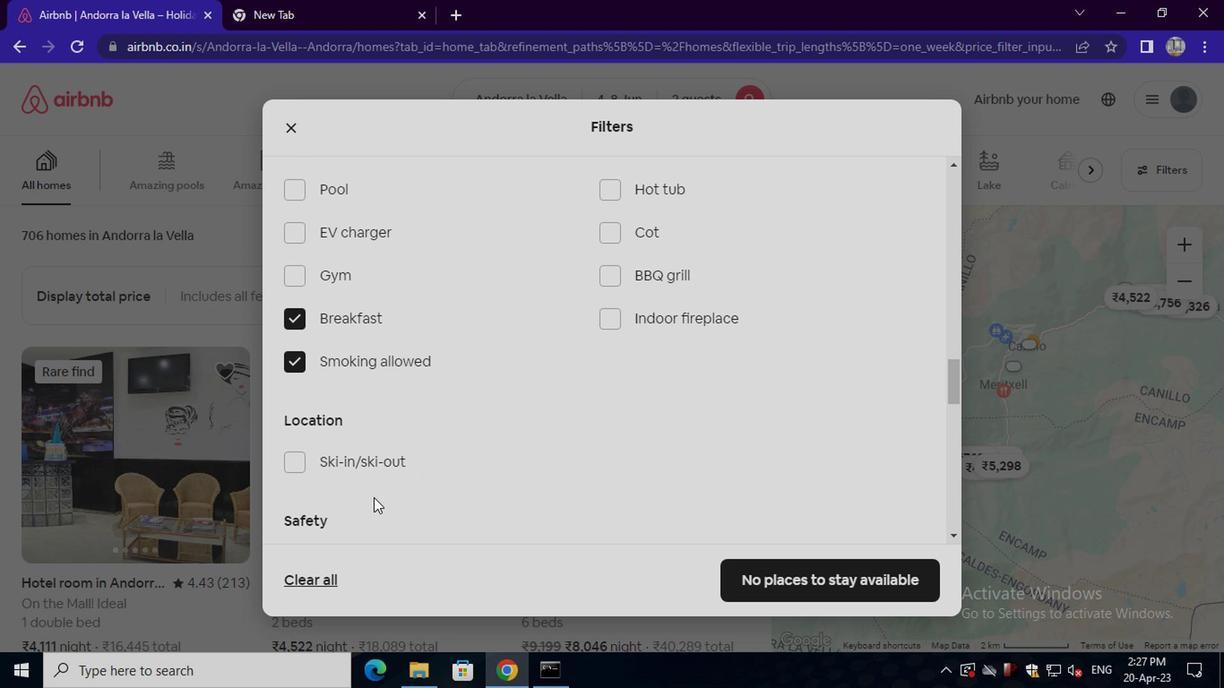 
Action: Mouse scrolled (371, 497) with delta (0, 0)
Screenshot: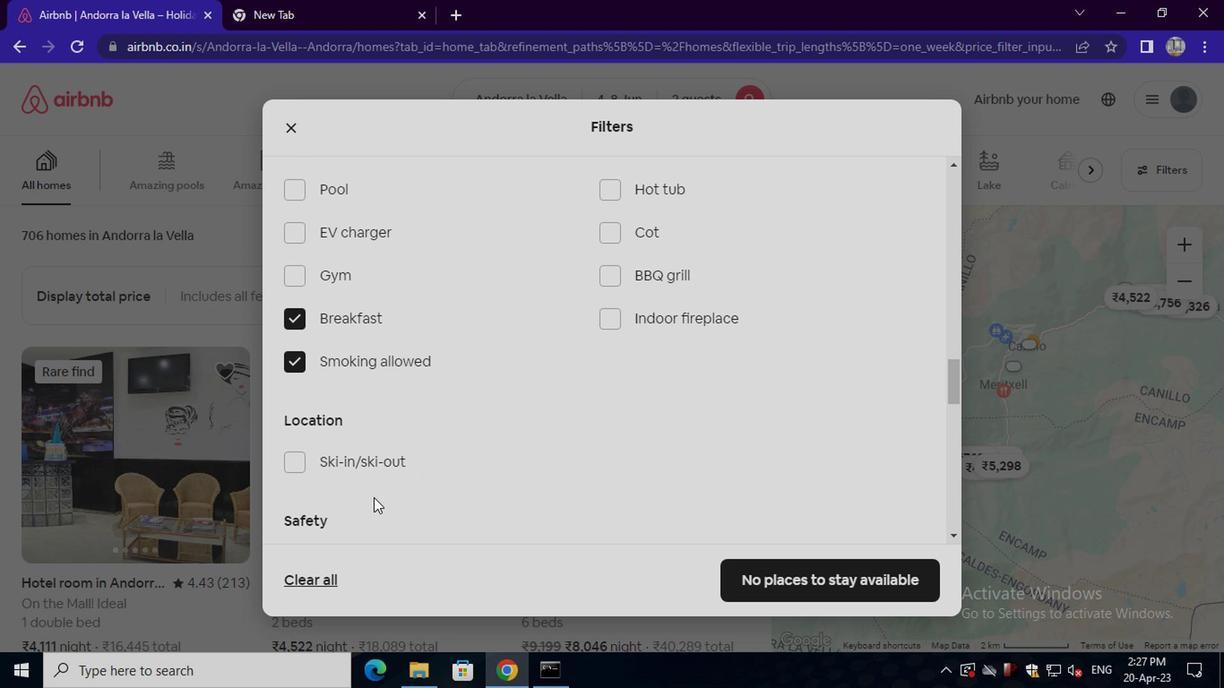 
Action: Mouse moved to (371, 498)
Screenshot: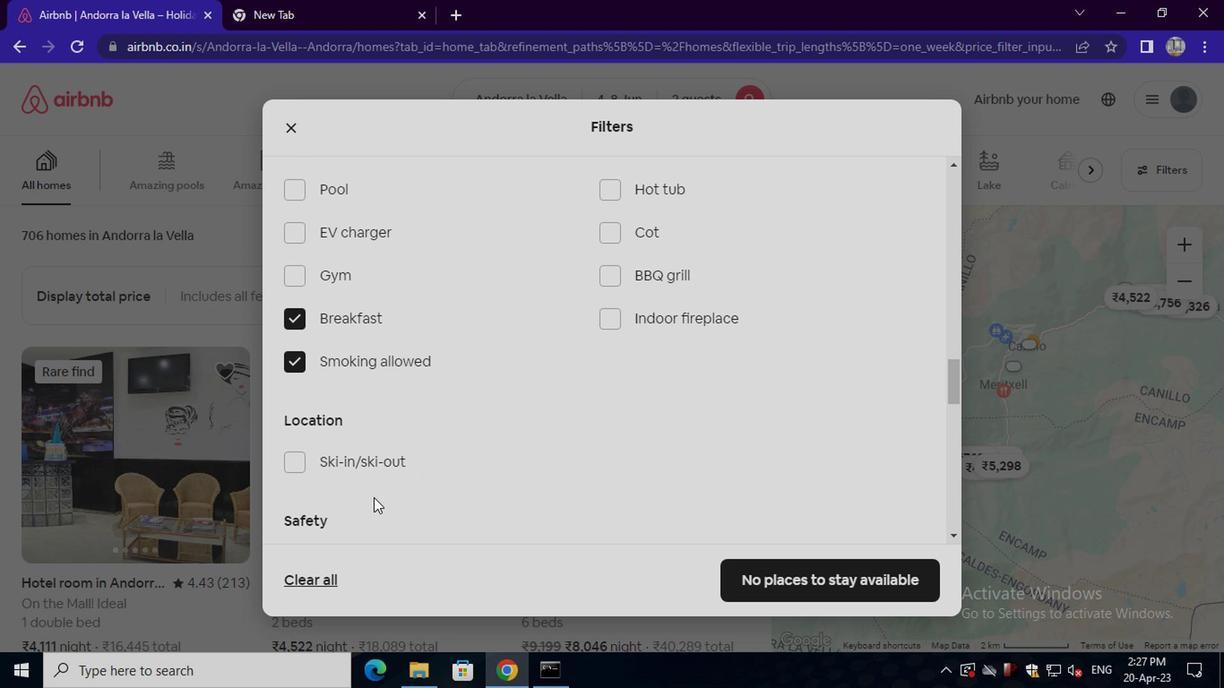 
Action: Mouse scrolled (371, 497) with delta (0, 0)
Screenshot: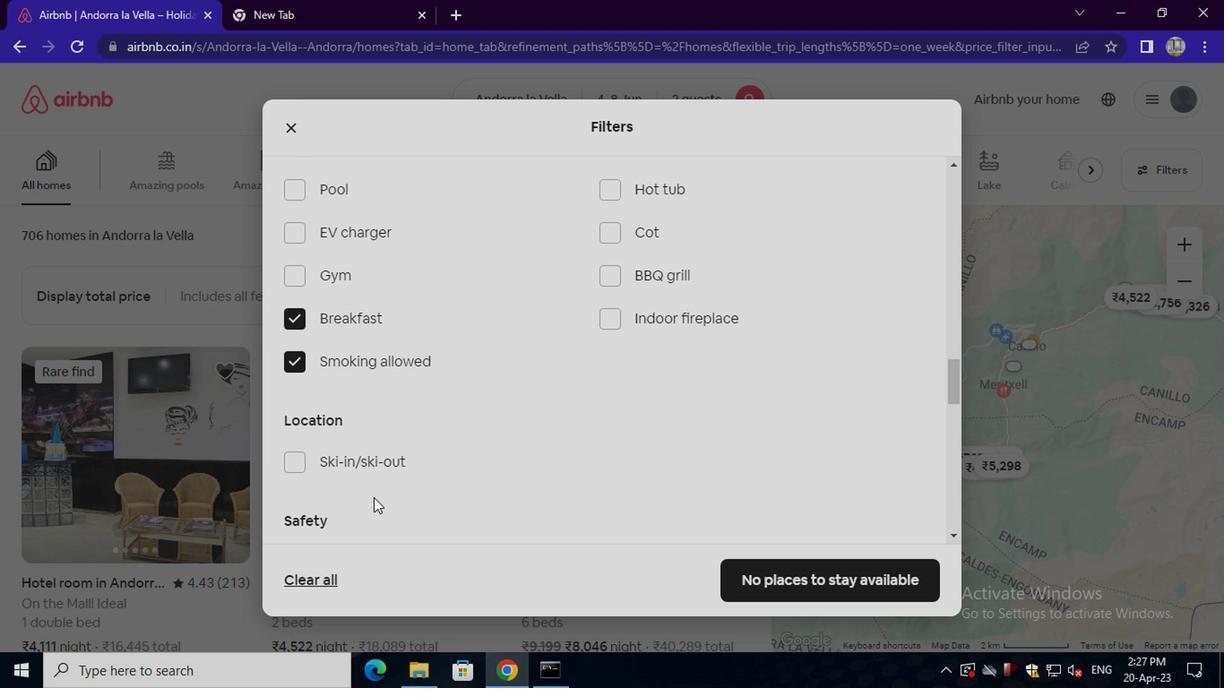 
Action: Mouse scrolled (371, 497) with delta (0, 0)
Screenshot: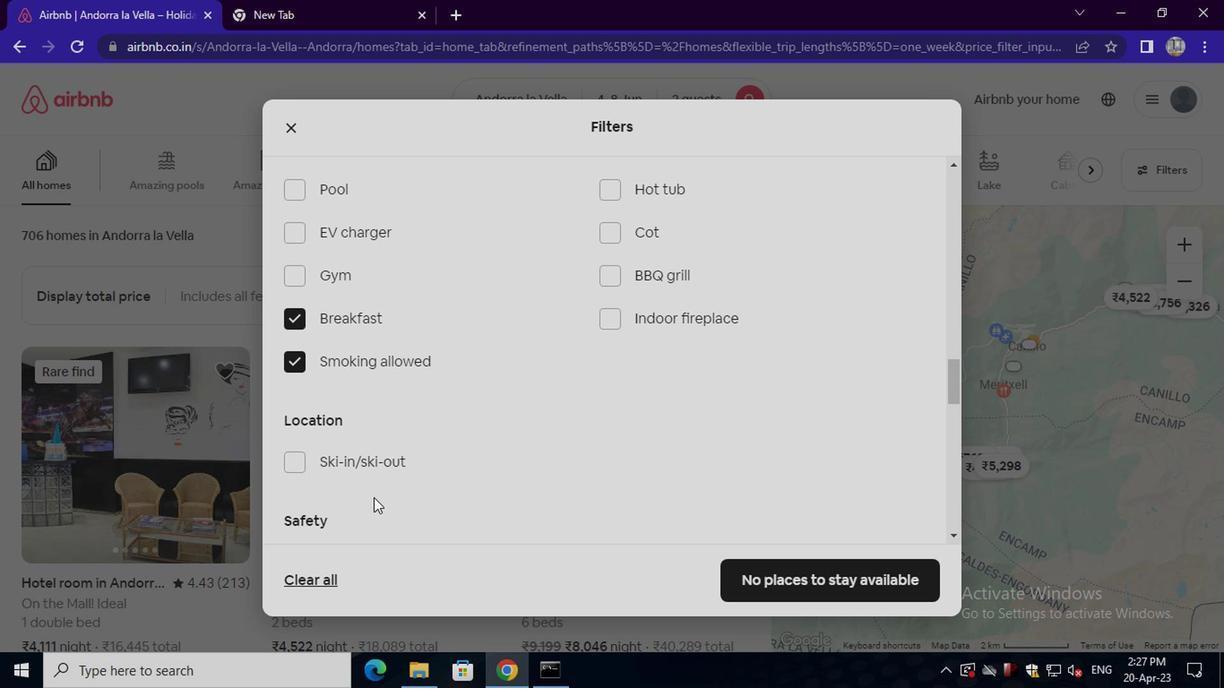 
Action: Mouse moved to (373, 498)
Screenshot: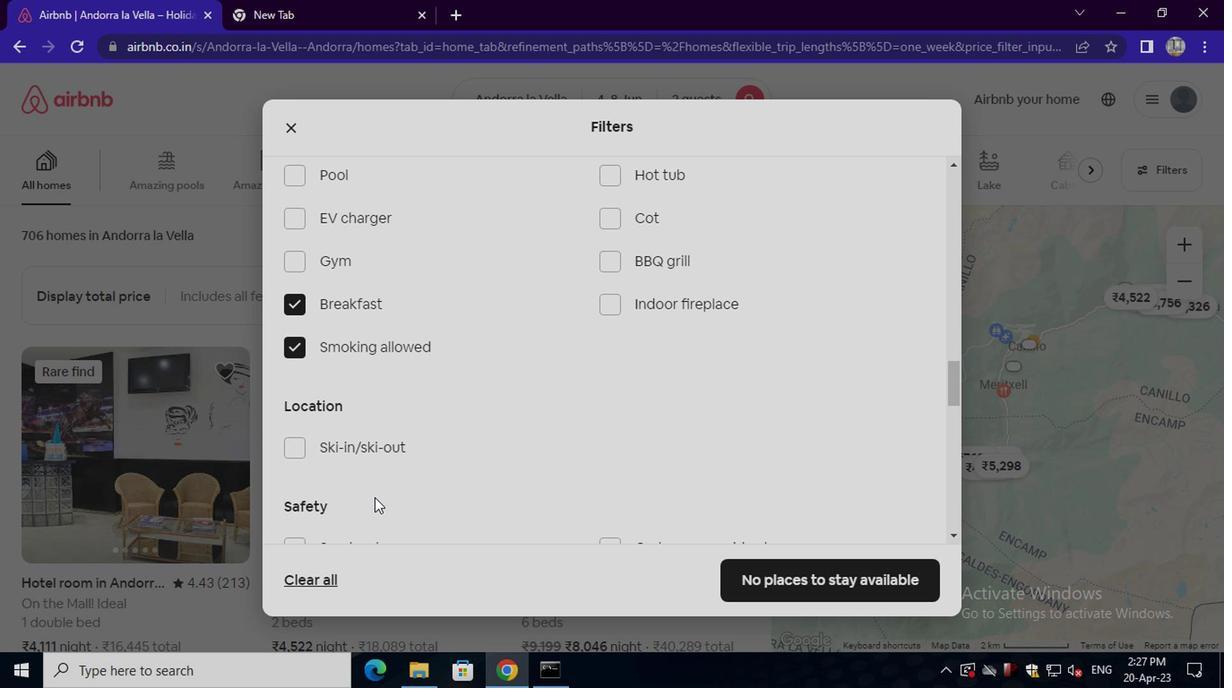 
Action: Mouse scrolled (373, 497) with delta (0, 0)
Screenshot: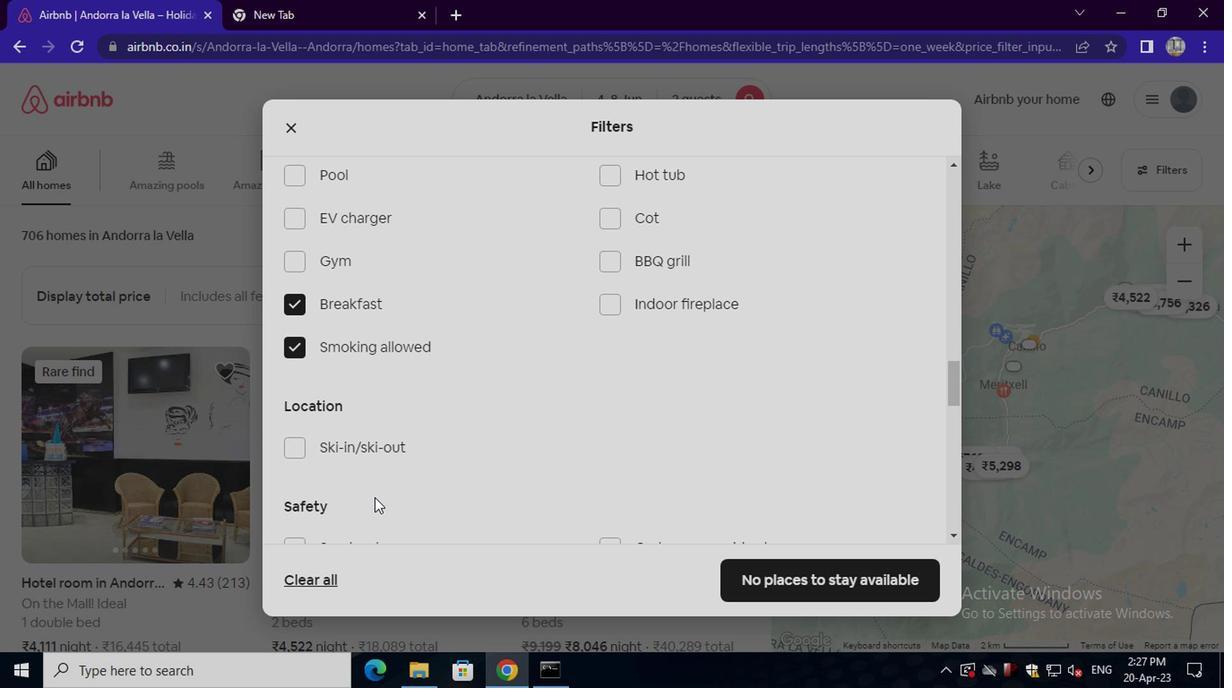 
Action: Mouse moved to (880, 446)
Screenshot: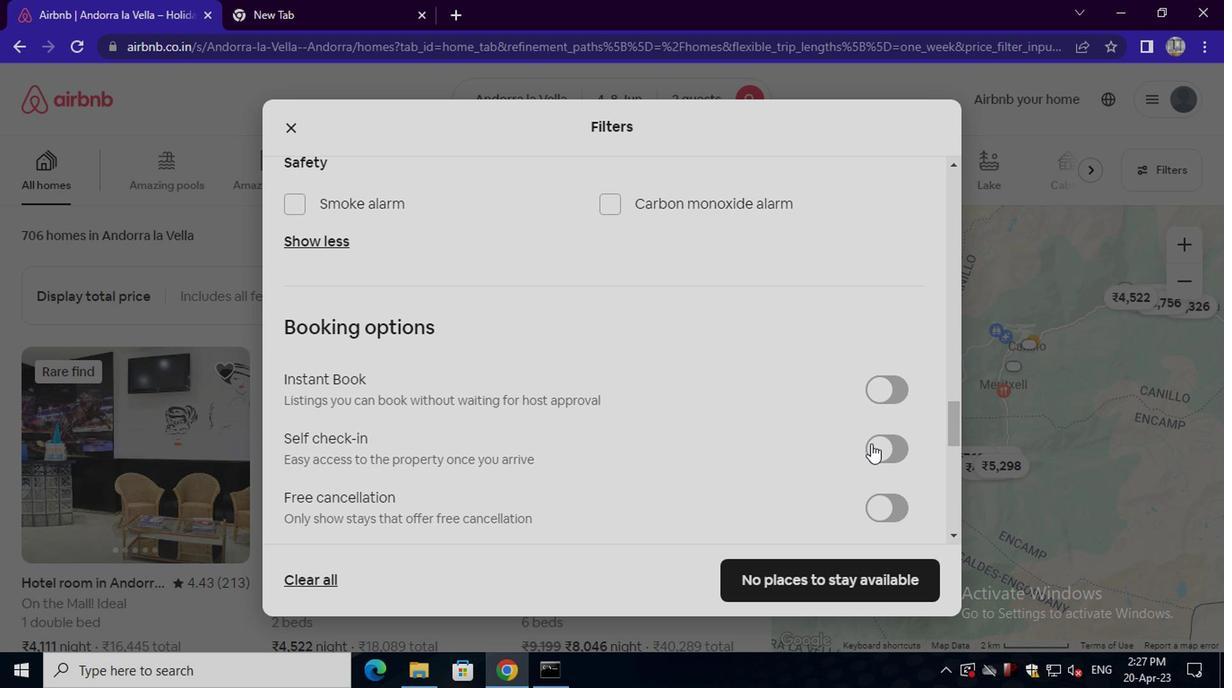 
Action: Mouse pressed left at (880, 446)
Screenshot: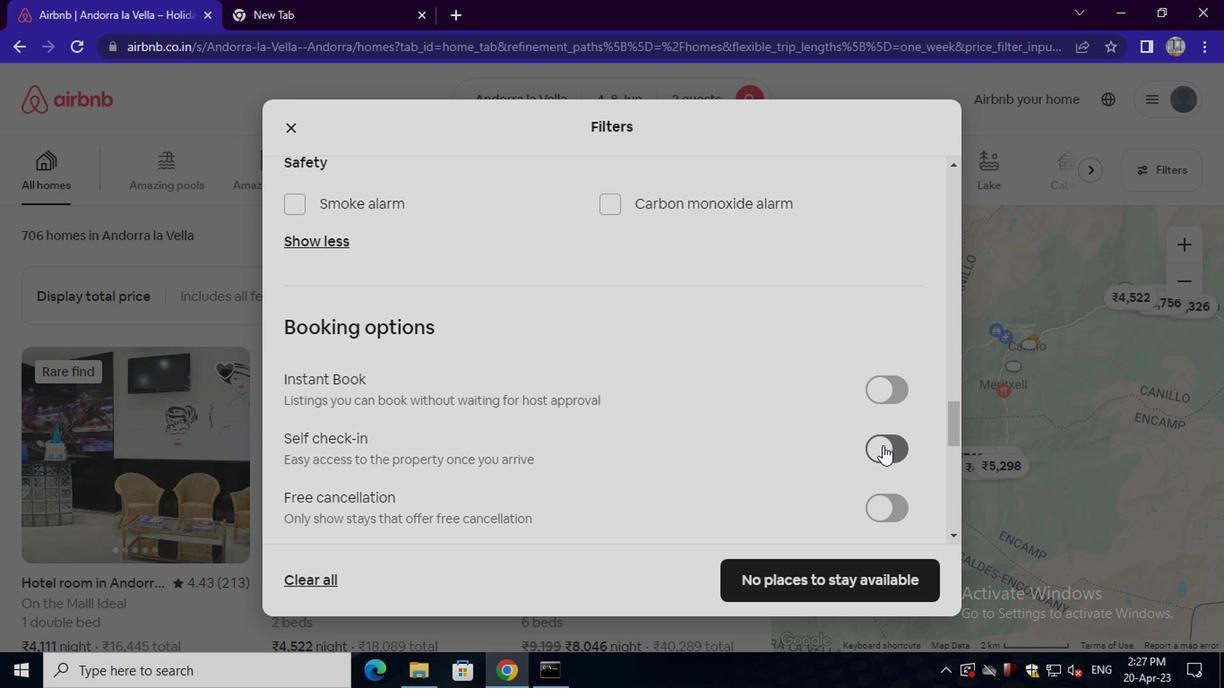 
Action: Mouse moved to (438, 447)
Screenshot: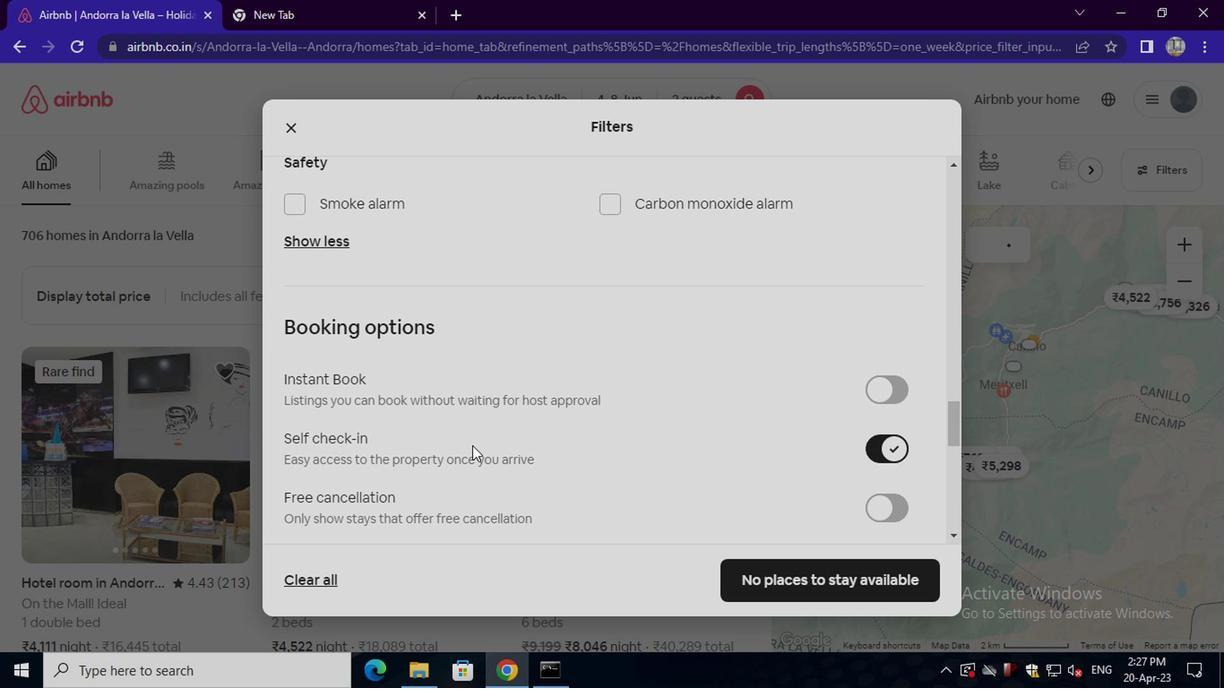 
Action: Mouse scrolled (438, 447) with delta (0, 0)
Screenshot: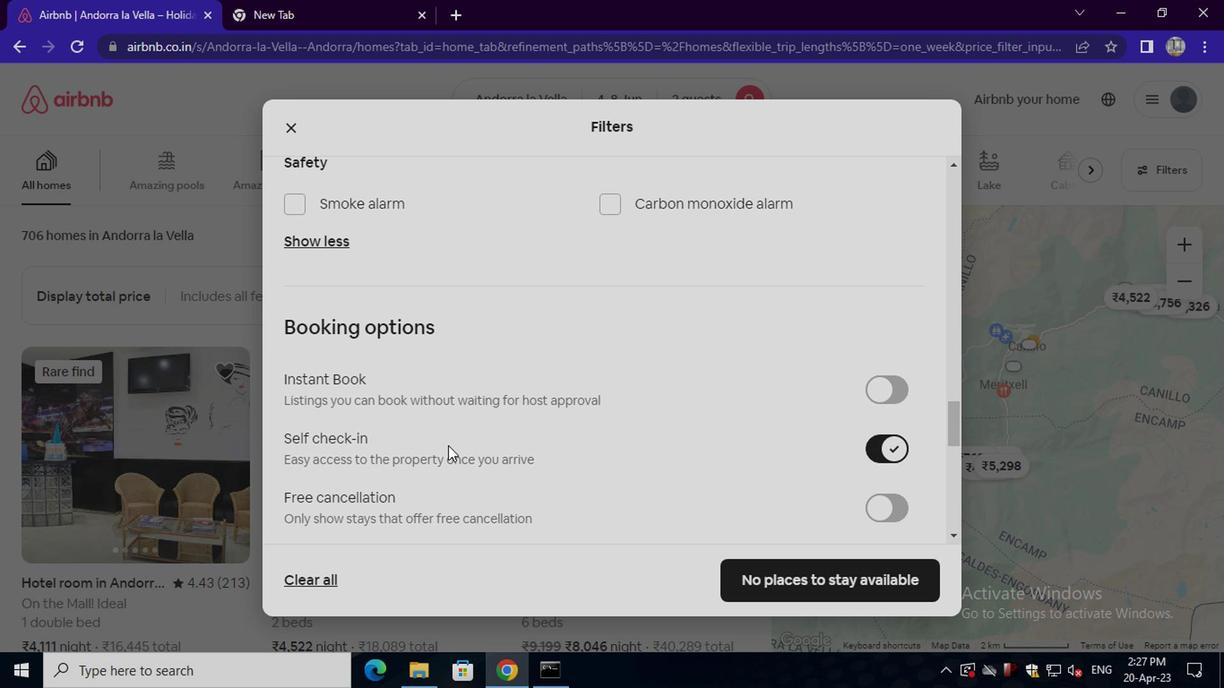 
Action: Mouse scrolled (438, 447) with delta (0, 0)
Screenshot: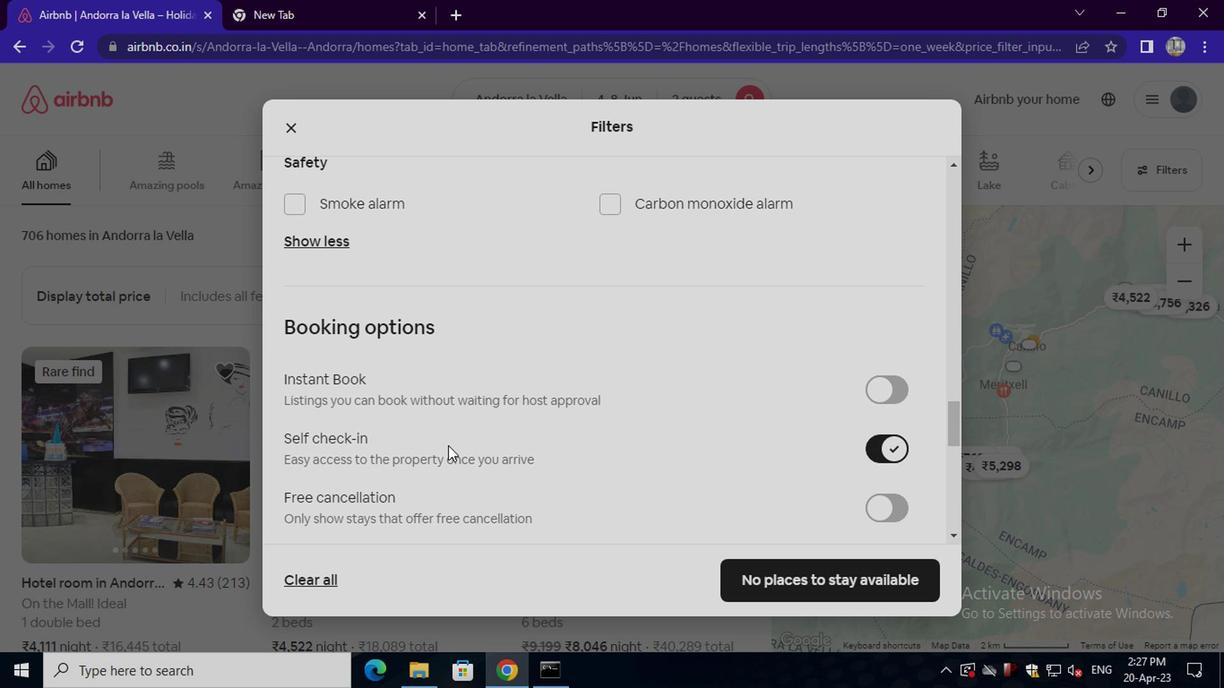 
Action: Mouse scrolled (438, 447) with delta (0, 0)
Screenshot: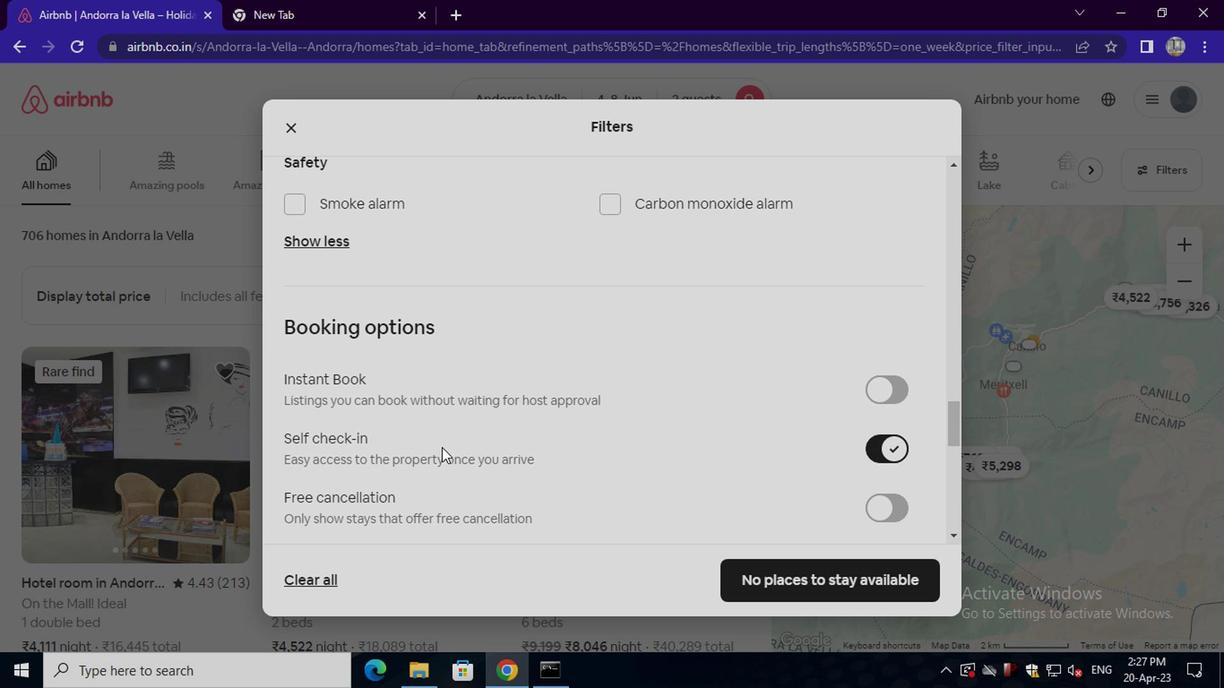 
Action: Mouse scrolled (438, 447) with delta (0, 0)
Screenshot: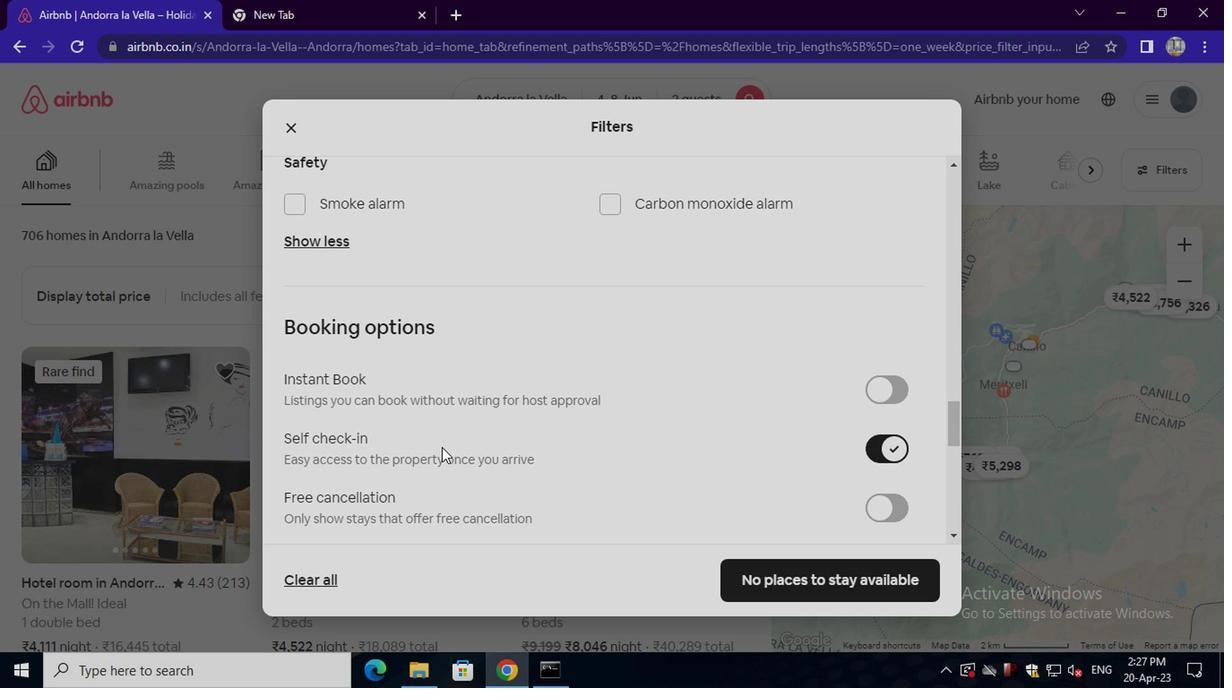 
Action: Mouse scrolled (438, 447) with delta (0, 0)
Screenshot: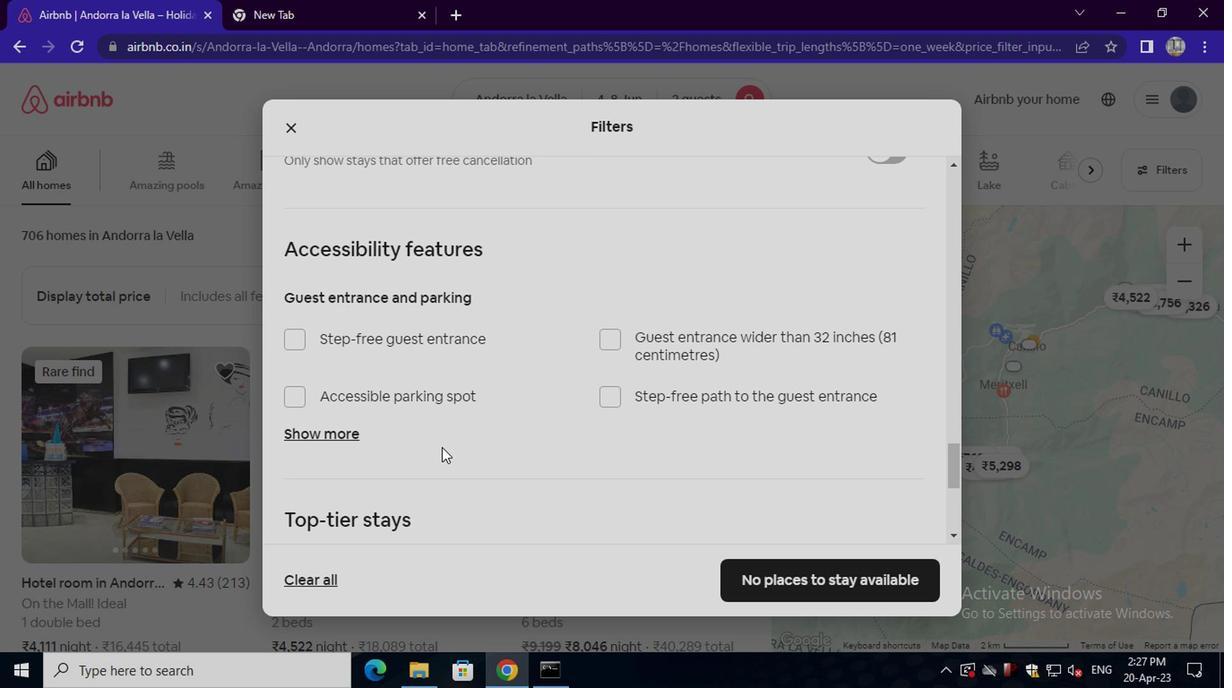 
Action: Mouse moved to (437, 449)
Screenshot: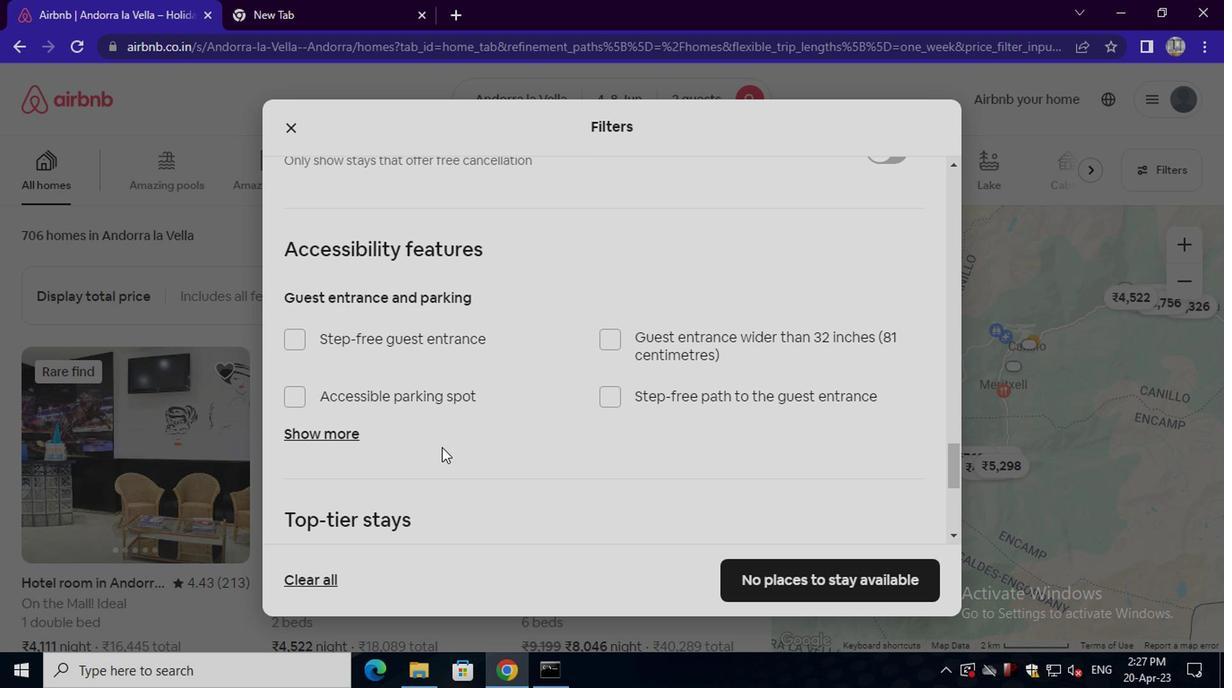 
Action: Mouse scrolled (437, 449) with delta (0, 0)
Screenshot: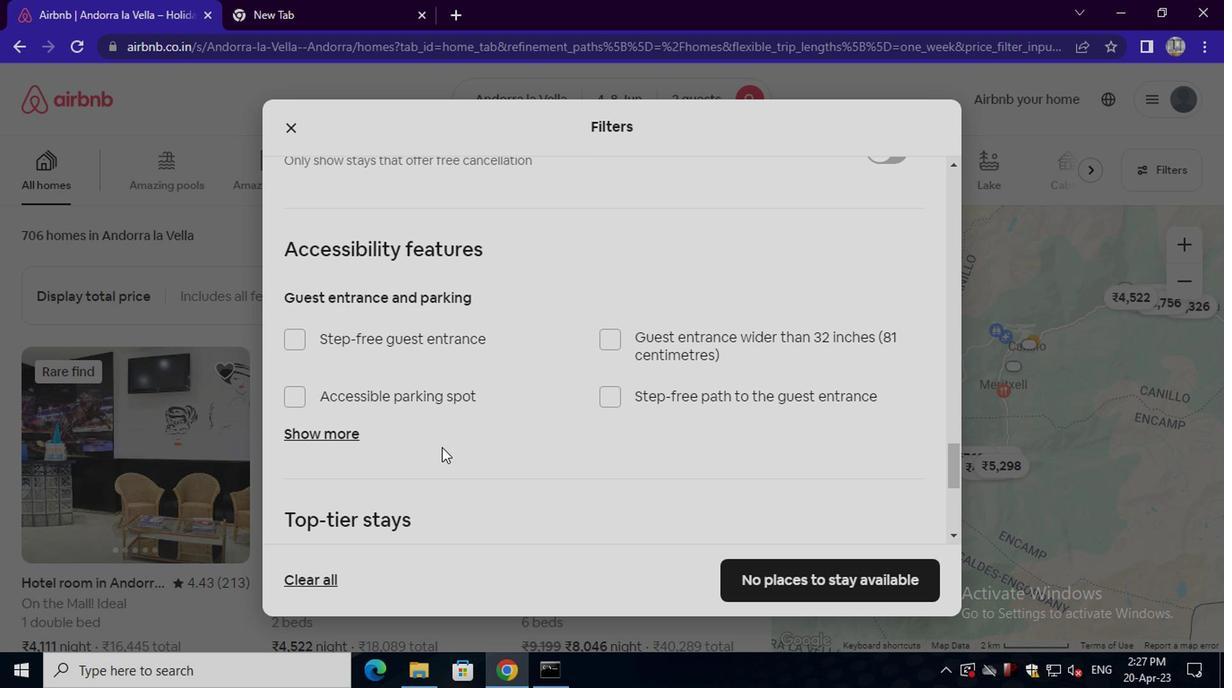 
Action: Mouse scrolled (437, 449) with delta (0, 0)
Screenshot: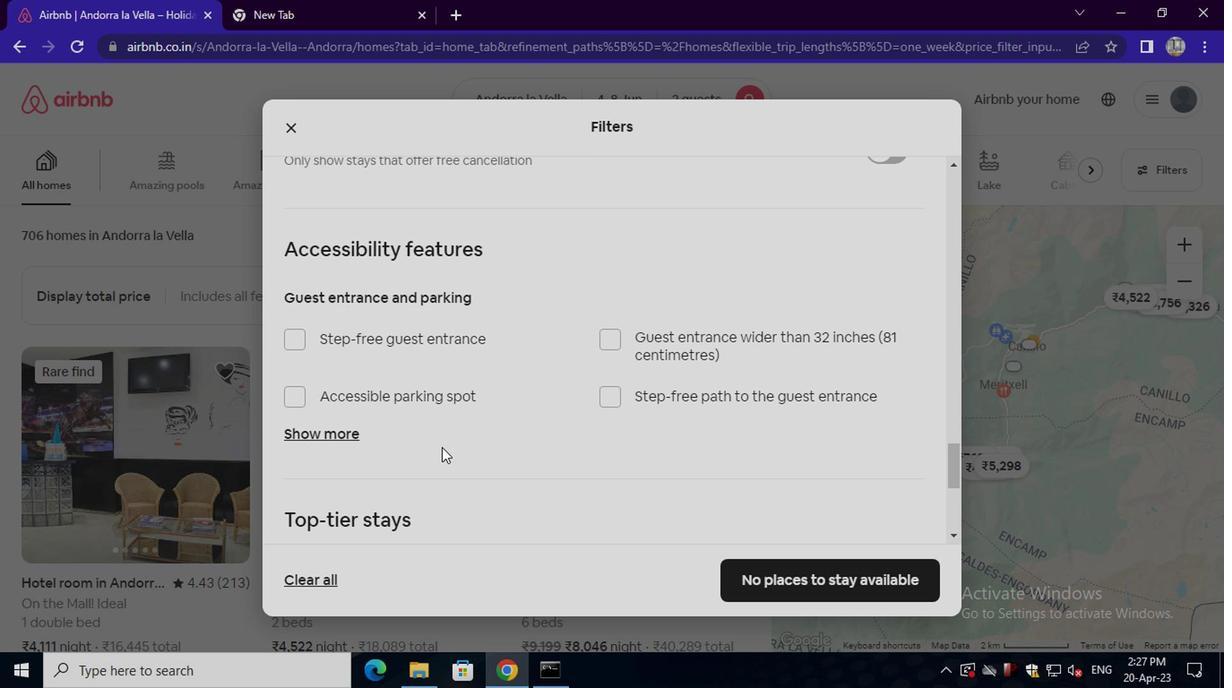 
Action: Mouse scrolled (437, 449) with delta (0, 0)
Screenshot: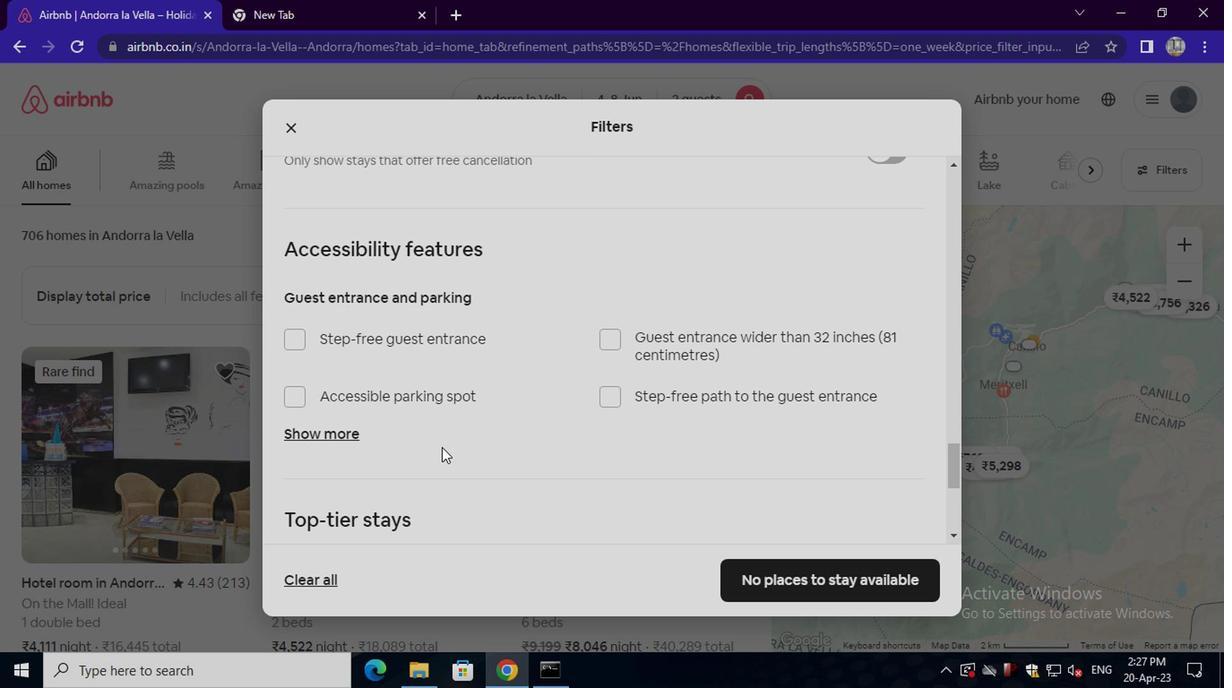 
Action: Mouse scrolled (437, 449) with delta (0, 0)
Screenshot: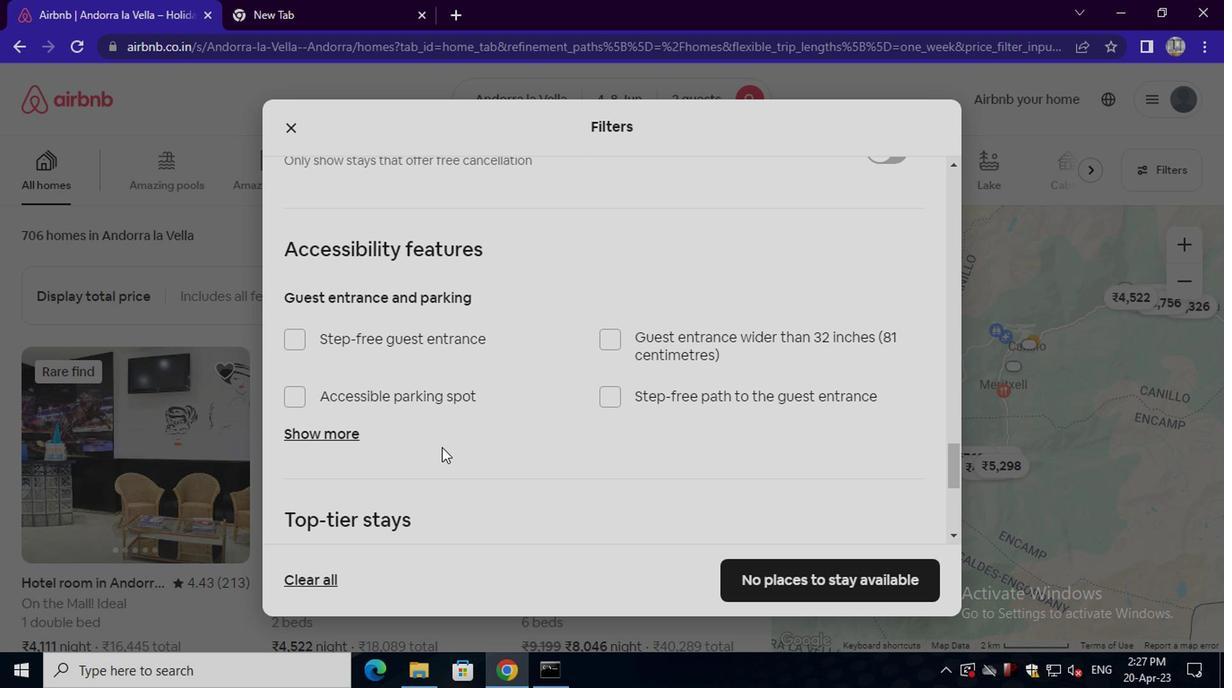 
Action: Mouse moved to (436, 449)
Screenshot: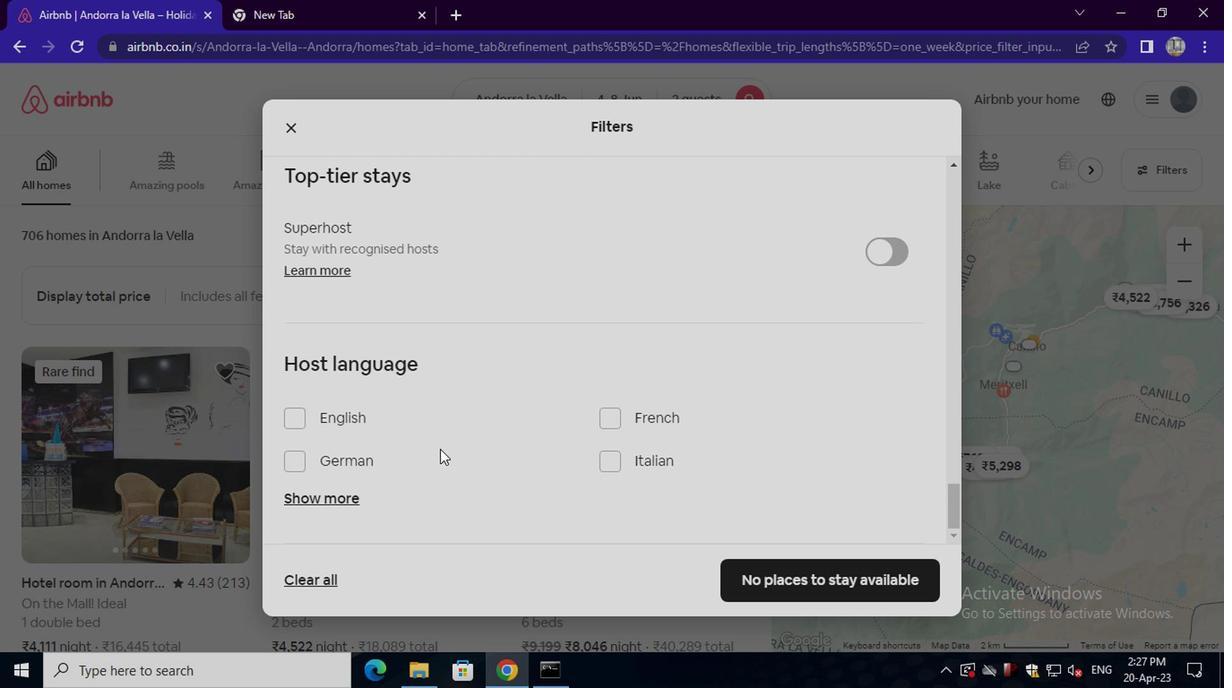 
Action: Mouse scrolled (436, 449) with delta (0, 0)
Screenshot: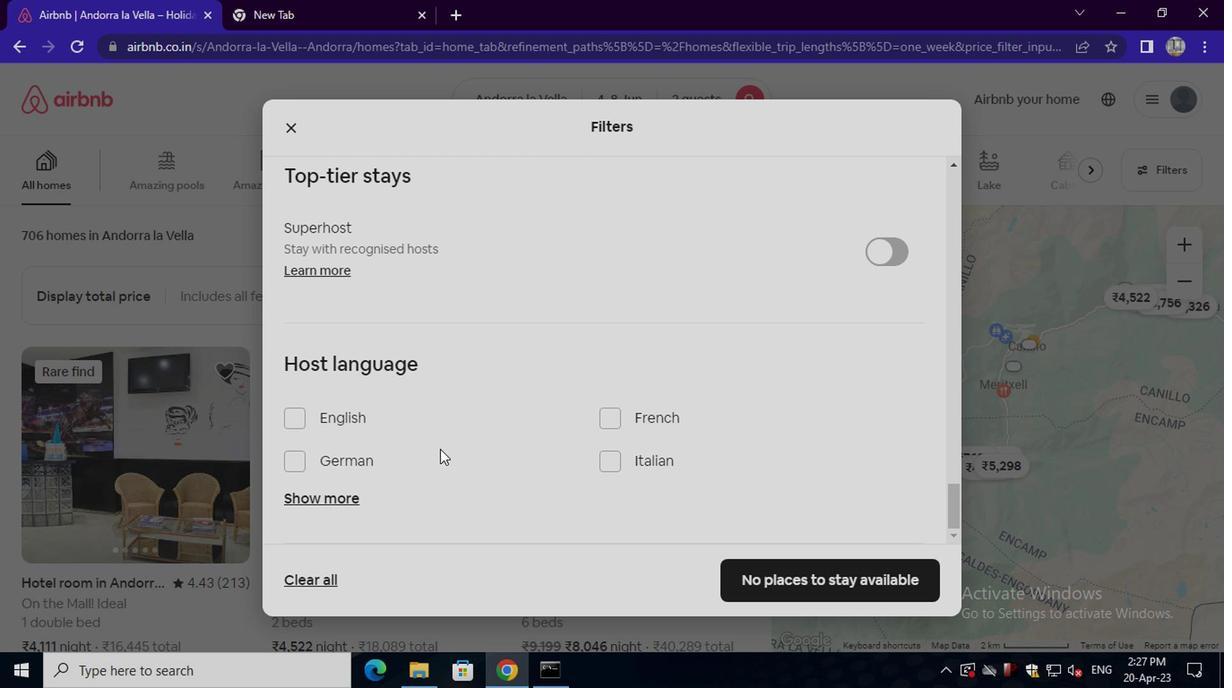 
Action: Mouse scrolled (436, 449) with delta (0, 0)
Screenshot: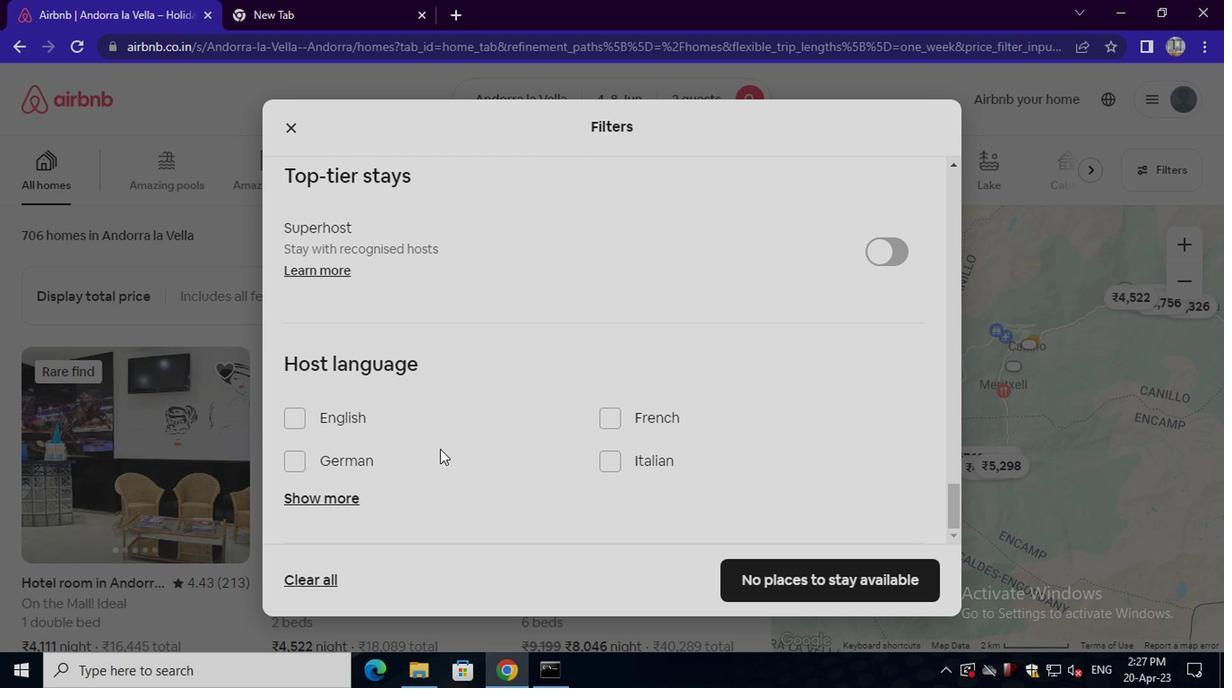 
Action: Mouse moved to (339, 414)
Screenshot: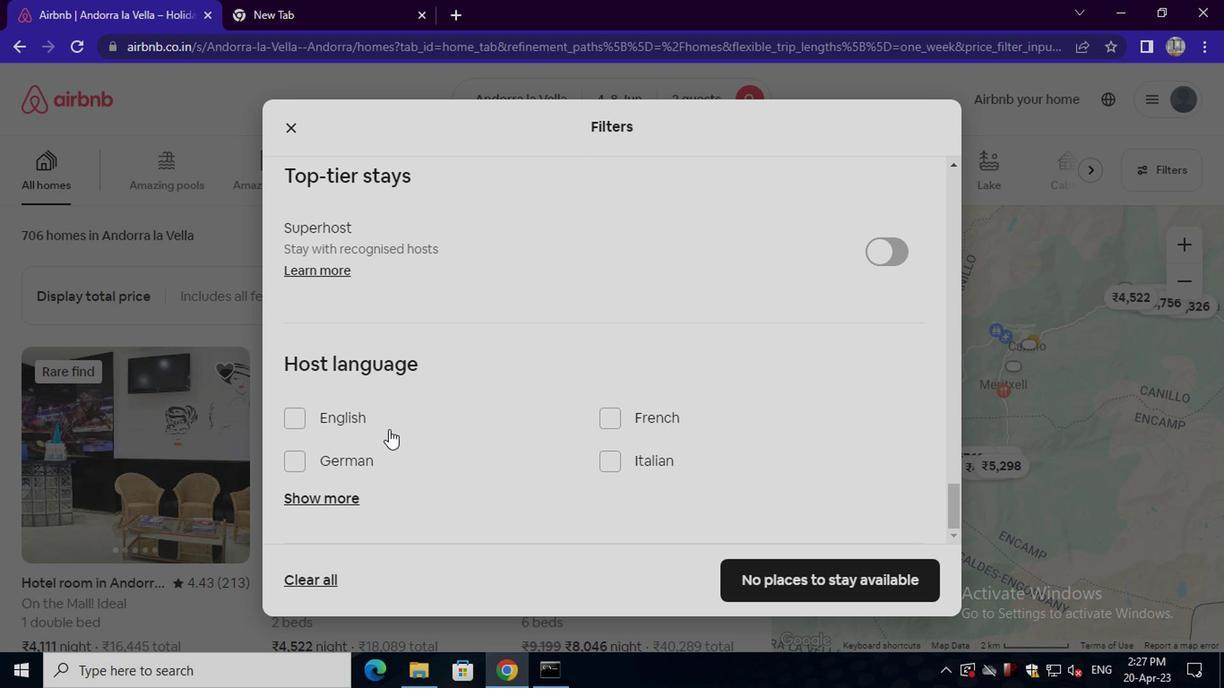 
Action: Mouse pressed left at (339, 414)
Screenshot: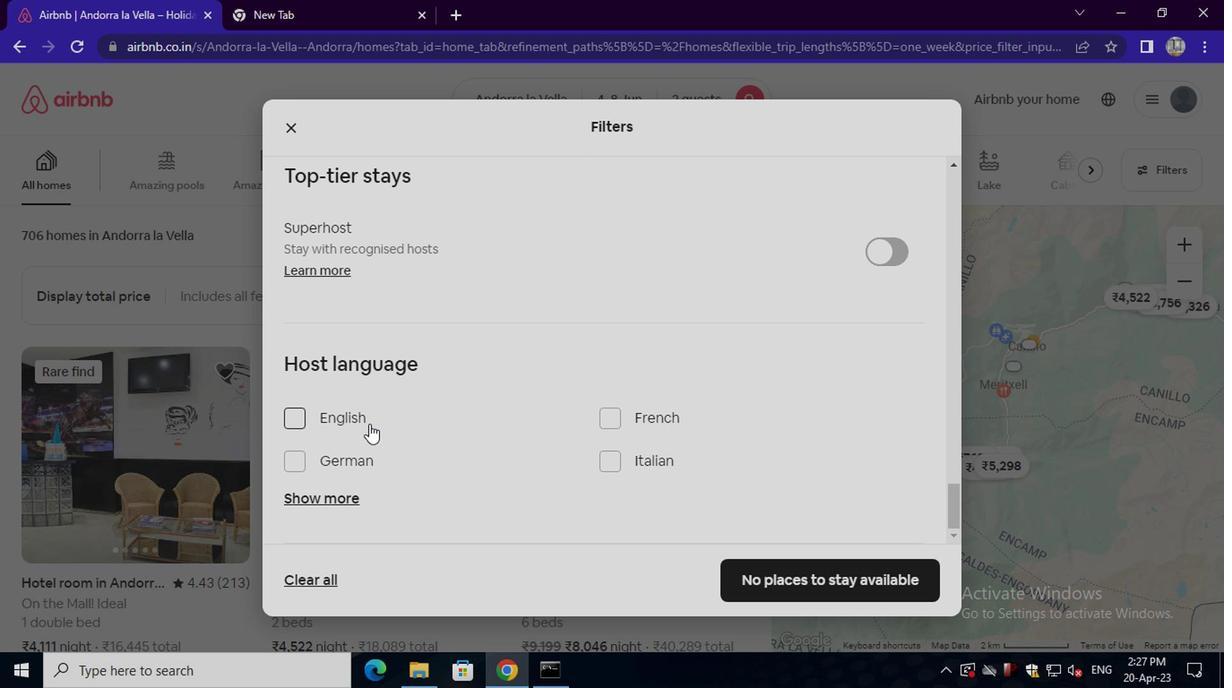 
Action: Mouse moved to (763, 574)
Screenshot: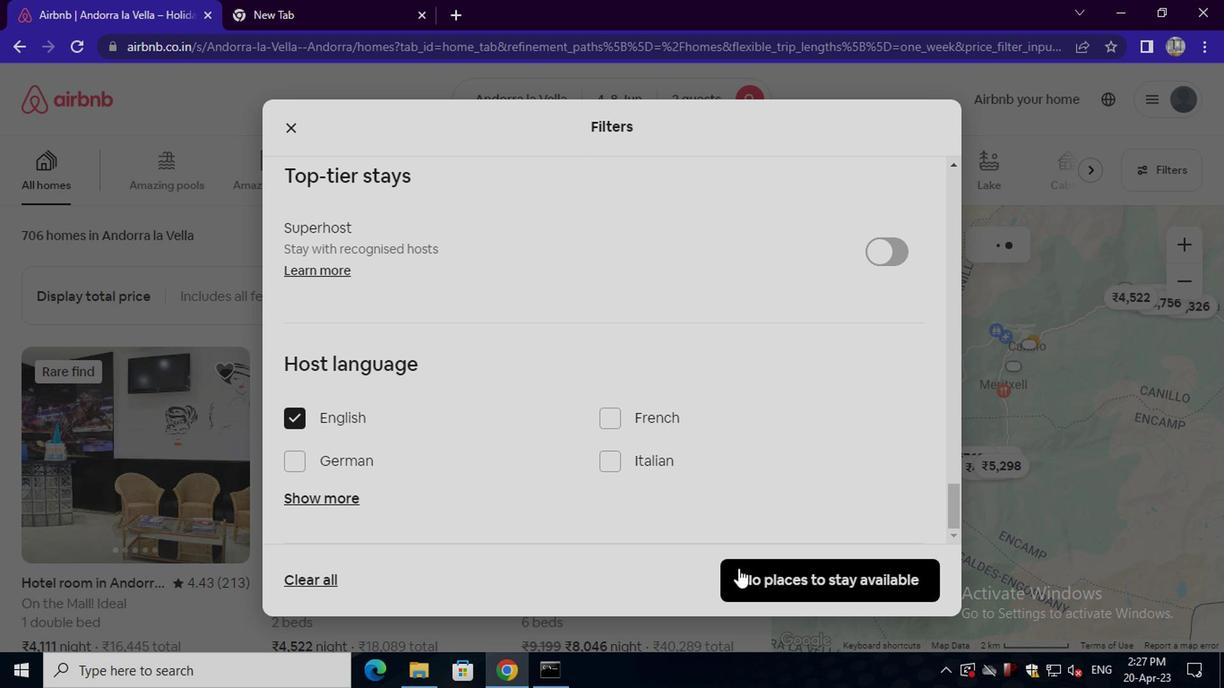 
Action: Mouse pressed left at (763, 574)
Screenshot: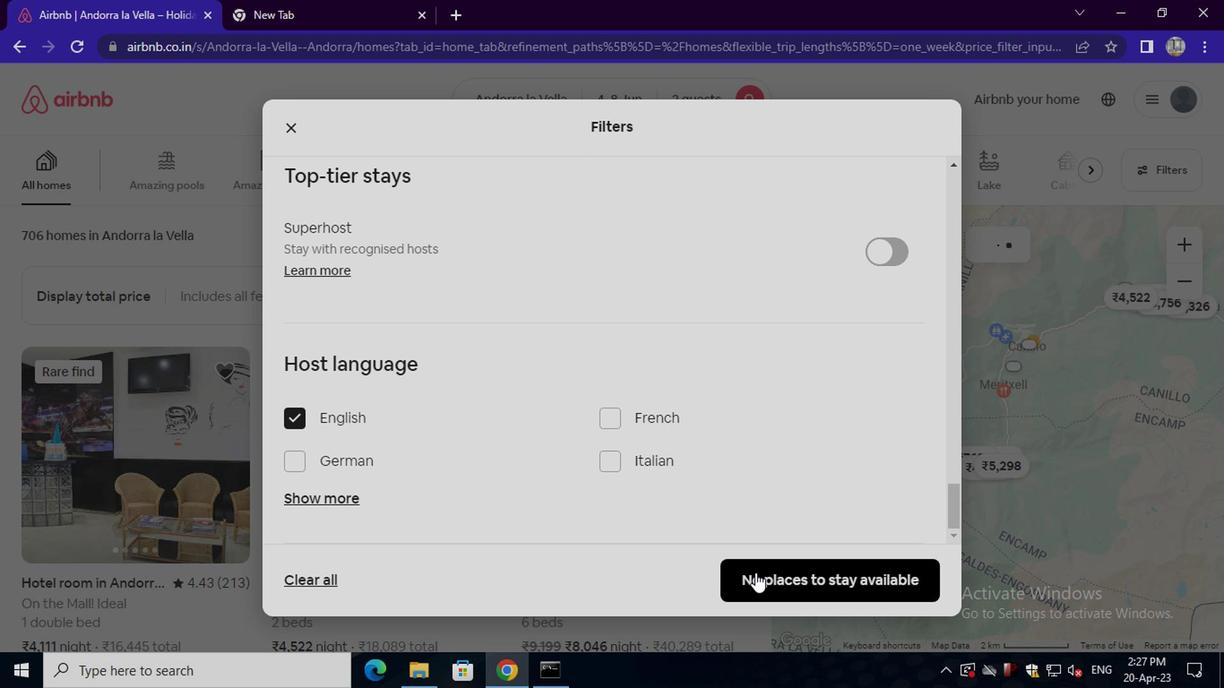 
Action: Mouse moved to (842, 519)
Screenshot: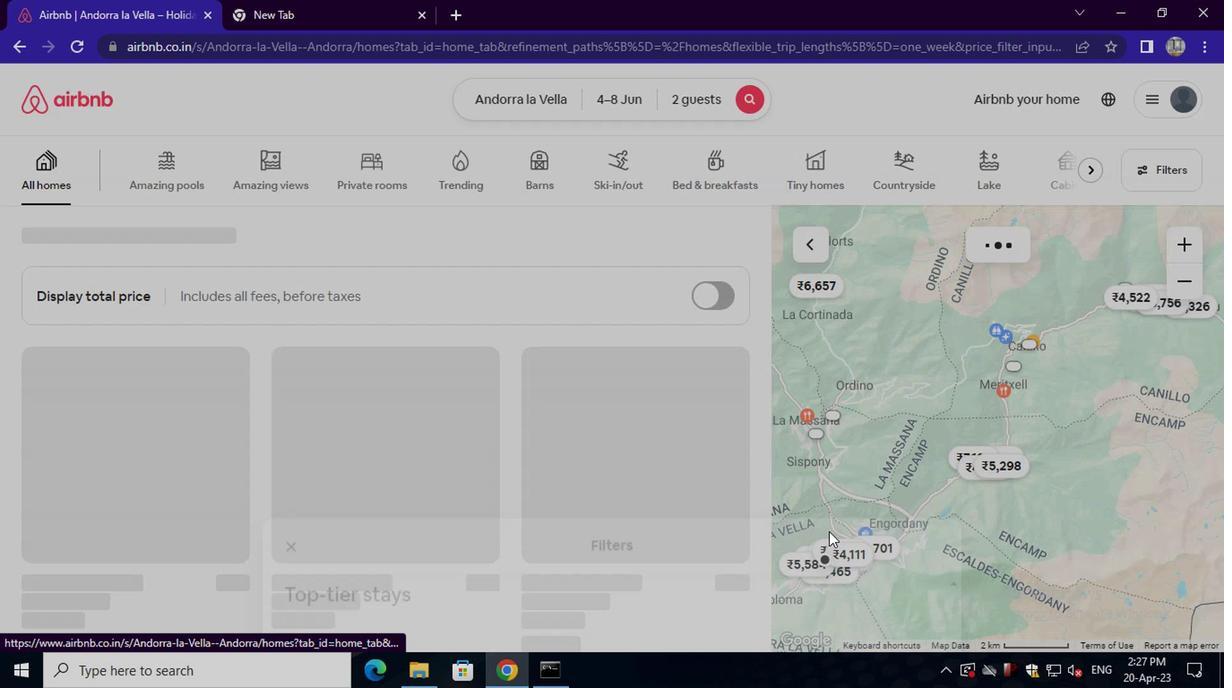 
